 Task: For heading Use Comfortaa with light red berry 1 colour & Underline.  font size for heading20,  'Change the font style of data to'Courier New and font size to 12,  Change the alignment of both headline & data to Align right In the sheet  auditingSalesMetrics
Action: Mouse moved to (50, 183)
Screenshot: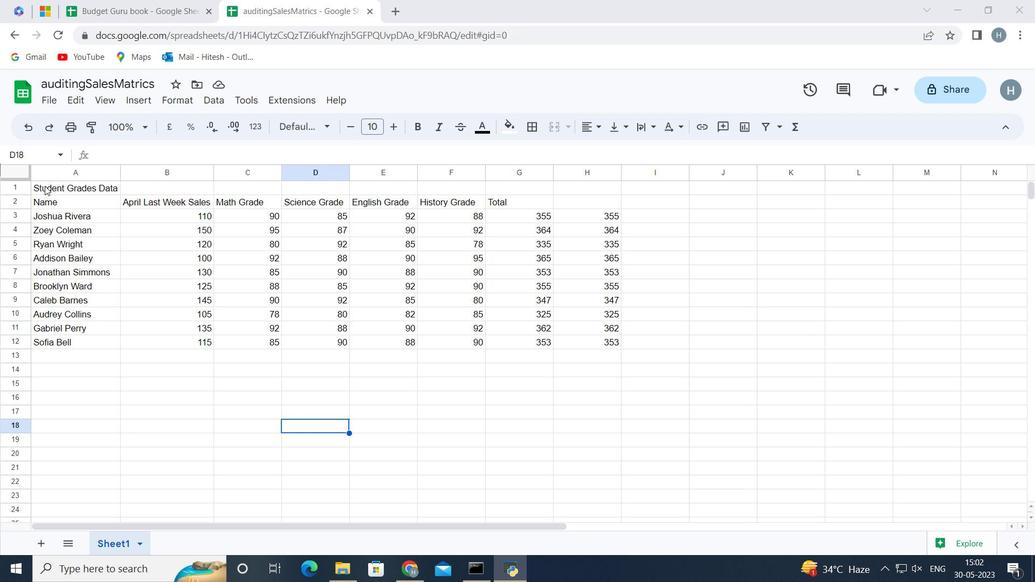 
Action: Mouse pressed left at (50, 183)
Screenshot: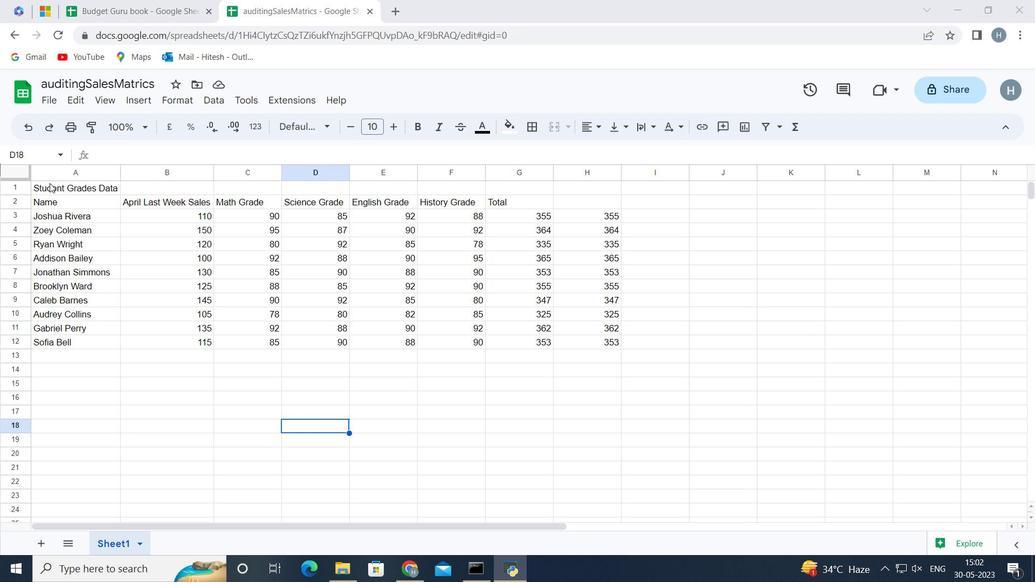 
Action: Mouse moved to (333, 122)
Screenshot: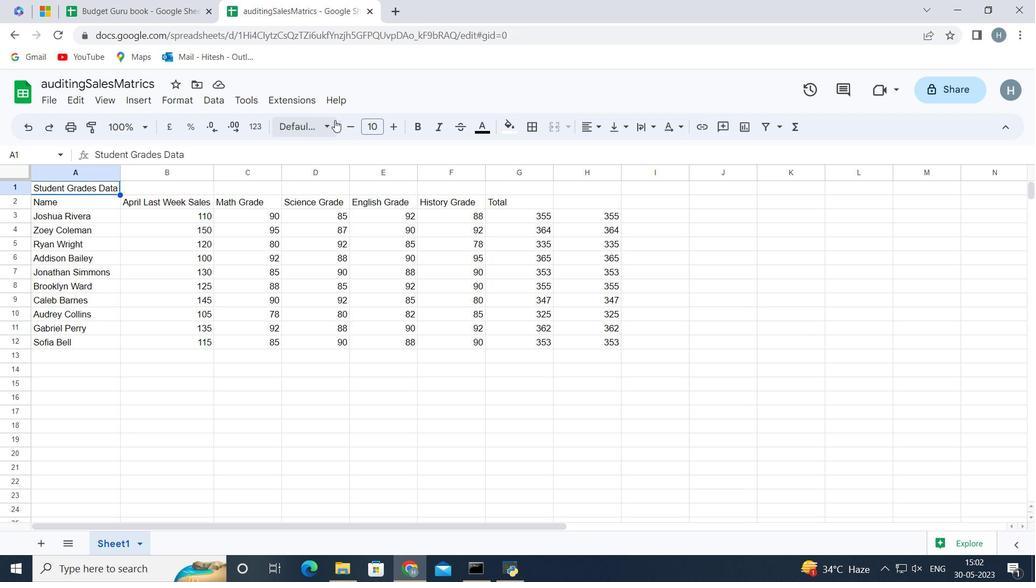 
Action: Mouse pressed left at (333, 122)
Screenshot: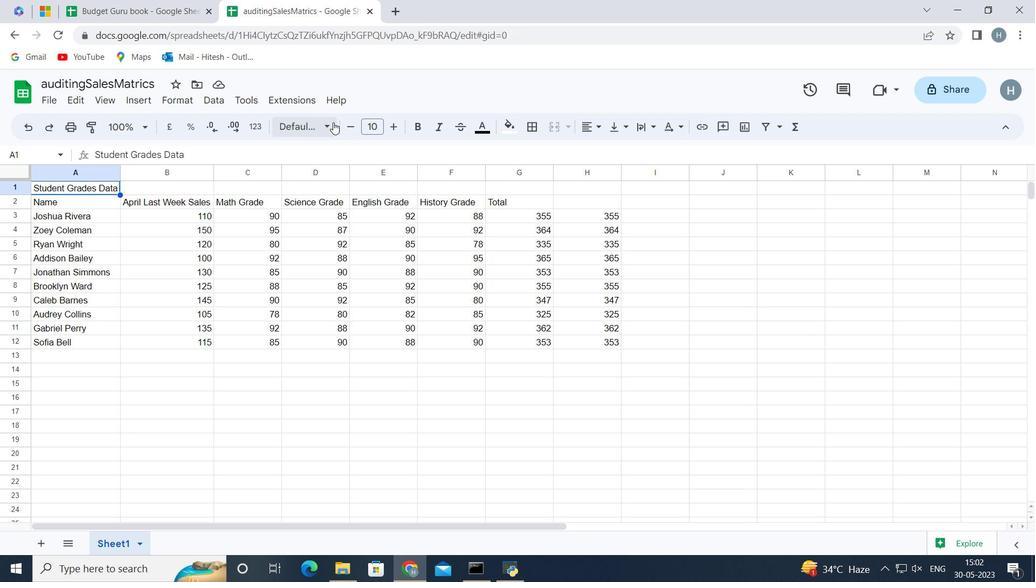 
Action: Mouse moved to (351, 260)
Screenshot: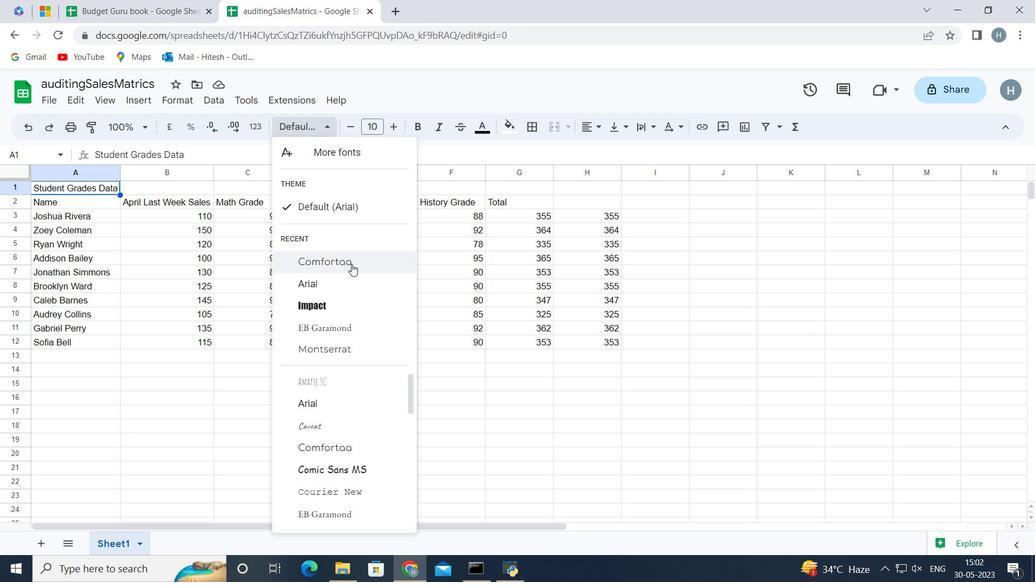 
Action: Mouse pressed left at (351, 260)
Screenshot: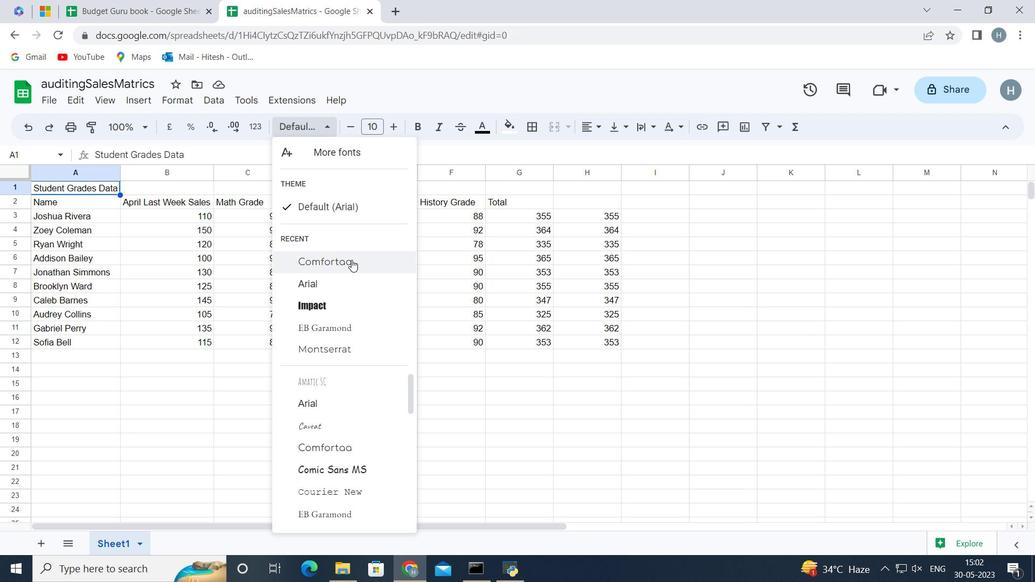 
Action: Mouse moved to (512, 130)
Screenshot: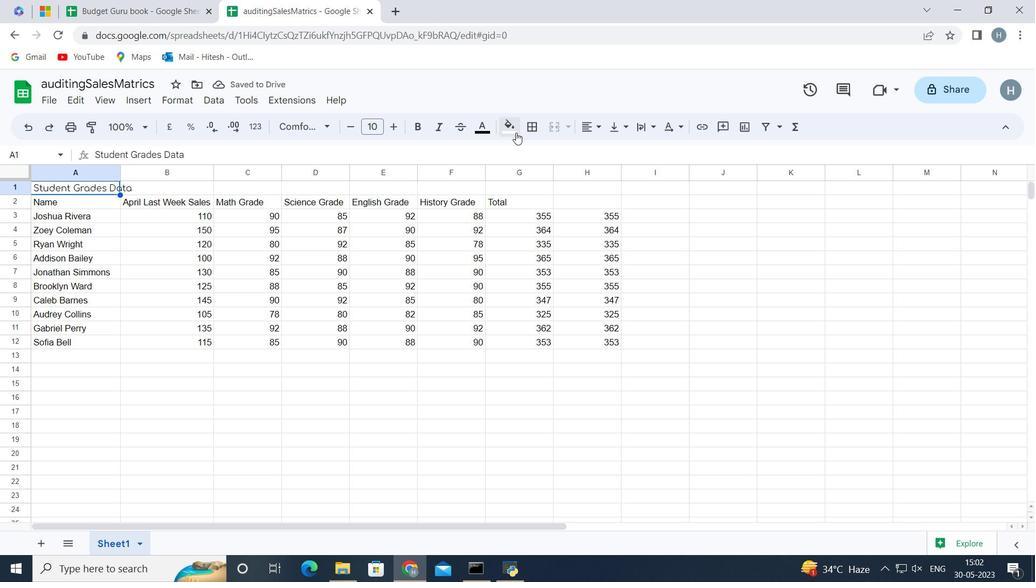 
Action: Mouse pressed left at (512, 130)
Screenshot: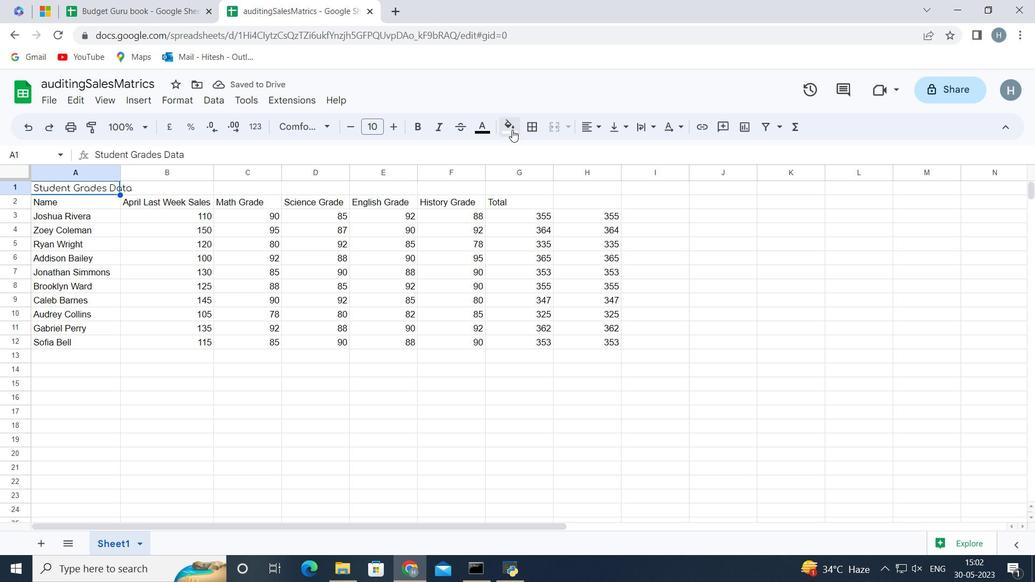 
Action: Mouse moved to (517, 232)
Screenshot: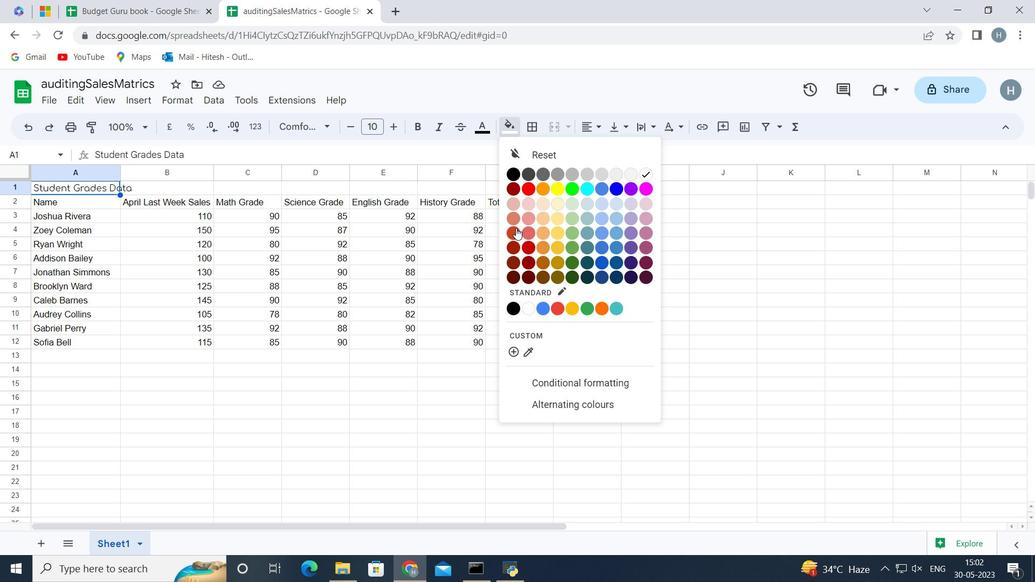
Action: Mouse pressed left at (517, 232)
Screenshot: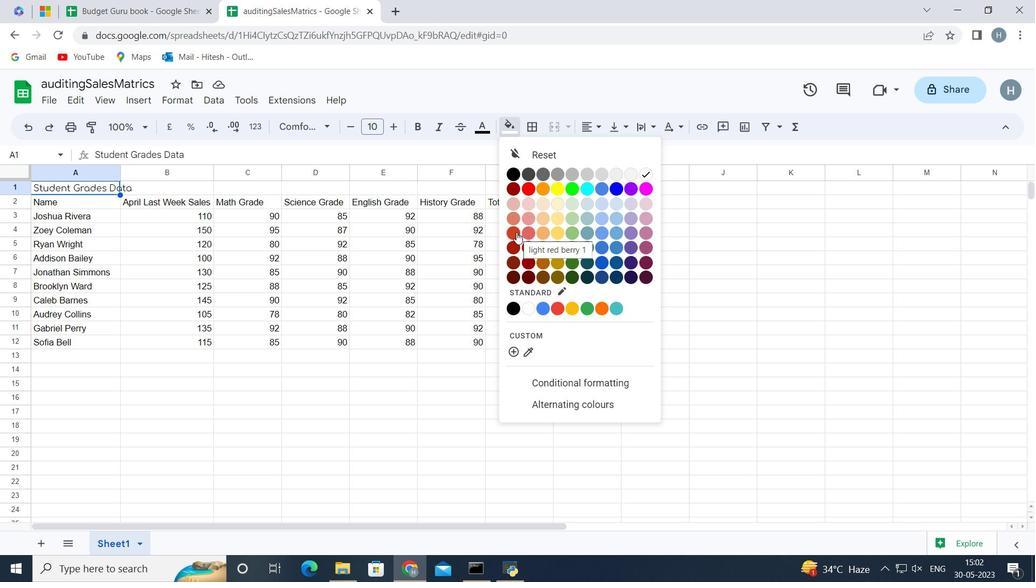 
Action: Mouse moved to (125, 404)
Screenshot: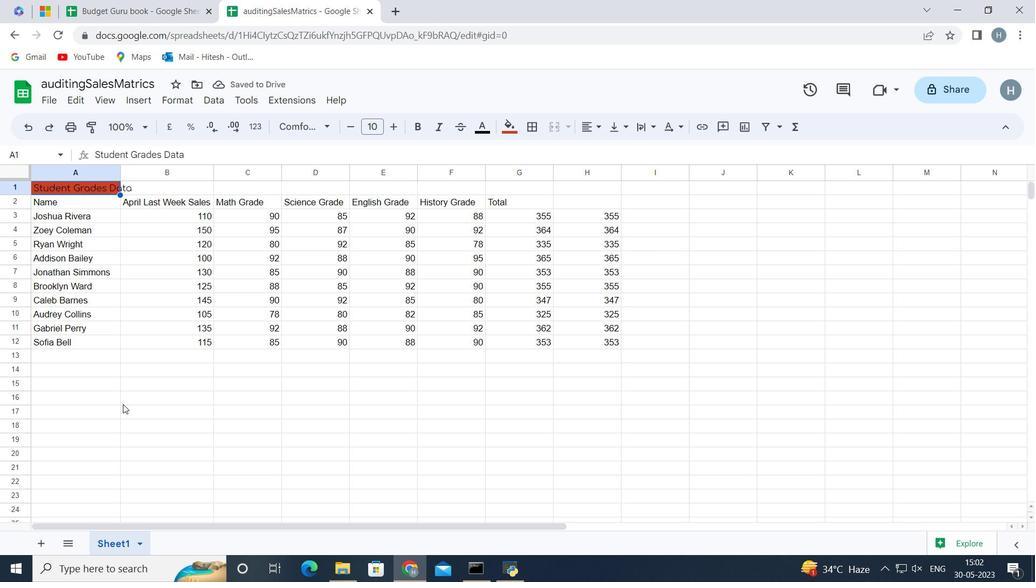 
Action: Mouse pressed left at (125, 404)
Screenshot: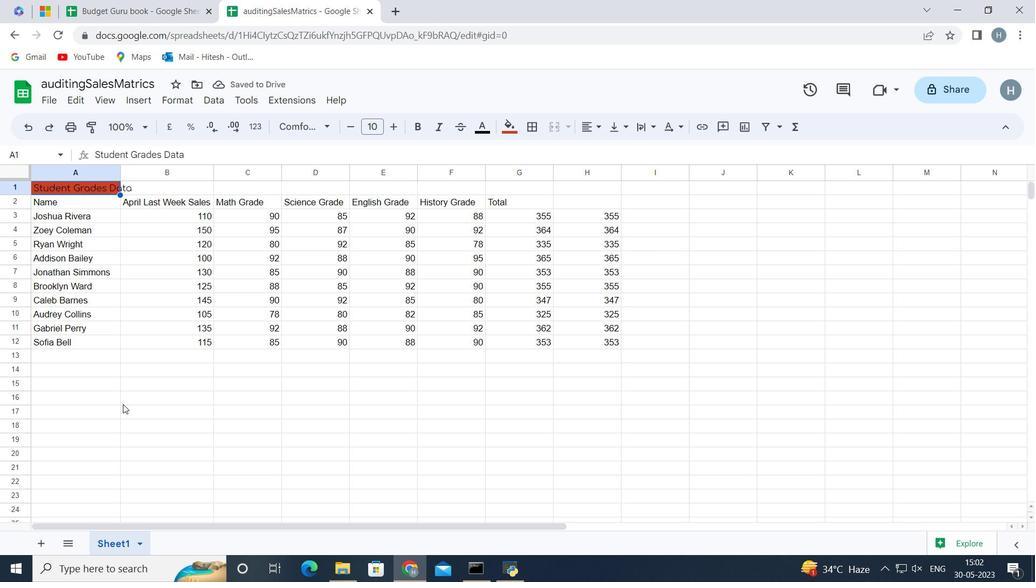 
Action: Mouse moved to (75, 188)
Screenshot: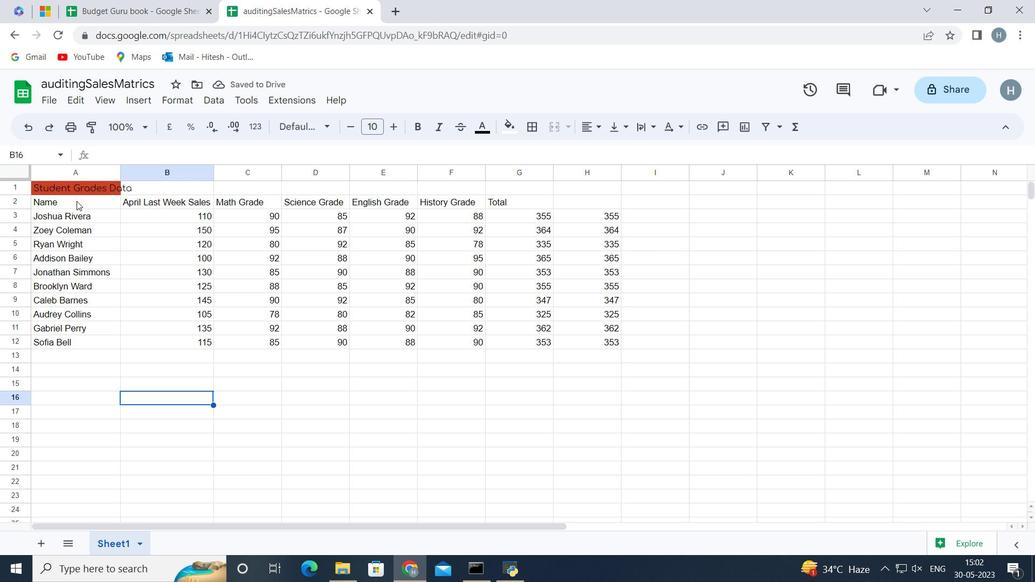 
Action: Mouse pressed left at (75, 188)
Screenshot: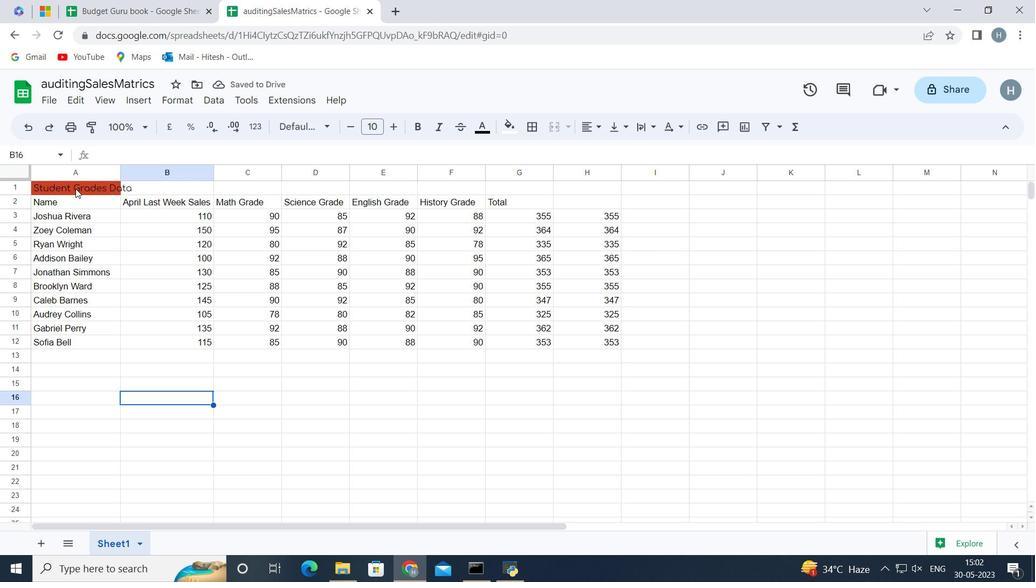 
Action: Key pressed <Key.shift><Key.right><Key.right><Key.right><Key.right><Key.right><Key.right><Key.right>
Screenshot: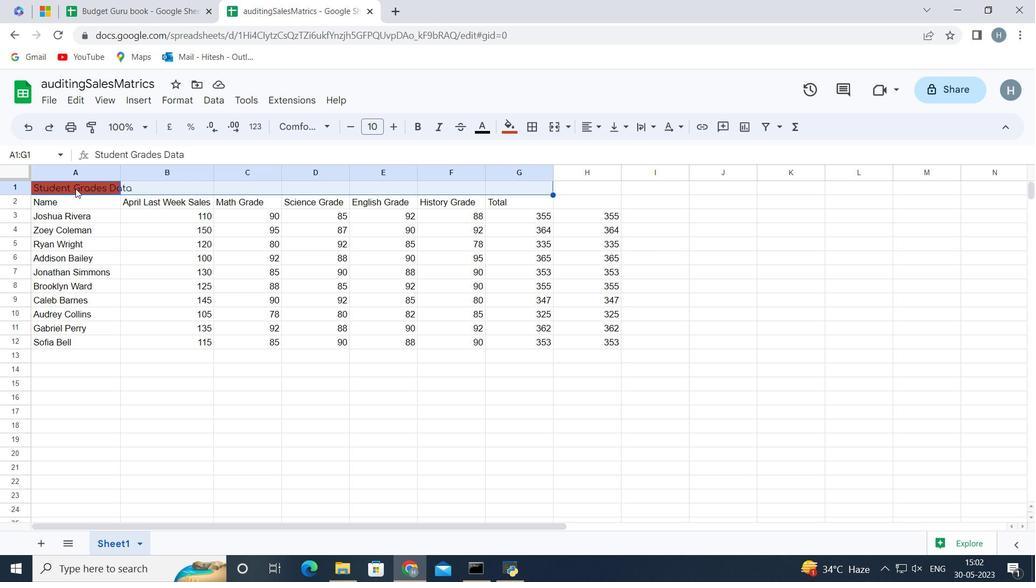 
Action: Mouse moved to (444, 213)
Screenshot: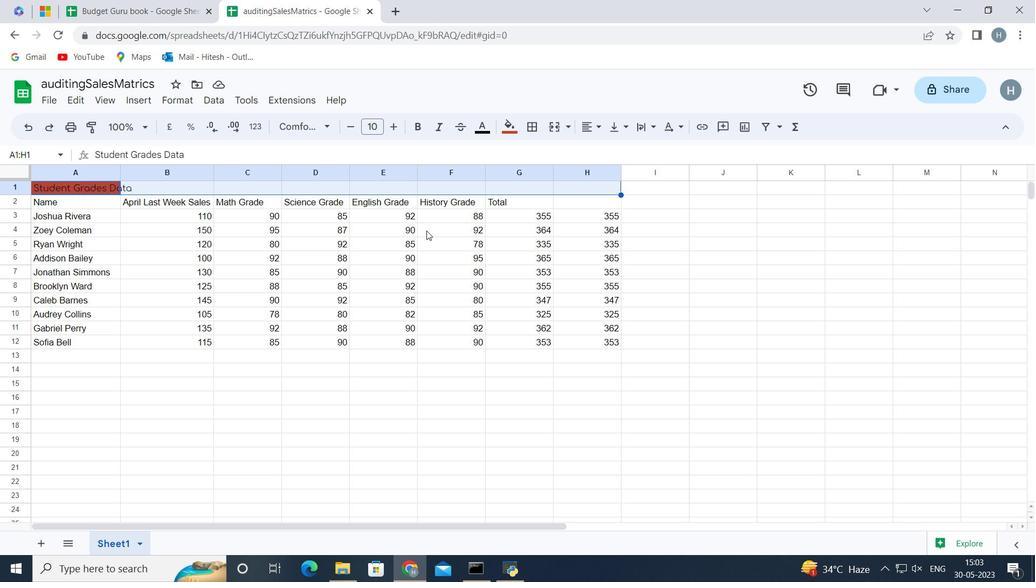 
Action: Key pressed <Key.shift><Key.left>
Screenshot: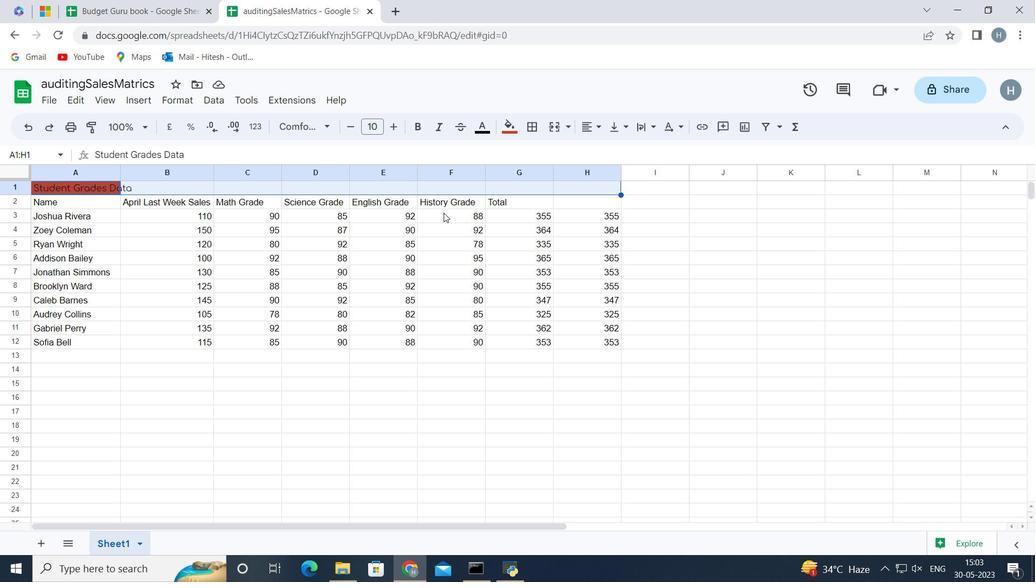 
Action: Mouse moved to (555, 125)
Screenshot: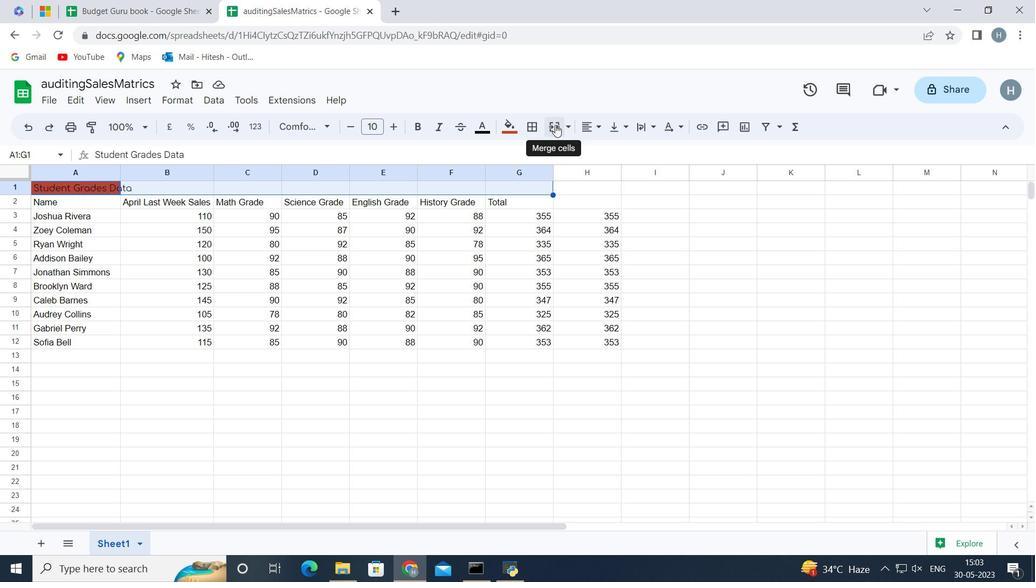 
Action: Mouse pressed left at (555, 125)
Screenshot: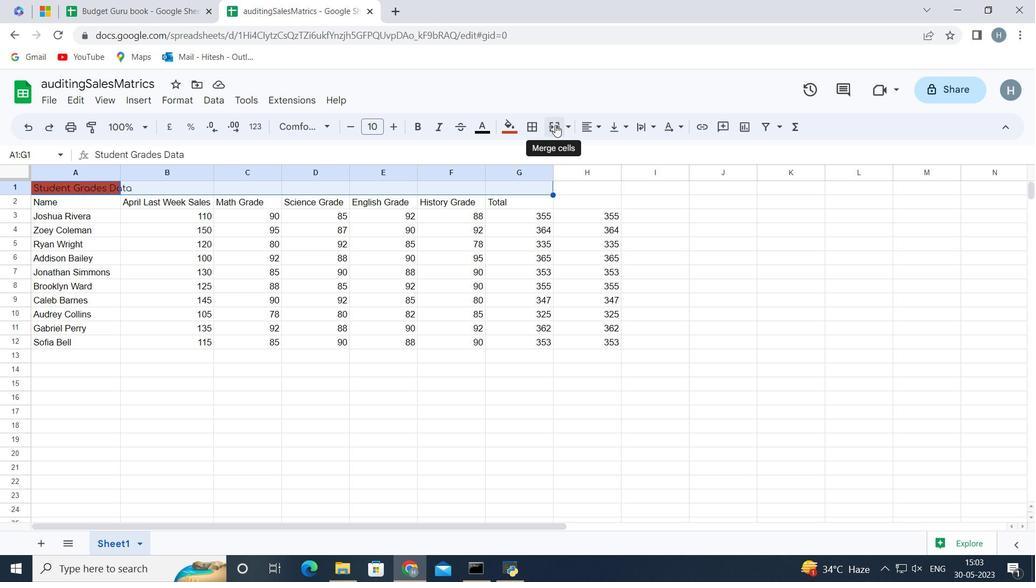 
Action: Mouse moved to (570, 417)
Screenshot: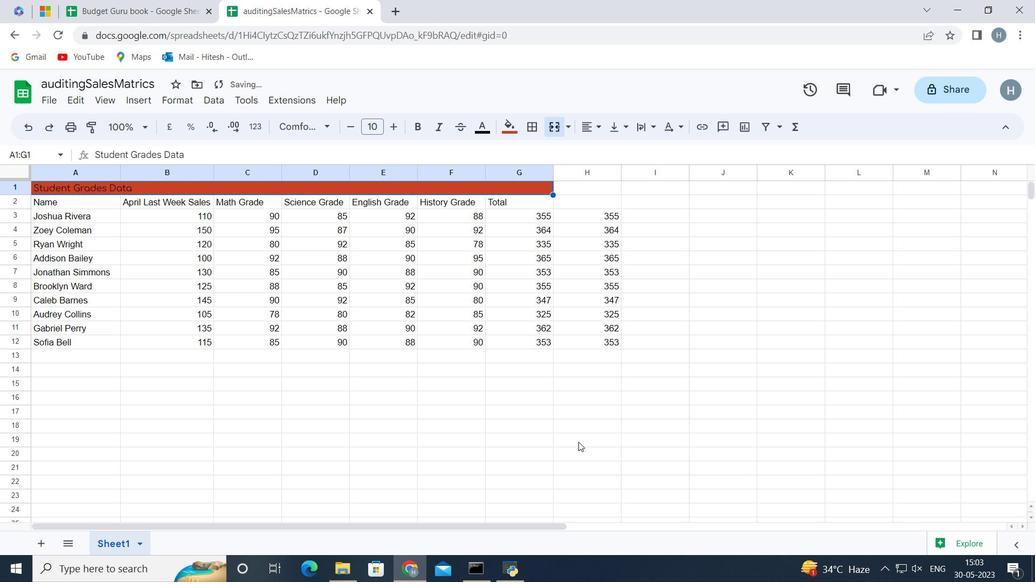 
Action: Mouse pressed left at (570, 417)
Screenshot: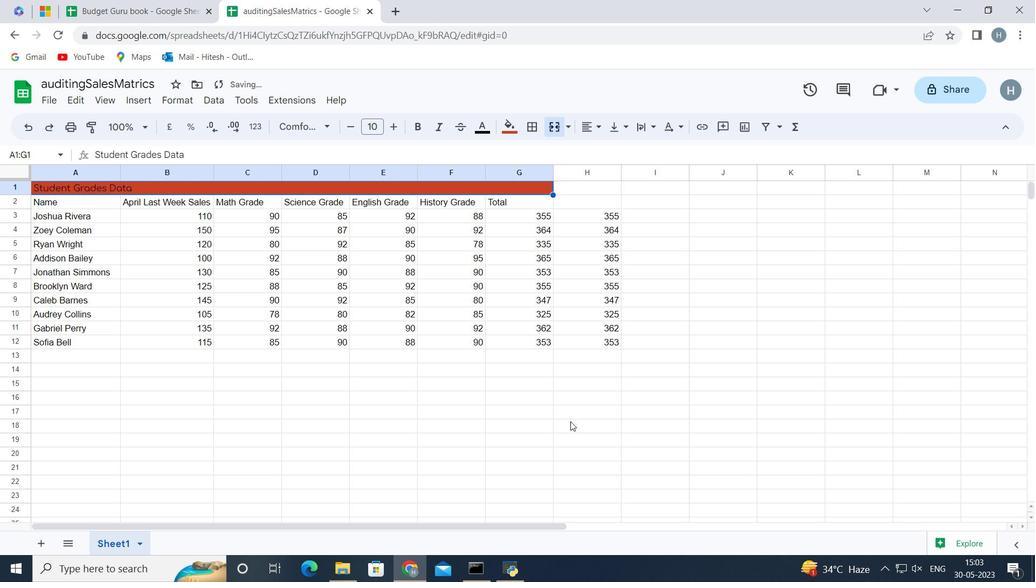 
Action: Mouse moved to (598, 217)
Screenshot: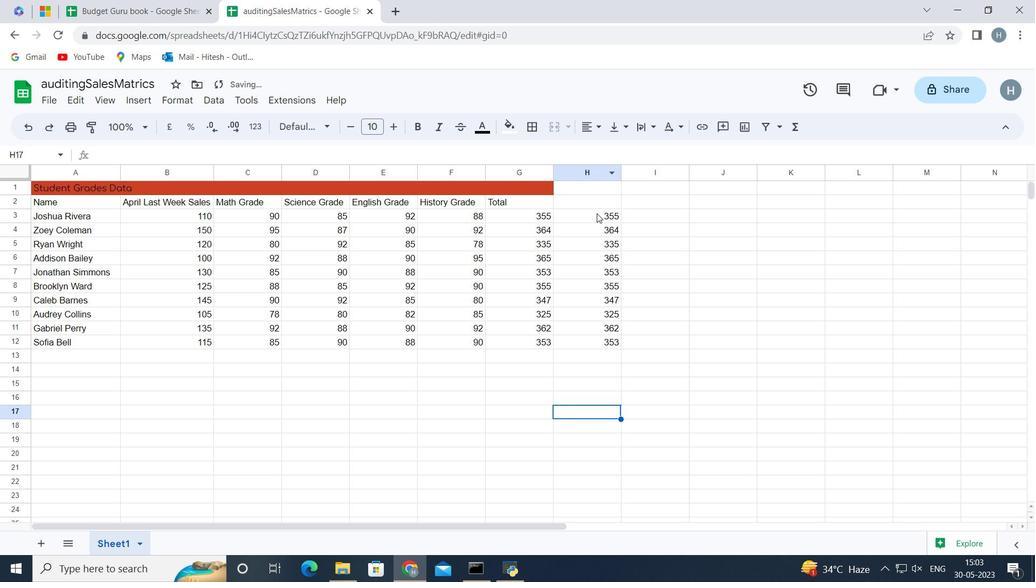 
Action: Mouse pressed left at (598, 217)
Screenshot: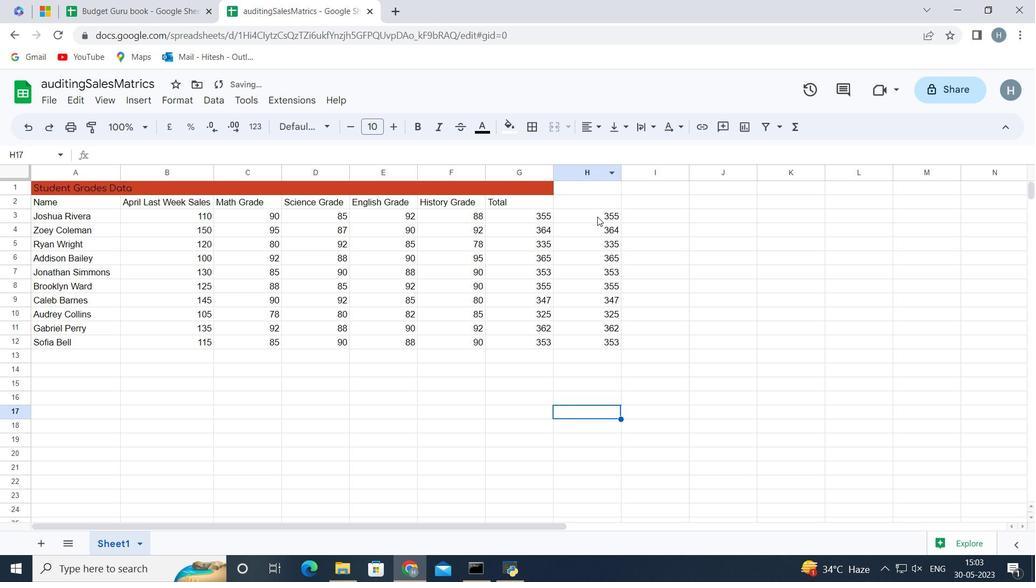 
Action: Key pressed <Key.shift><Key.down><Key.down><Key.down><Key.down><Key.down><Key.down><Key.down><Key.down><Key.down><Key.down><Key.up><Key.shift><Key.down><Key.shift><Key.down><Key.down><Key.down><Key.down><Key.down><Key.down><Key.down><Key.down><Key.down><Key.delete>
Screenshot: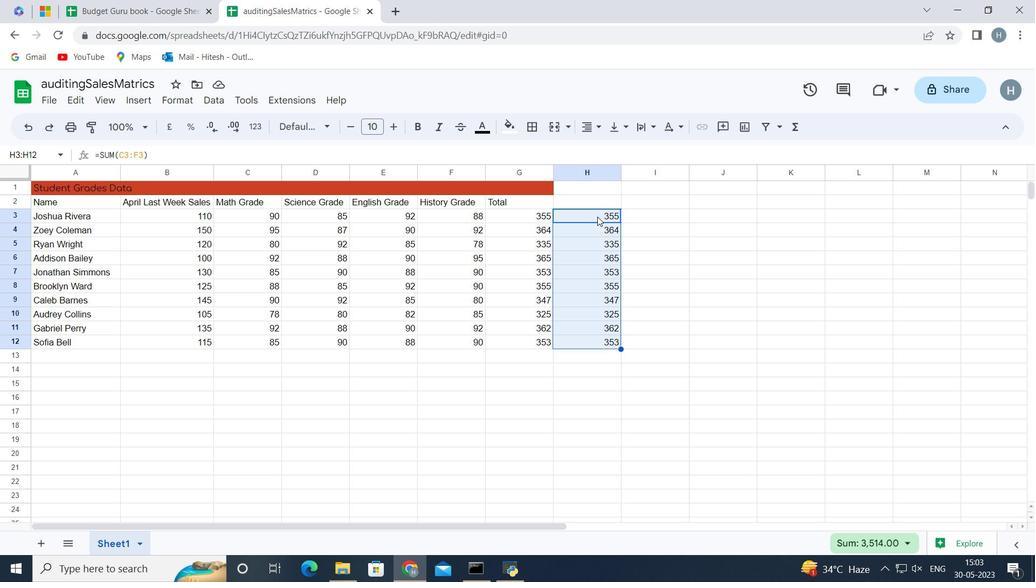 
Action: Mouse moved to (570, 375)
Screenshot: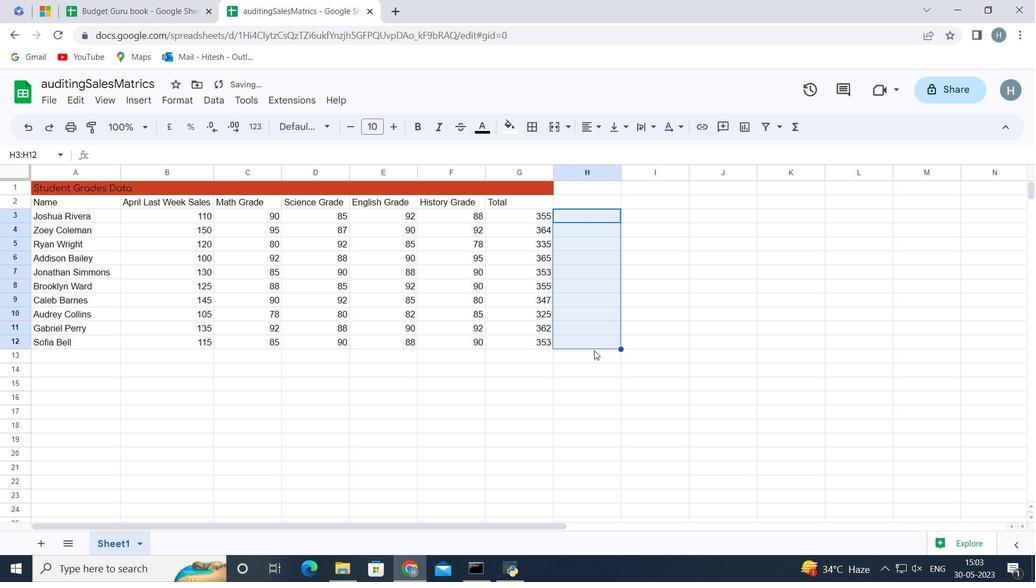 
Action: Mouse pressed left at (570, 375)
Screenshot: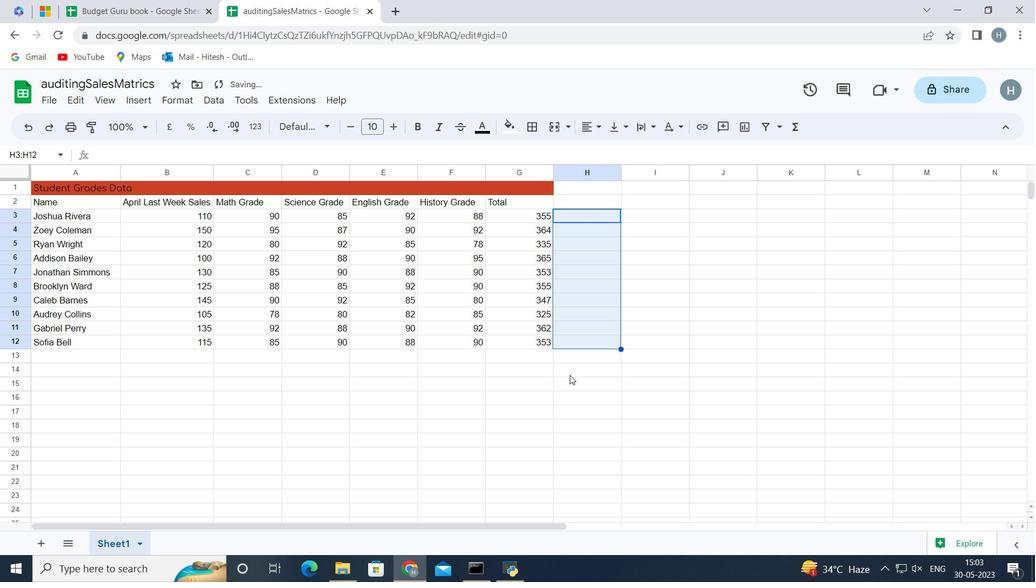 
Action: Mouse moved to (507, 350)
Screenshot: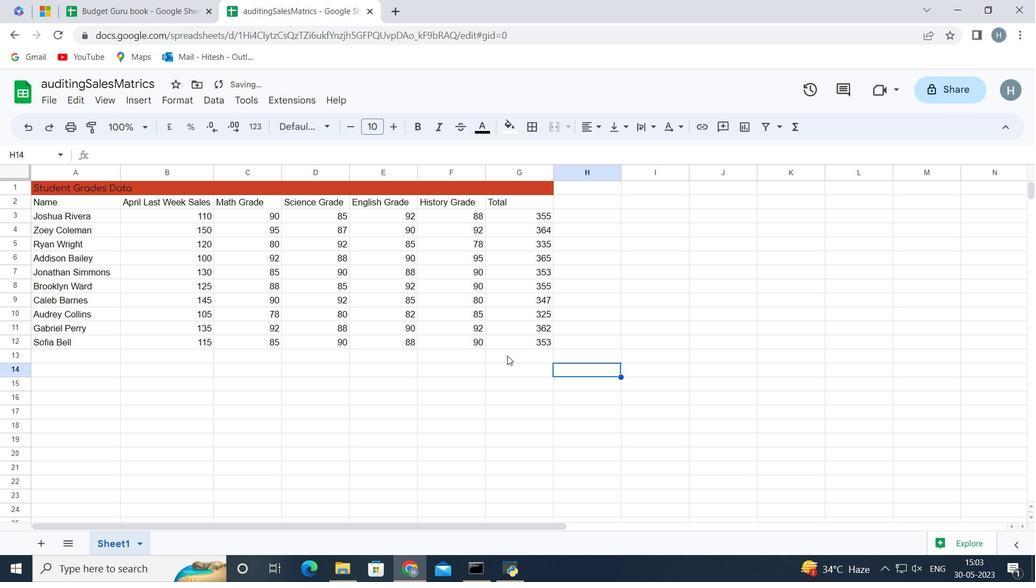 
Action: Mouse pressed left at (507, 350)
Screenshot: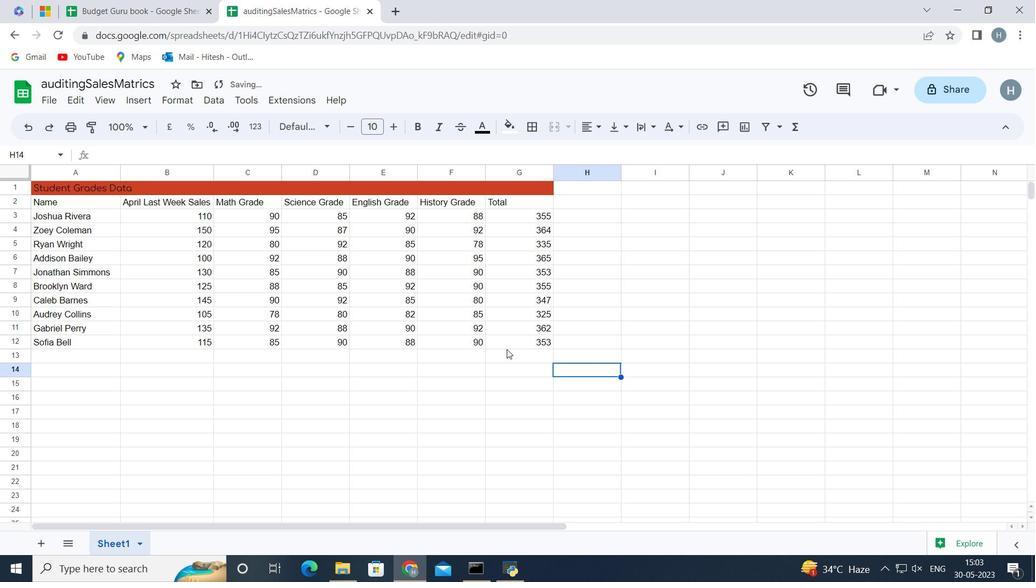 
Action: Mouse moved to (509, 355)
Screenshot: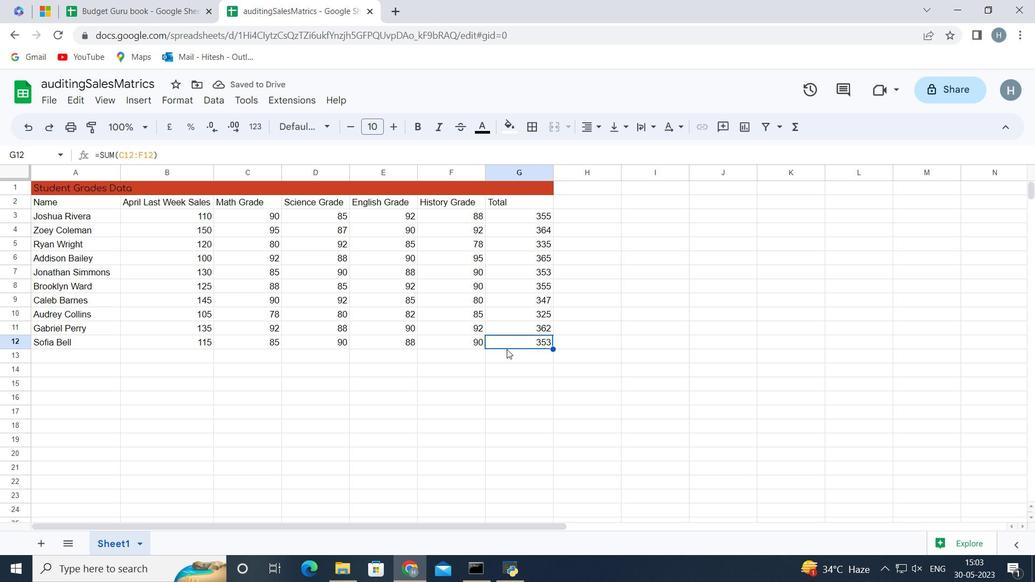 
Action: Mouse pressed left at (509, 355)
Screenshot: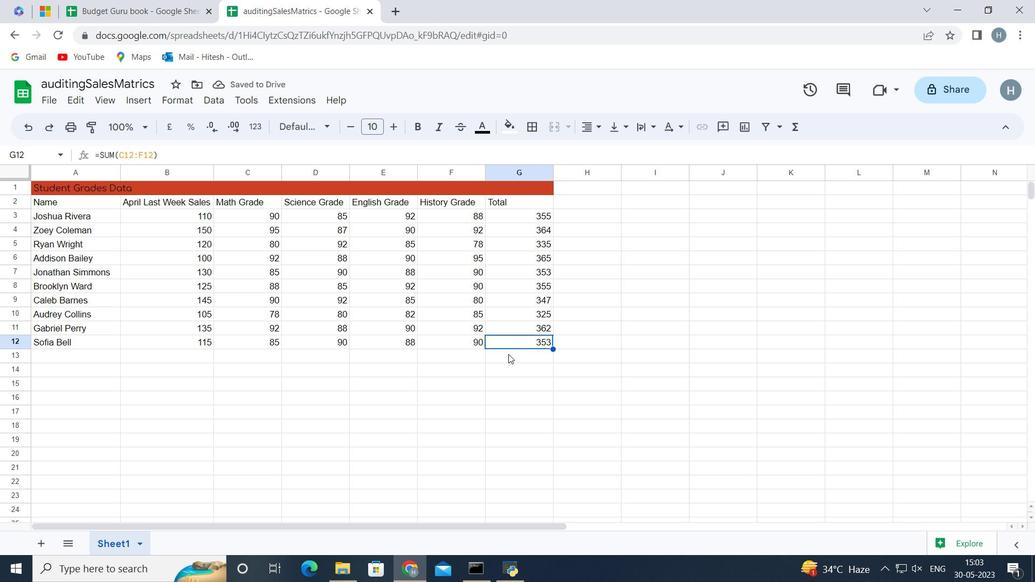 
Action: Mouse moved to (608, 318)
Screenshot: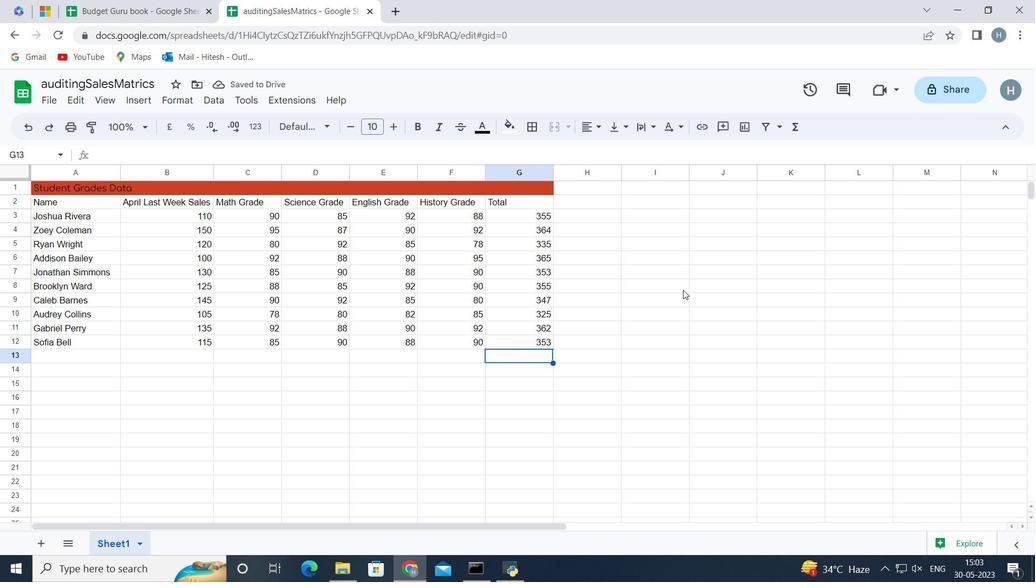 
Action: Key pressed =sum
Screenshot: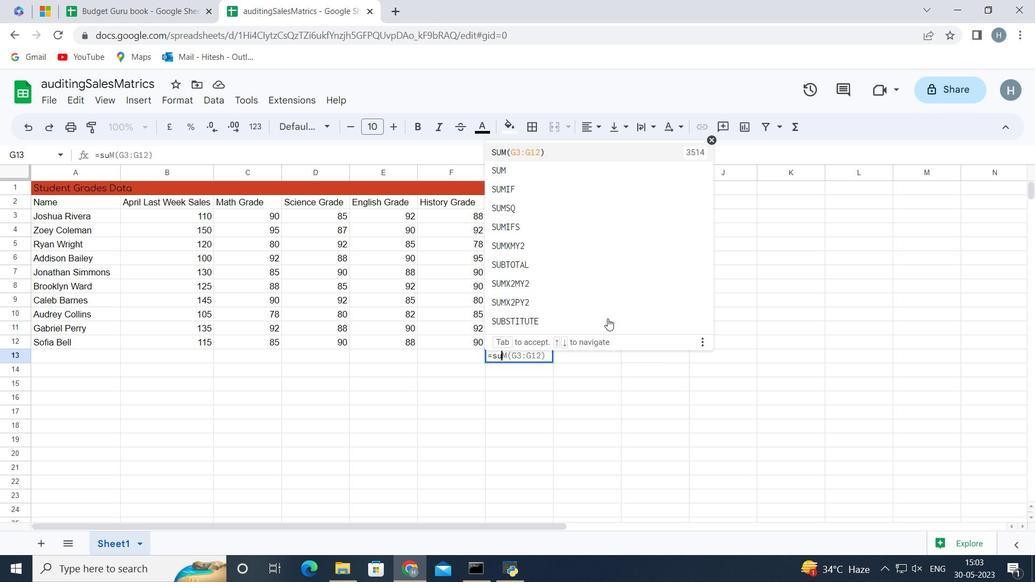 
Action: Mouse moved to (502, 372)
Screenshot: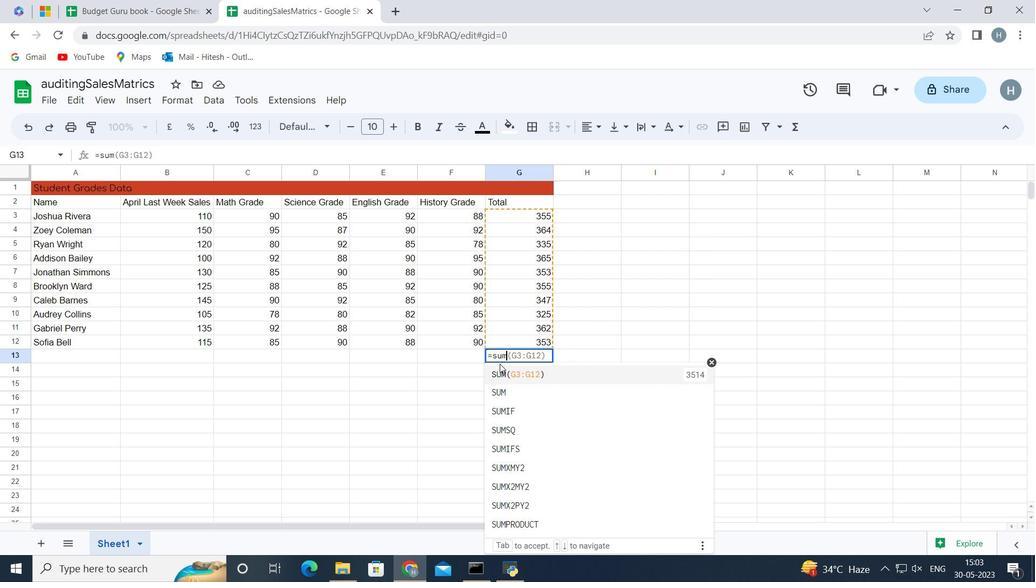 
Action: Mouse pressed left at (502, 372)
Screenshot: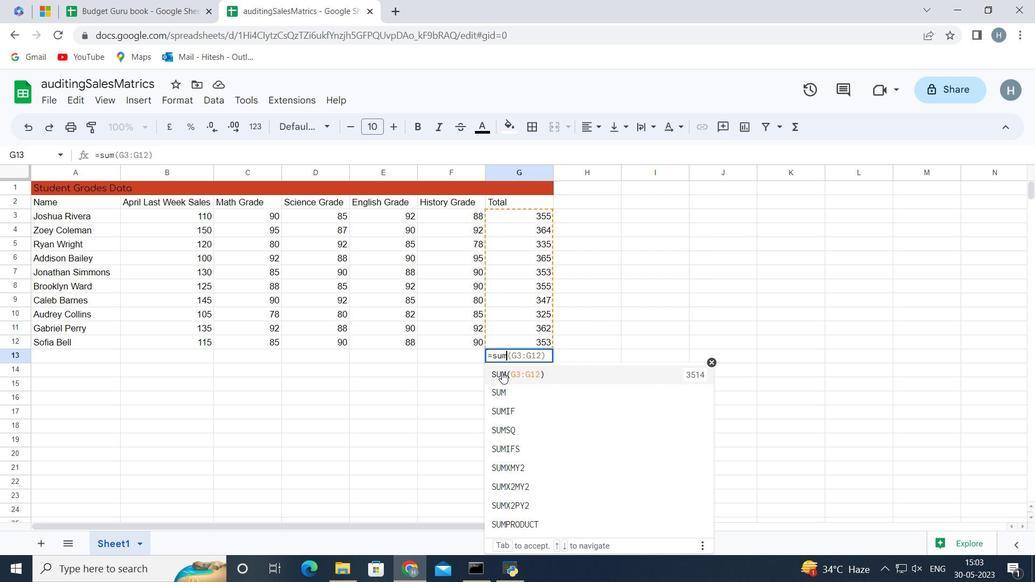 
Action: Mouse moved to (659, 353)
Screenshot: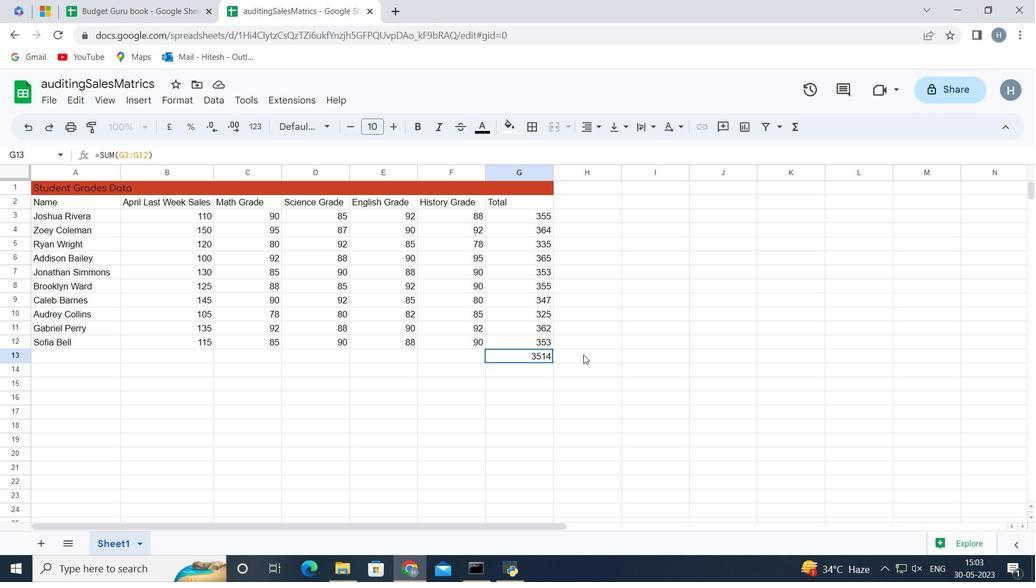 
Action: Mouse pressed left at (659, 353)
Screenshot: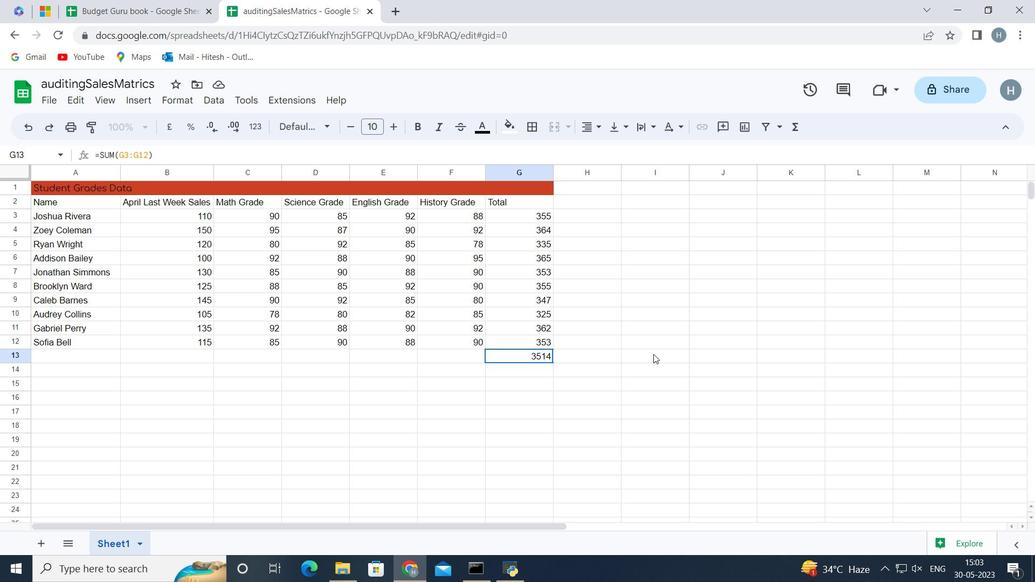 
Action: Mouse moved to (269, 183)
Screenshot: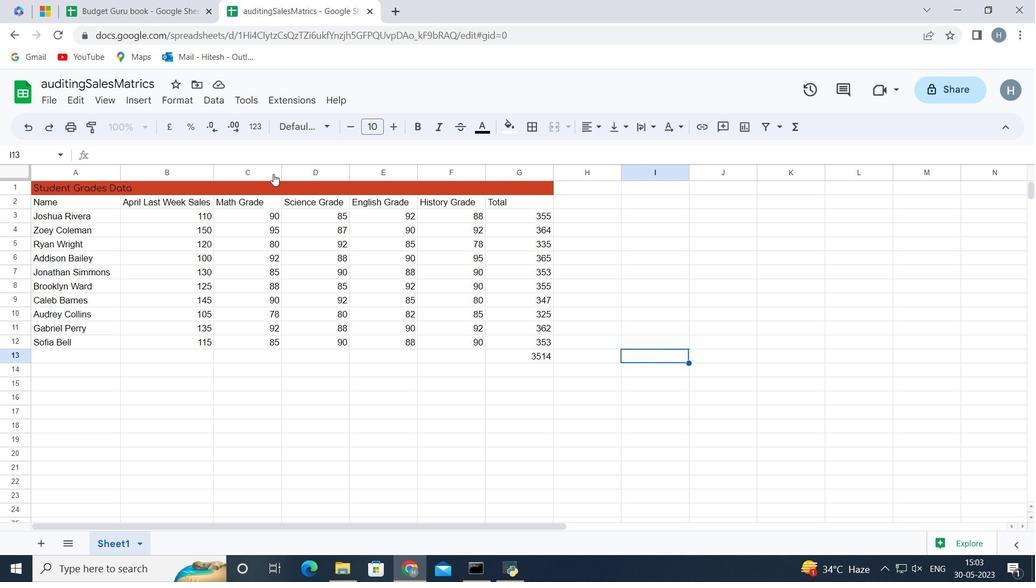 
Action: Mouse pressed left at (269, 183)
Screenshot: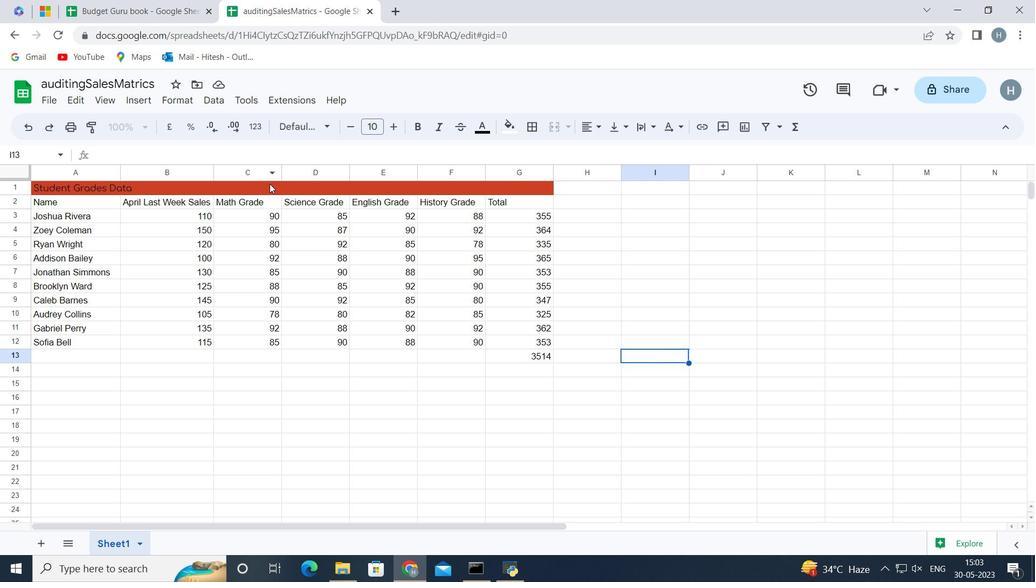 
Action: Mouse moved to (148, 99)
Screenshot: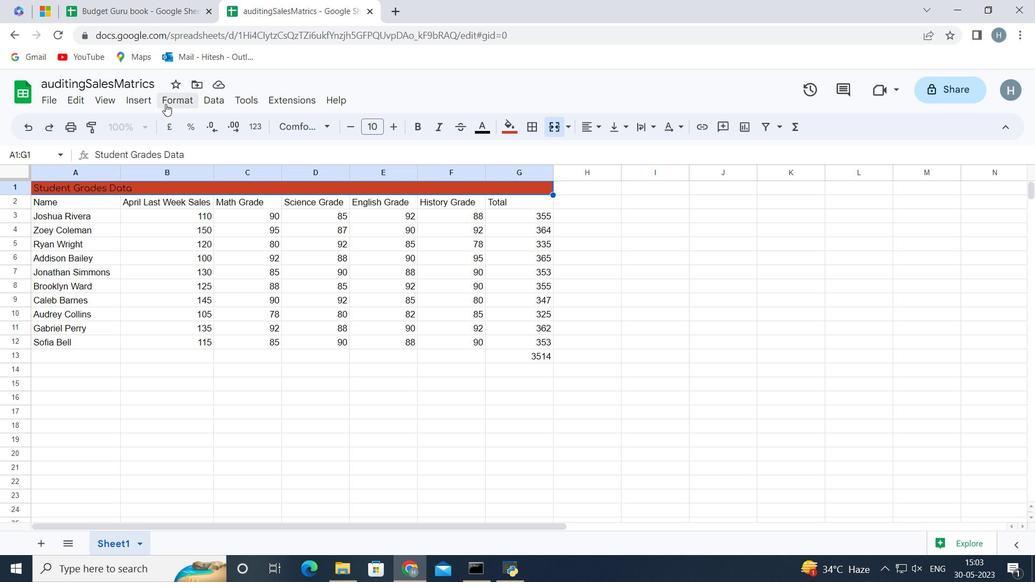
Action: Mouse pressed left at (148, 99)
Screenshot: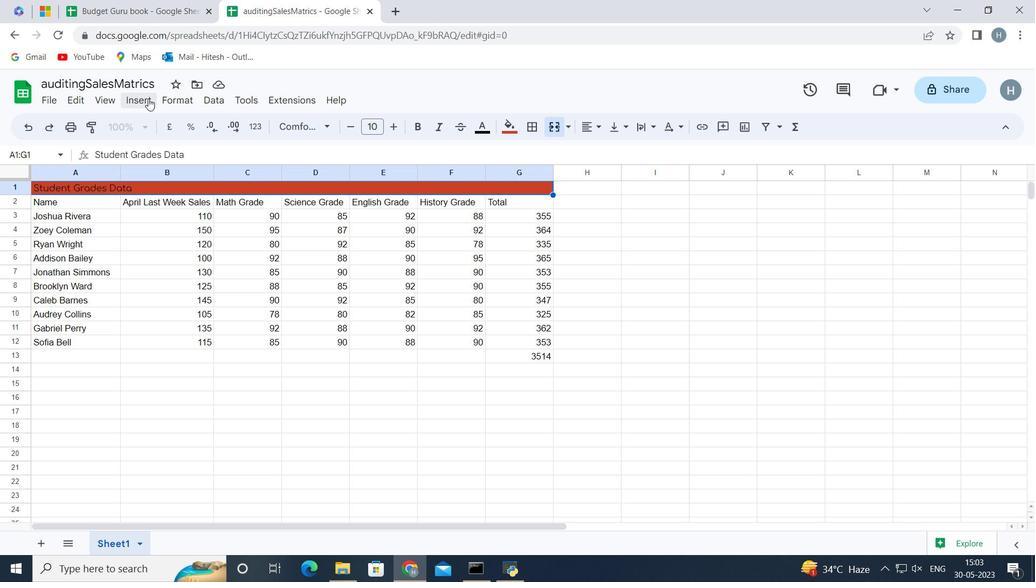 
Action: Mouse moved to (428, 225)
Screenshot: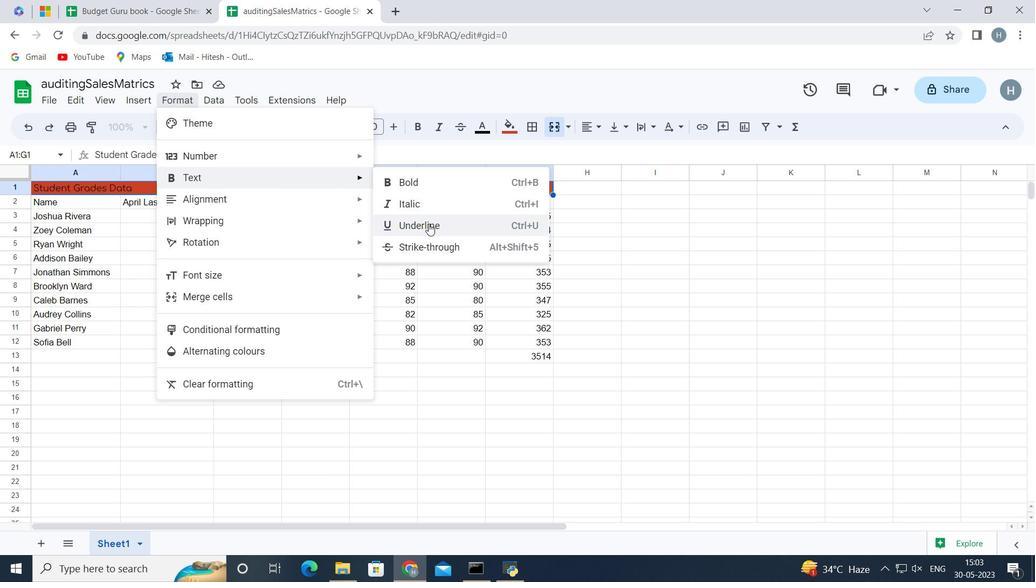 
Action: Mouse pressed left at (428, 225)
Screenshot: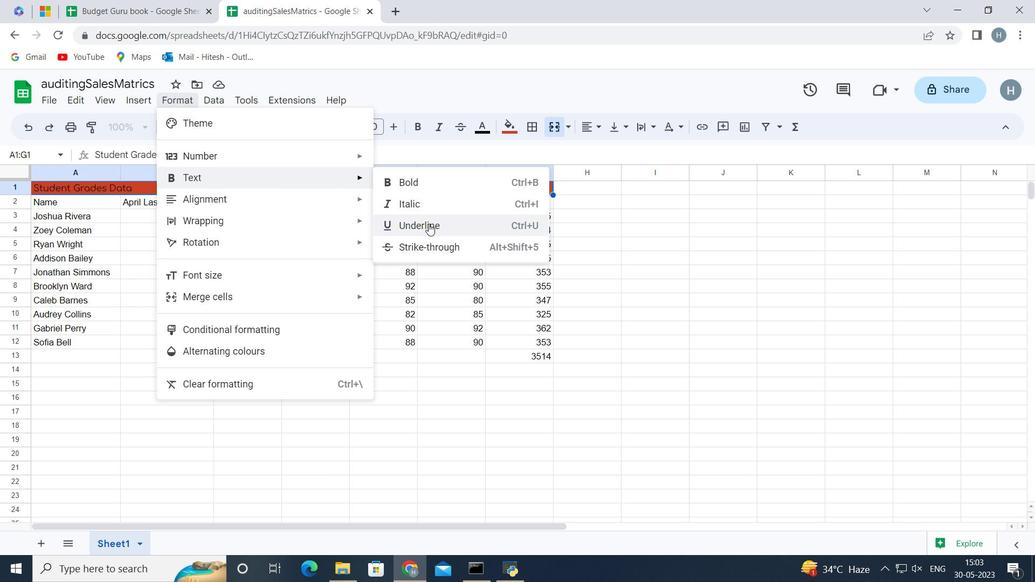 
Action: Mouse moved to (390, 124)
Screenshot: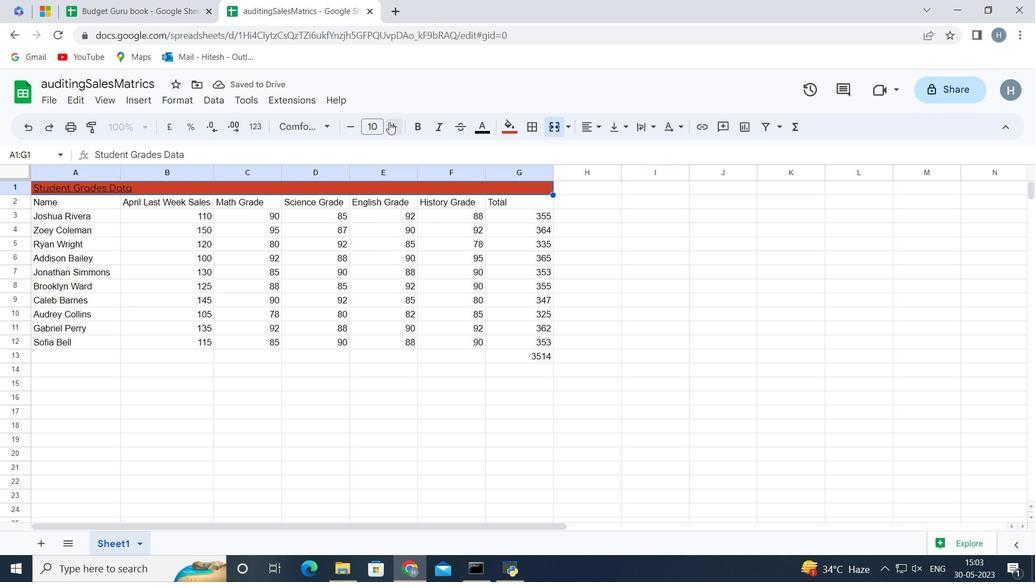 
Action: Mouse pressed left at (390, 124)
Screenshot: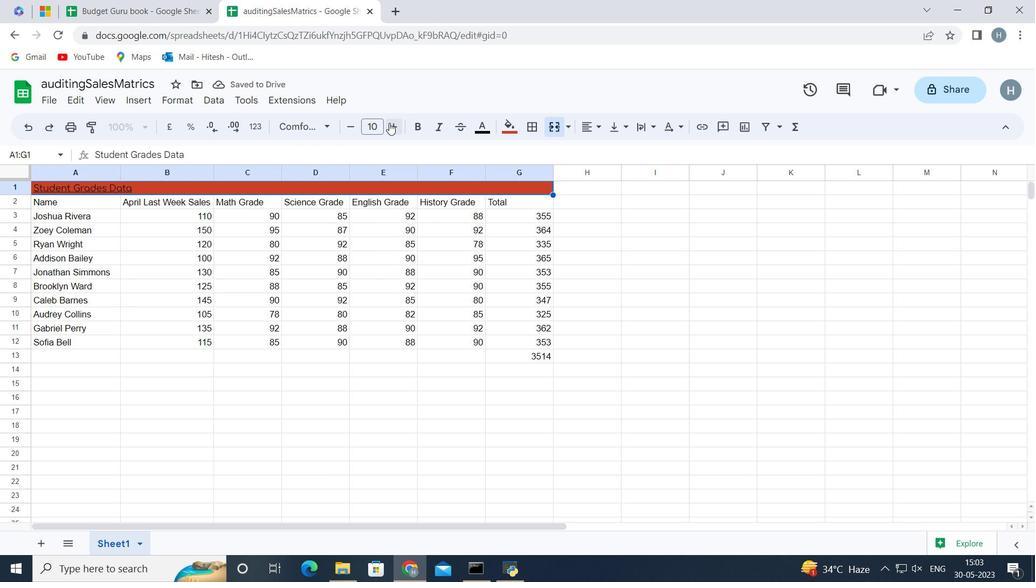 
Action: Mouse pressed left at (390, 124)
Screenshot: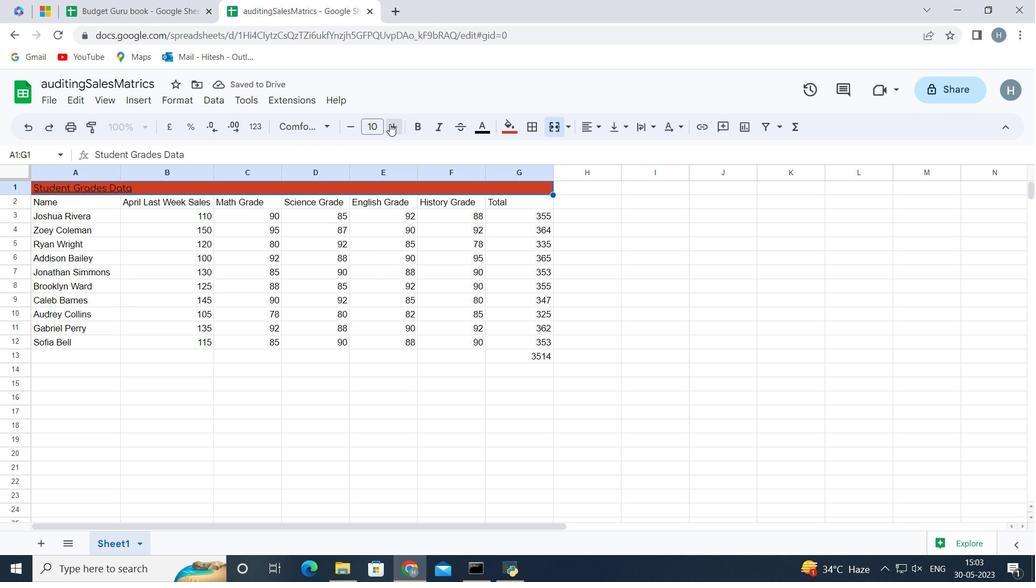 
Action: Mouse pressed left at (390, 124)
Screenshot: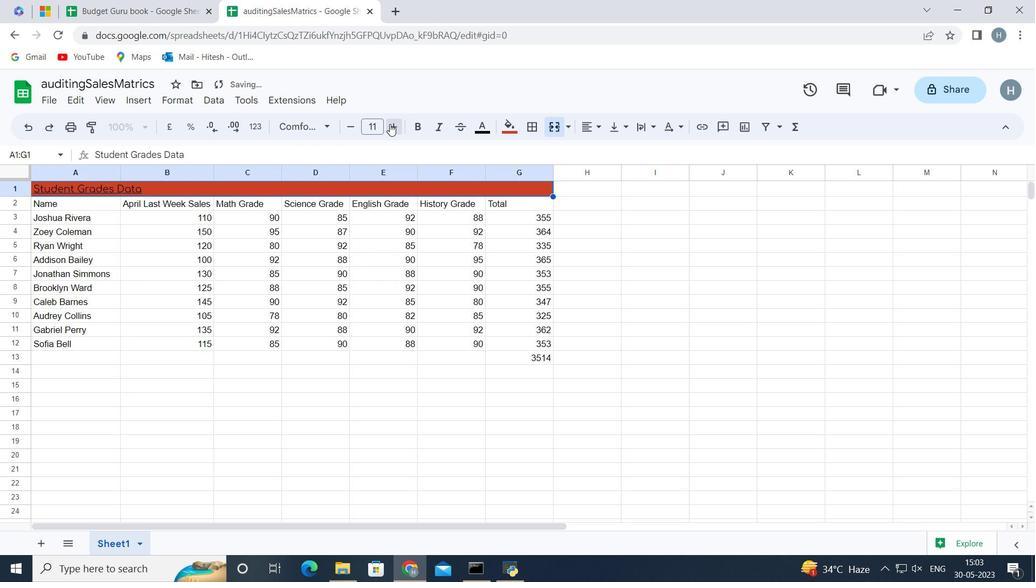 
Action: Mouse pressed left at (390, 124)
Screenshot: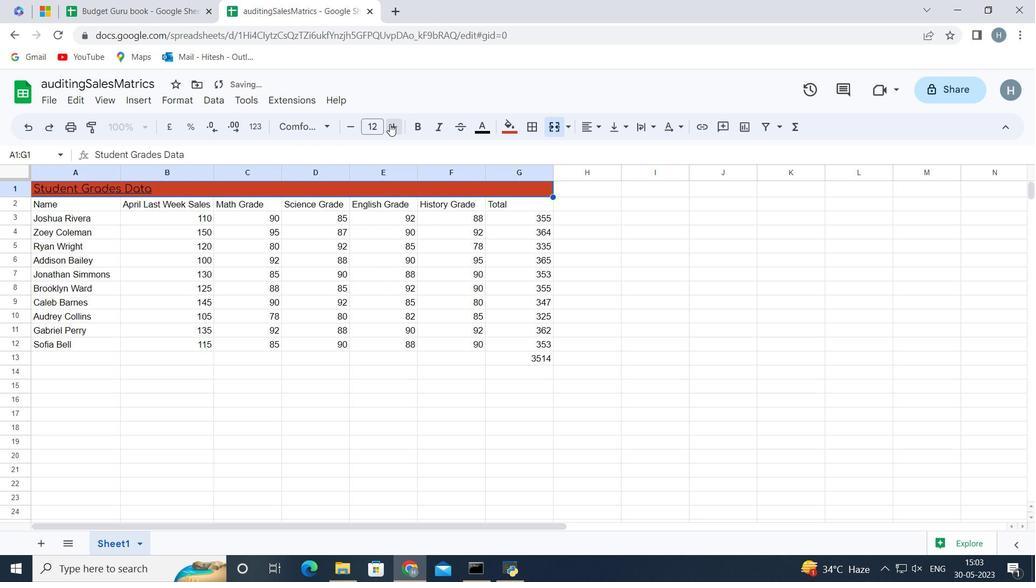 
Action: Mouse pressed left at (390, 124)
Screenshot: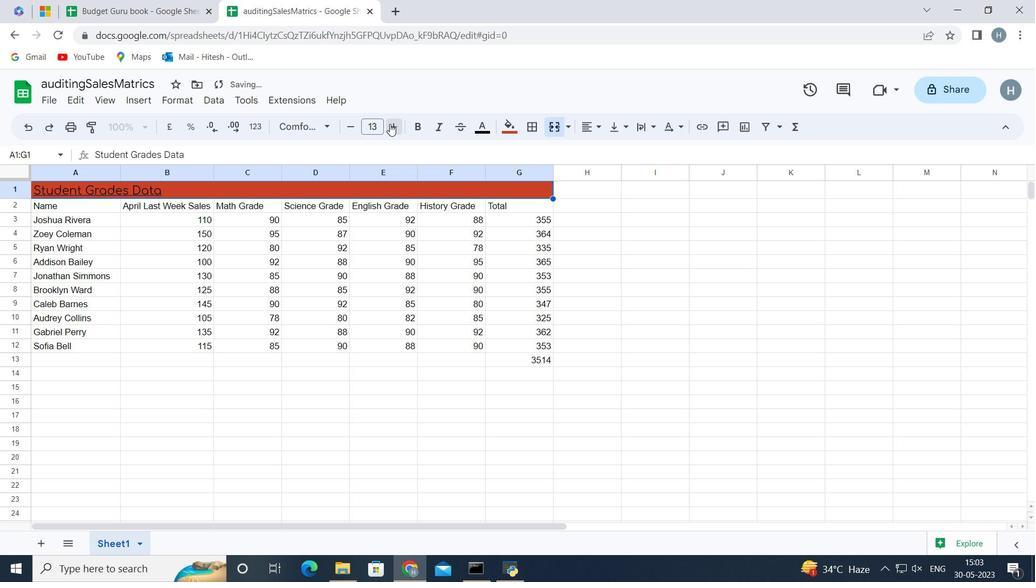 
Action: Mouse moved to (391, 124)
Screenshot: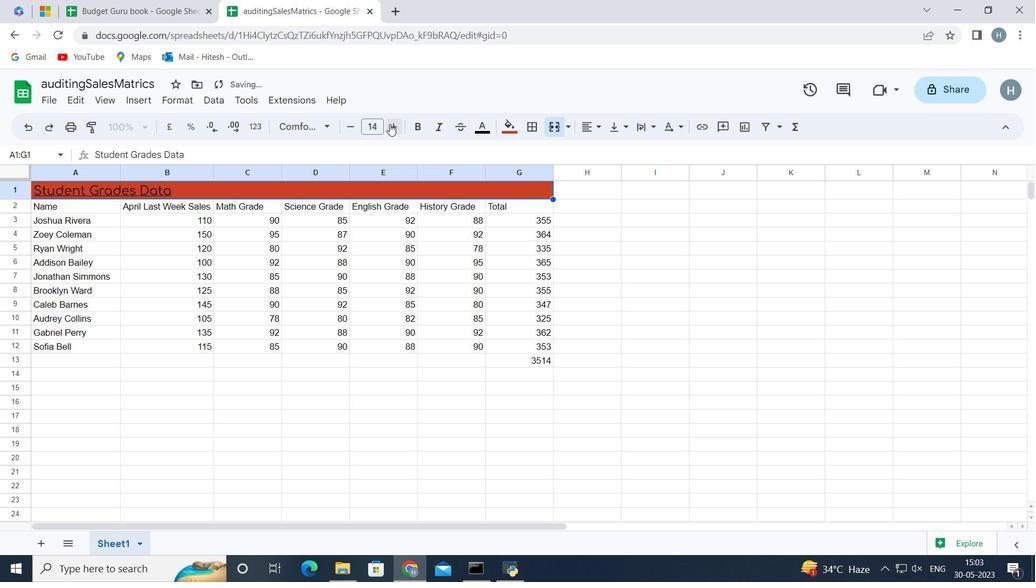 
Action: Mouse pressed left at (391, 124)
Screenshot: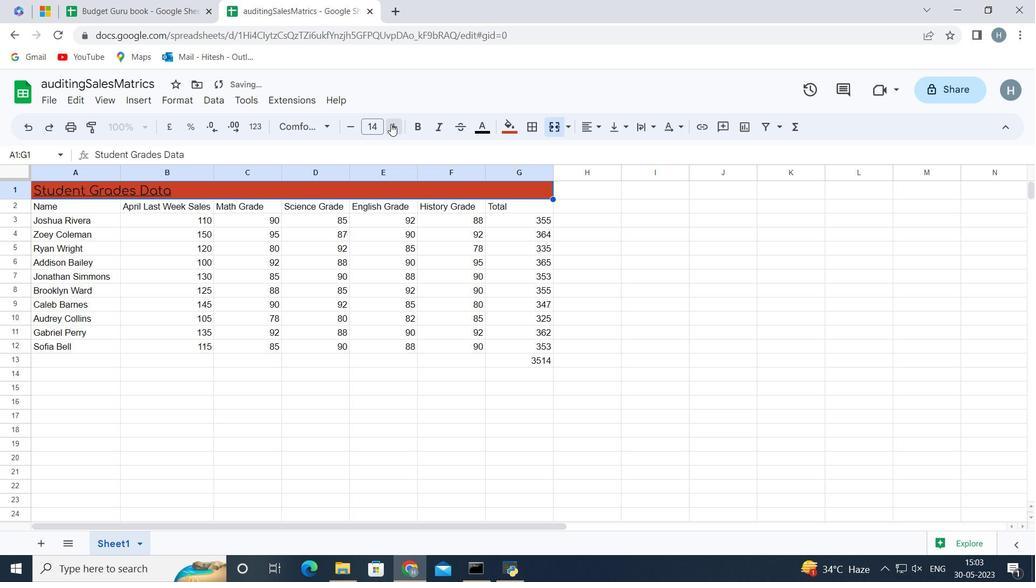 
Action: Mouse pressed left at (391, 124)
Screenshot: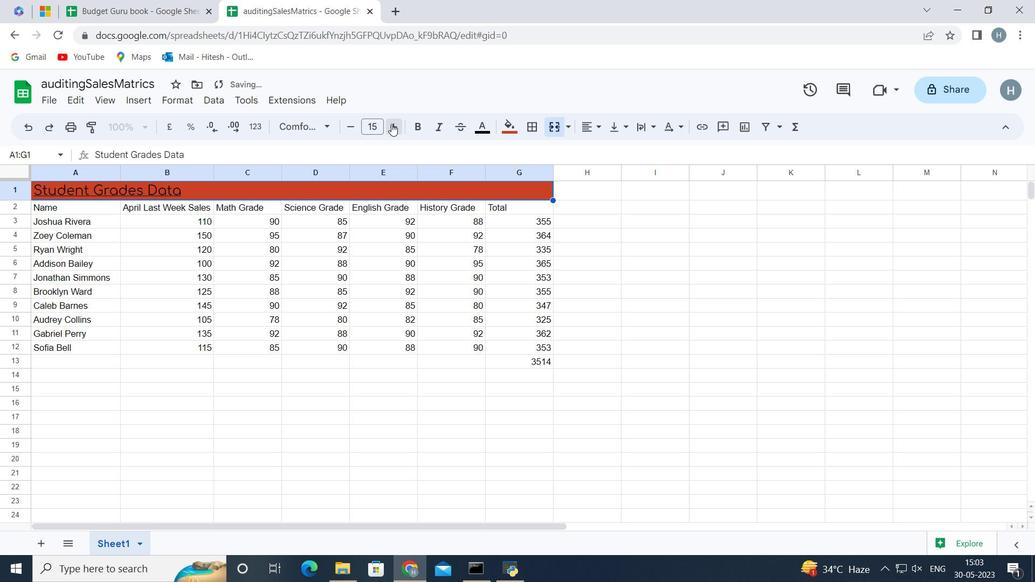 
Action: Mouse moved to (392, 124)
Screenshot: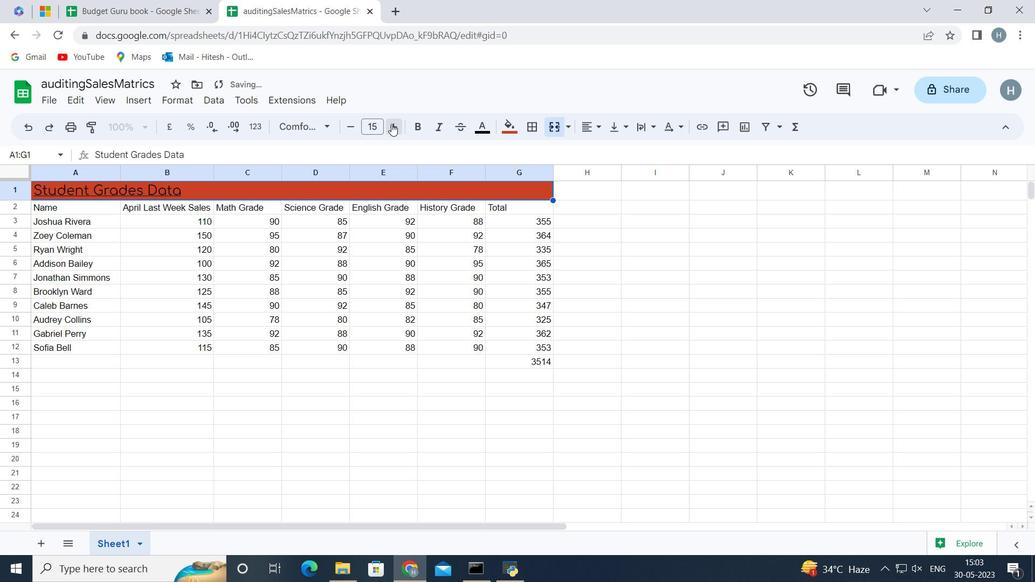 
Action: Mouse pressed left at (392, 124)
Screenshot: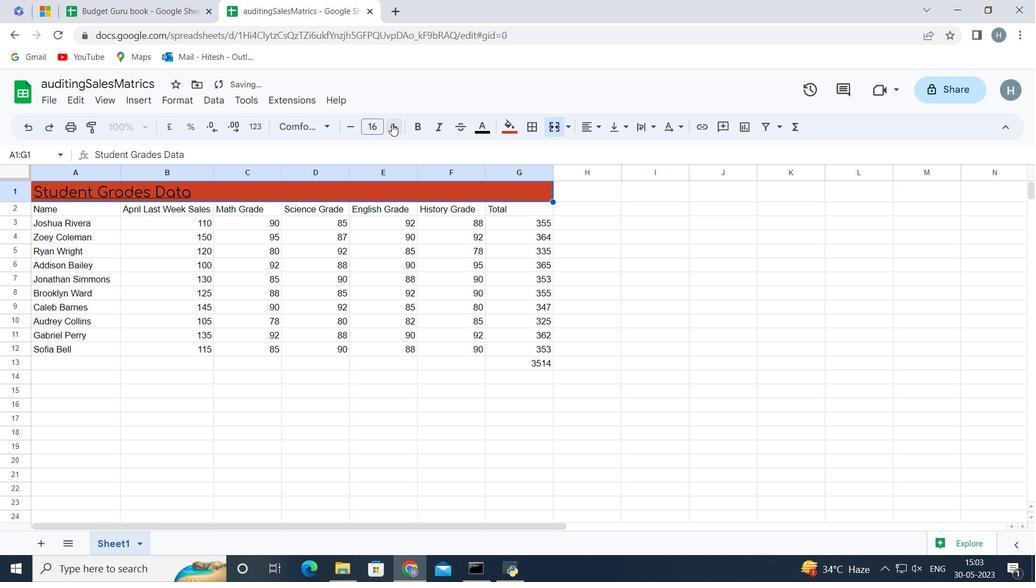 
Action: Mouse moved to (392, 124)
Screenshot: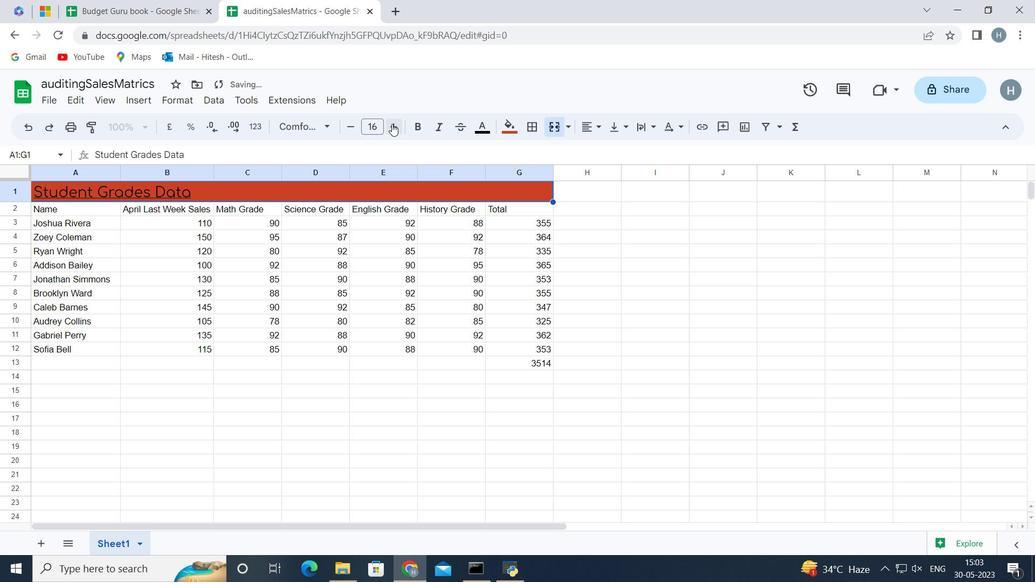
Action: Mouse pressed left at (392, 124)
Screenshot: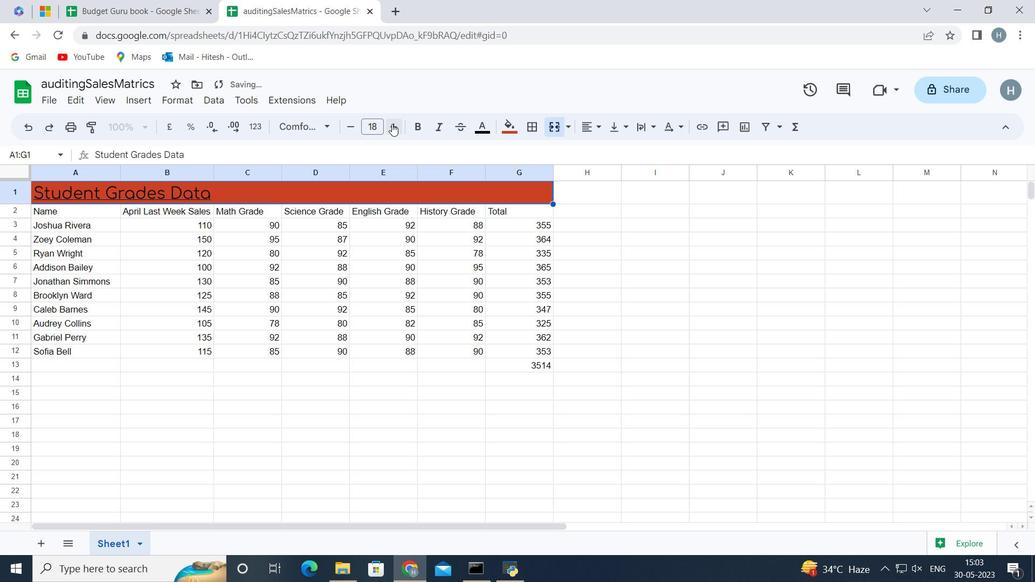
Action: Mouse pressed left at (392, 124)
Screenshot: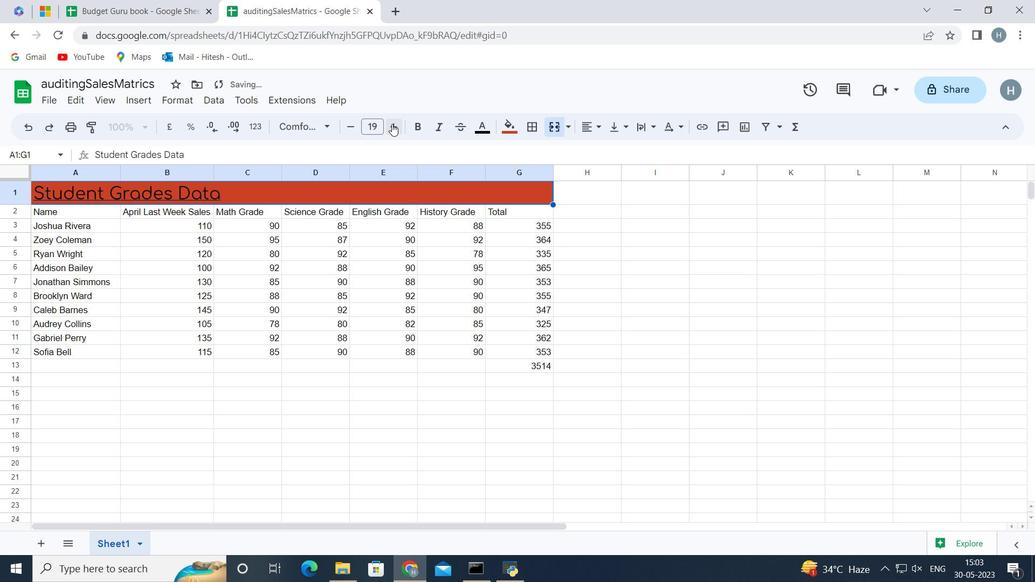 
Action: Mouse moved to (198, 400)
Screenshot: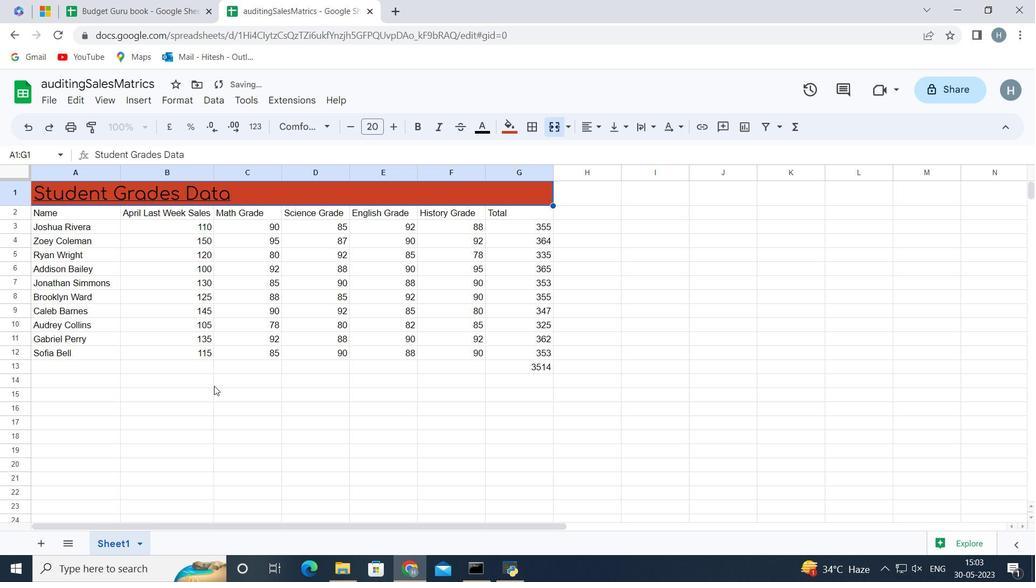 
Action: Mouse pressed left at (198, 400)
Screenshot: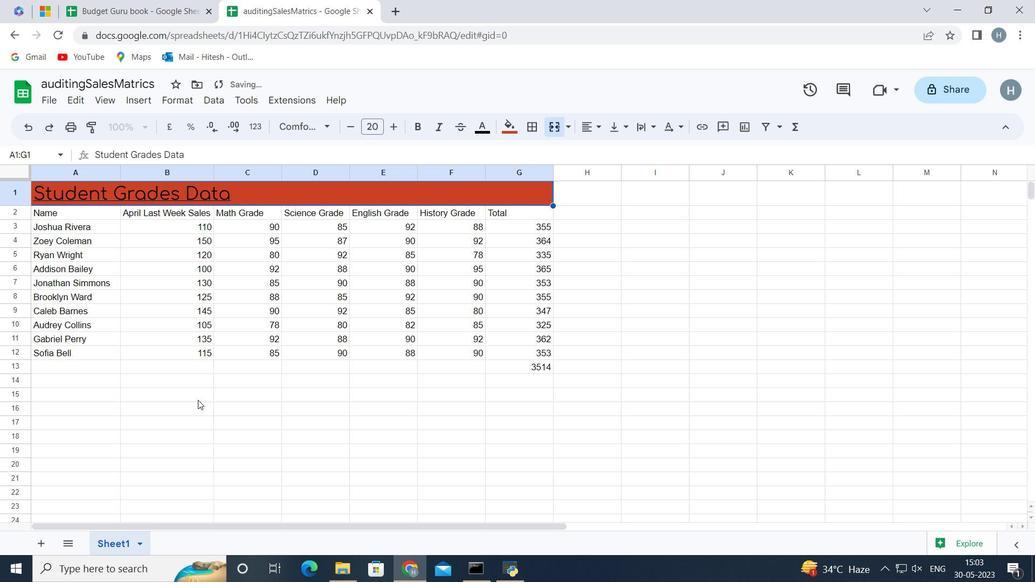 
Action: Mouse moved to (81, 210)
Screenshot: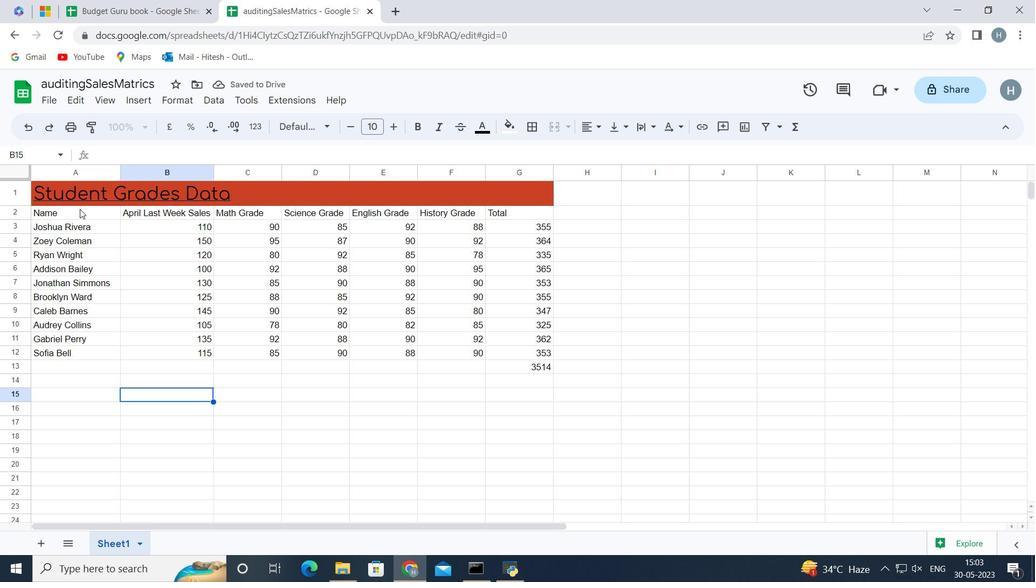 
Action: Mouse pressed left at (81, 210)
Screenshot: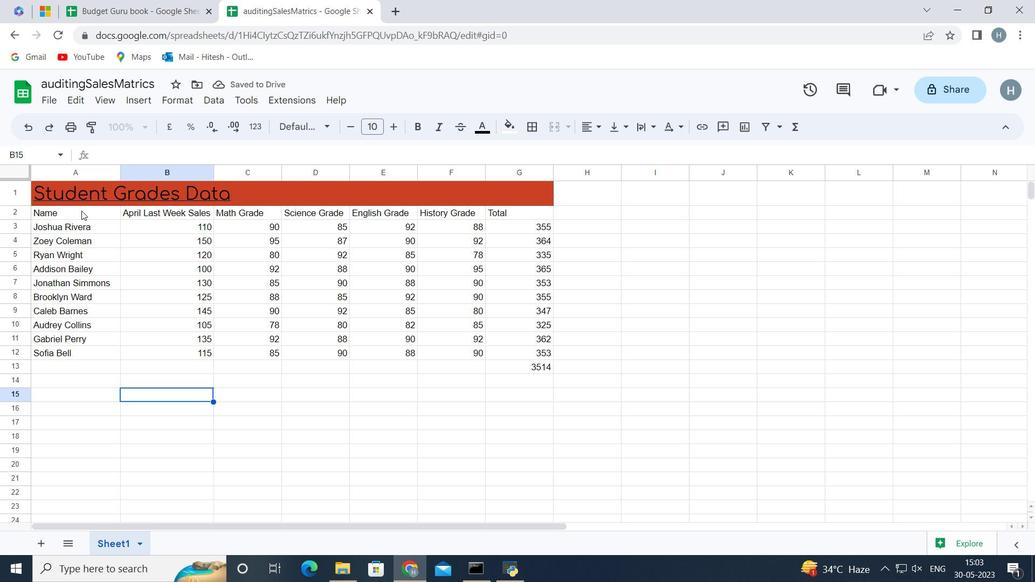 
Action: Key pressed <Key.shift><Key.right><Key.right><Key.right><Key.right><Key.right><Key.right><Key.down><Key.down><Key.down><Key.down><Key.down><Key.down><Key.down><Key.down><Key.down><Key.down><Key.down>
Screenshot: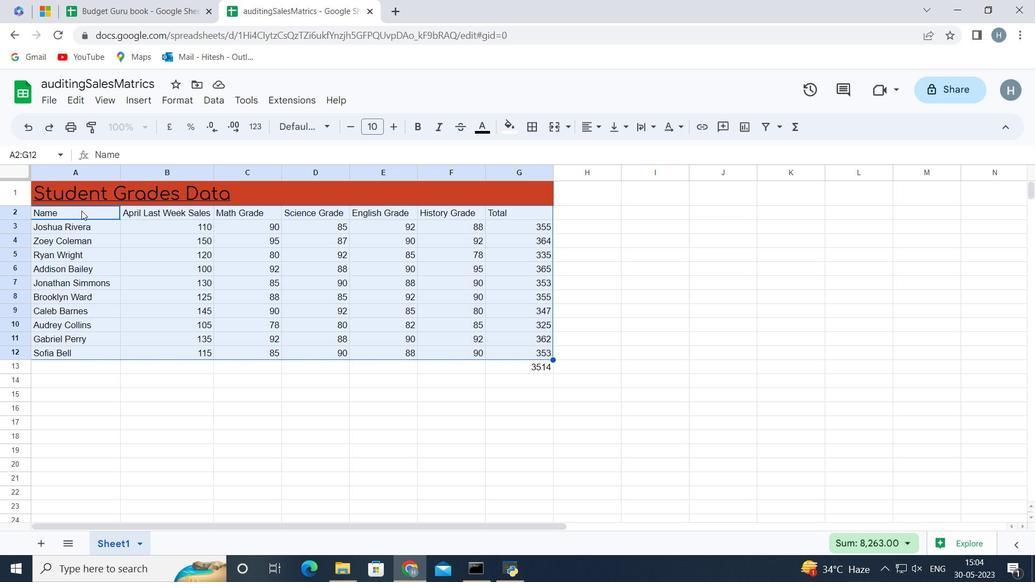 
Action: Mouse moved to (310, 125)
Screenshot: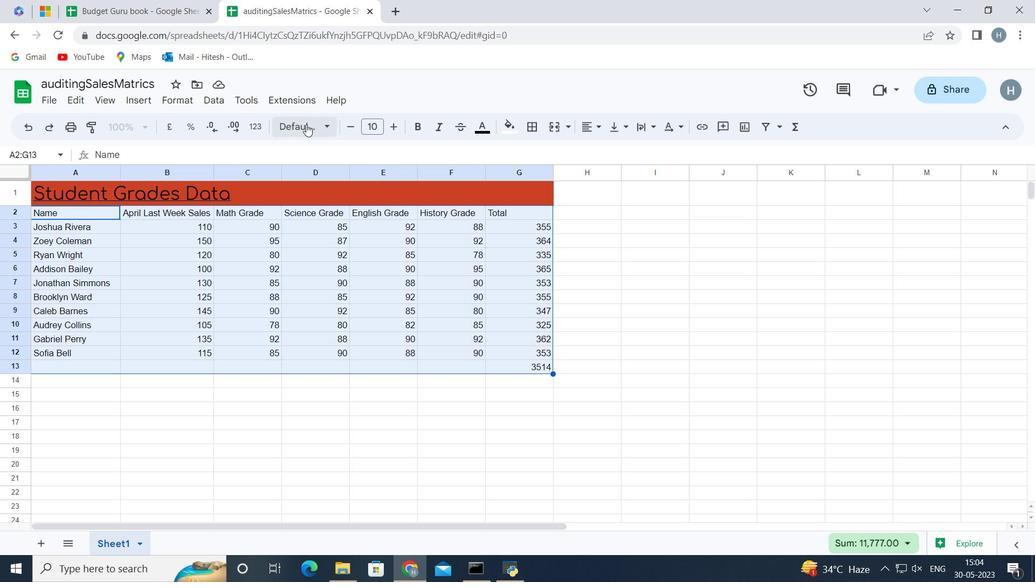 
Action: Mouse pressed left at (310, 125)
Screenshot: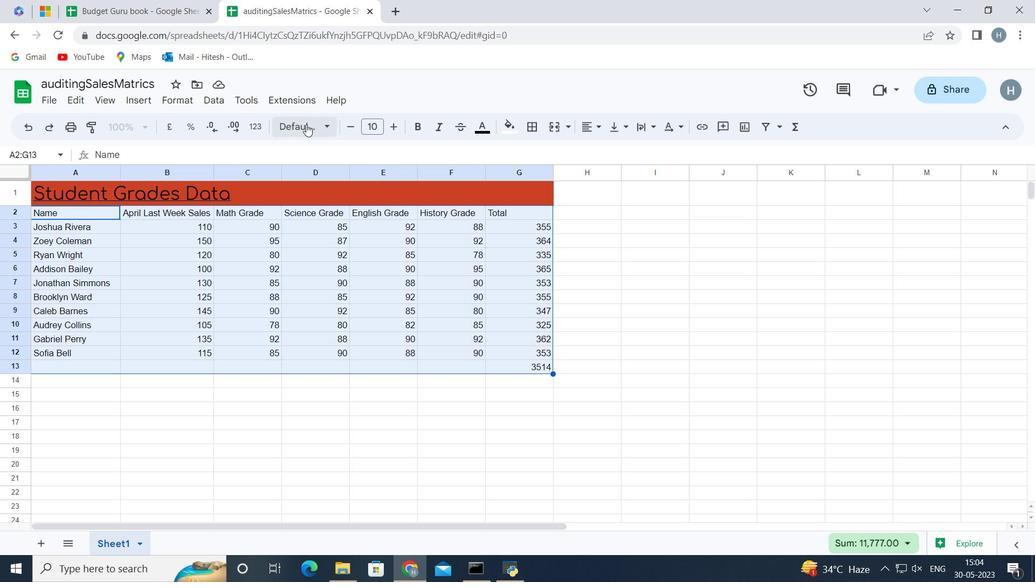 
Action: Mouse moved to (348, 406)
Screenshot: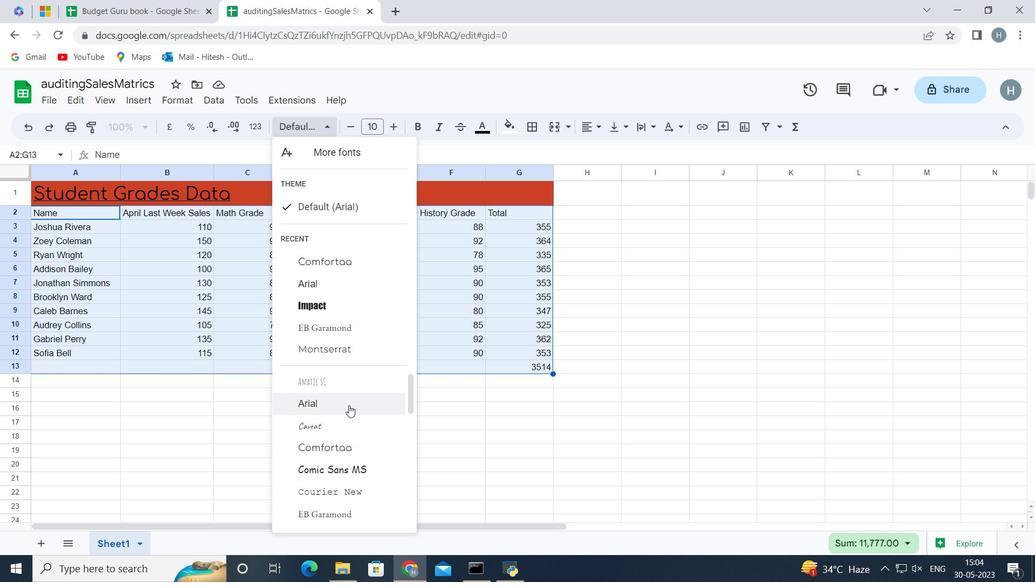 
Action: Mouse scrolled (348, 406) with delta (0, 0)
Screenshot: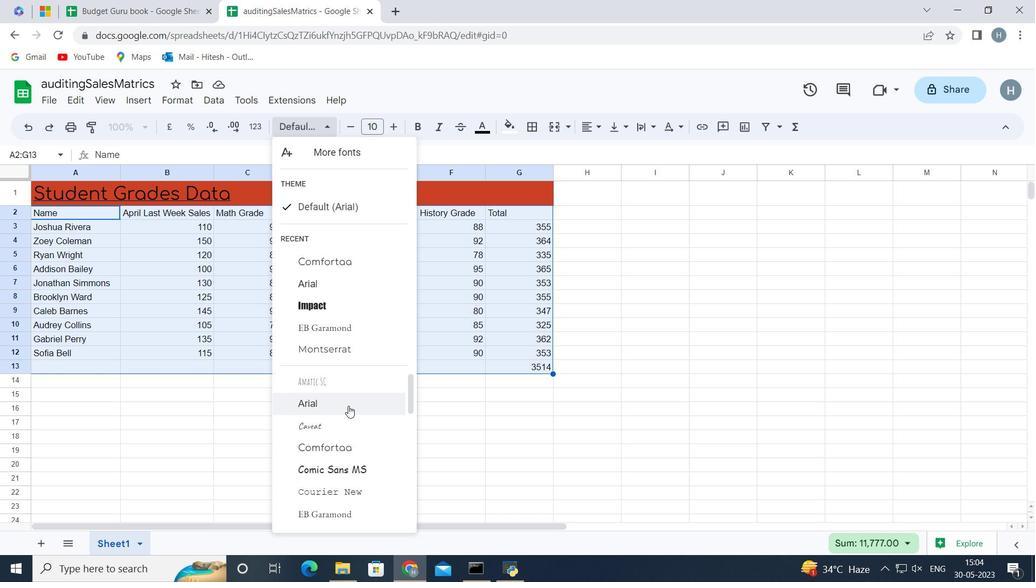
Action: Mouse moved to (355, 420)
Screenshot: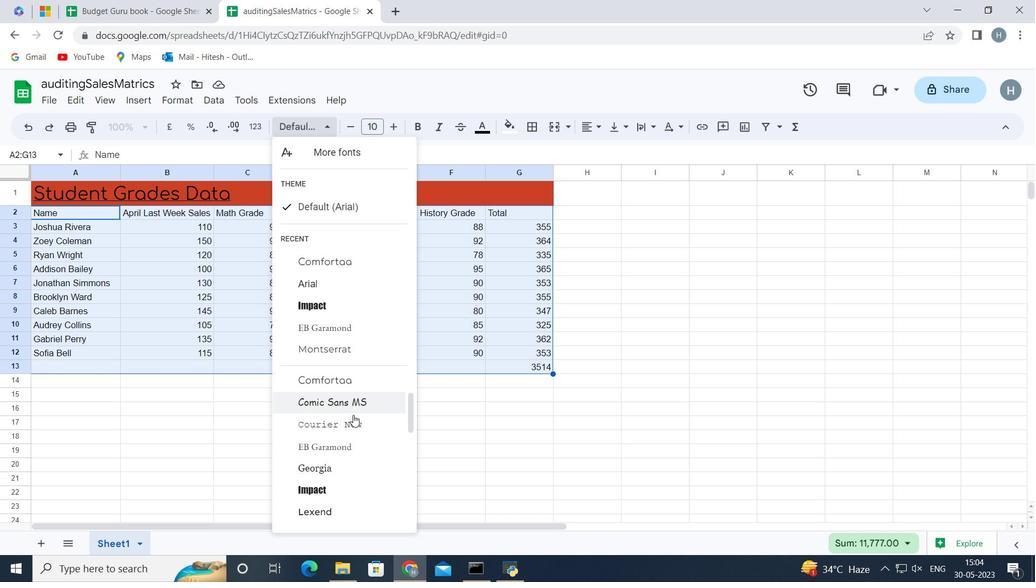 
Action: Mouse pressed left at (355, 420)
Screenshot: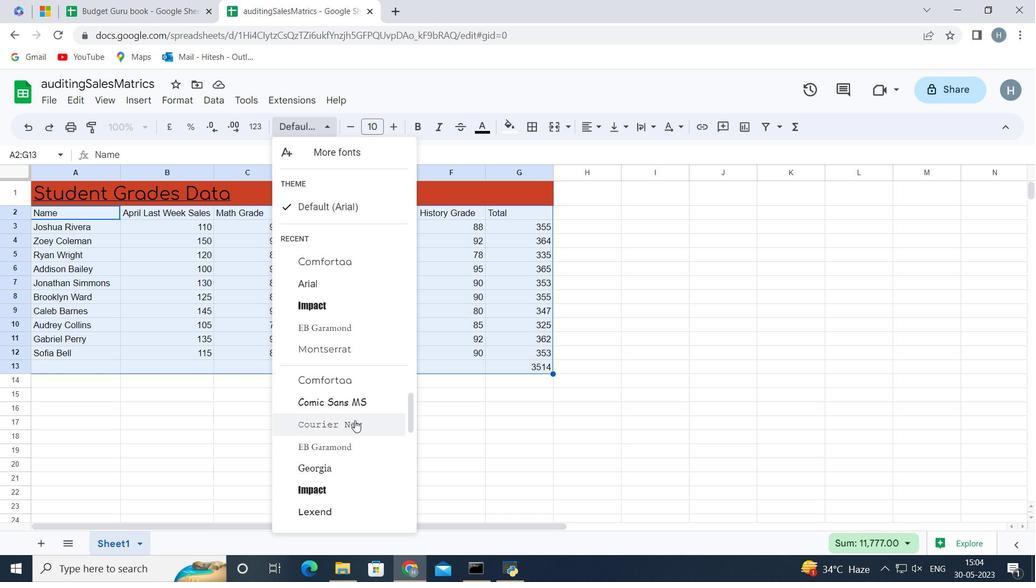 
Action: Mouse moved to (389, 130)
Screenshot: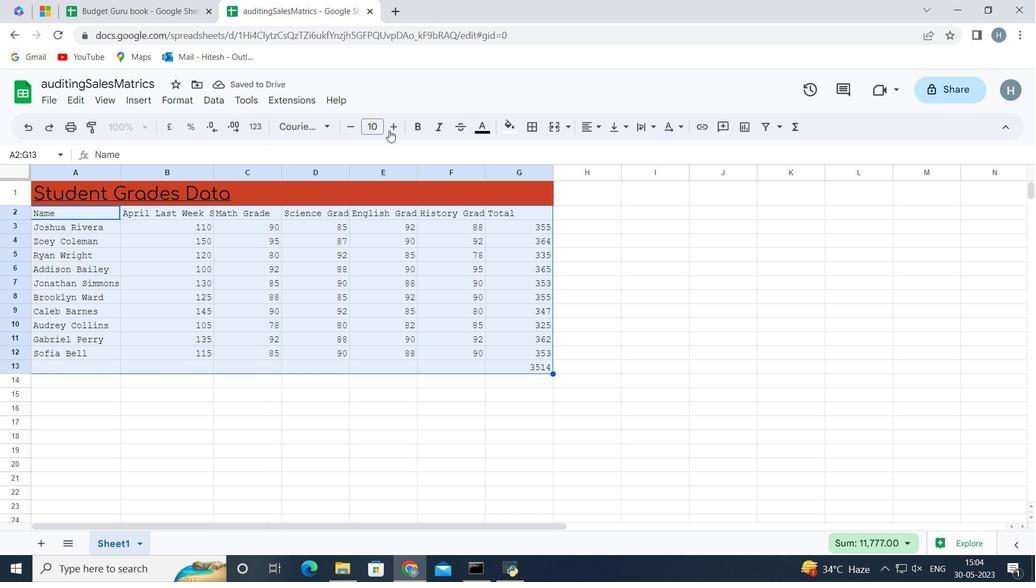 
Action: Mouse pressed left at (389, 130)
Screenshot: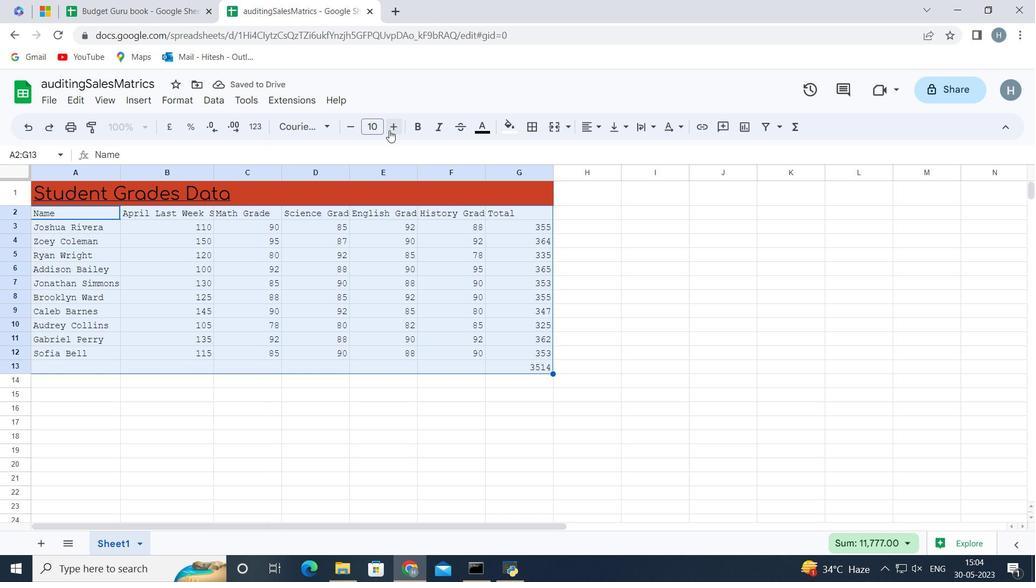 
Action: Mouse pressed left at (389, 130)
Screenshot: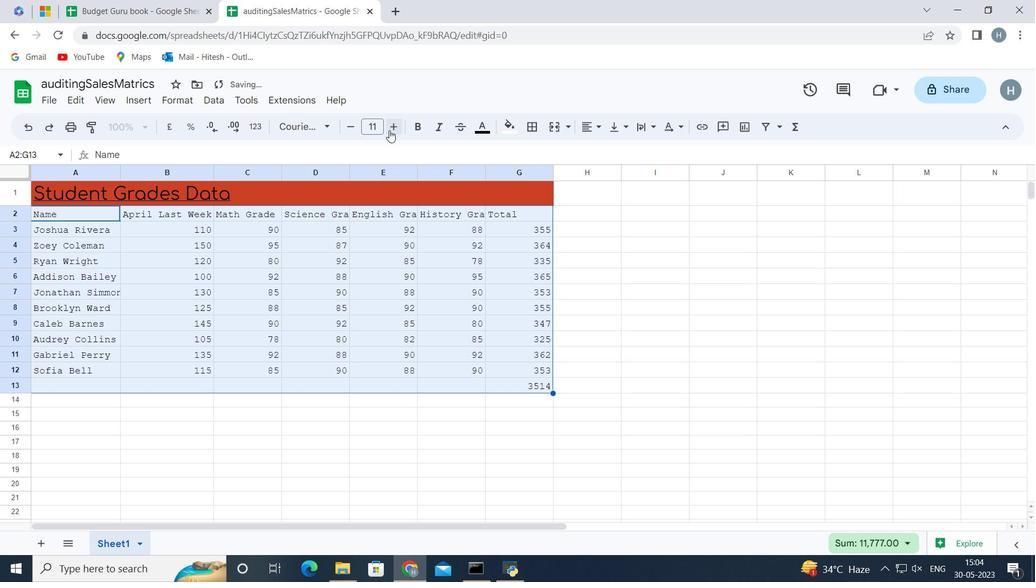 
Action: Mouse moved to (349, 474)
Screenshot: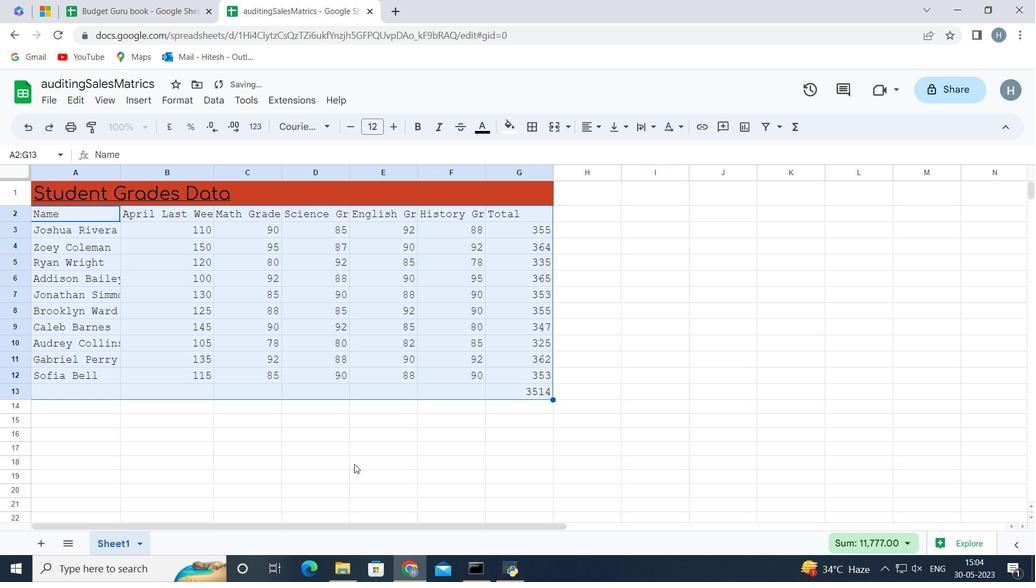 
Action: Mouse pressed left at (349, 474)
Screenshot: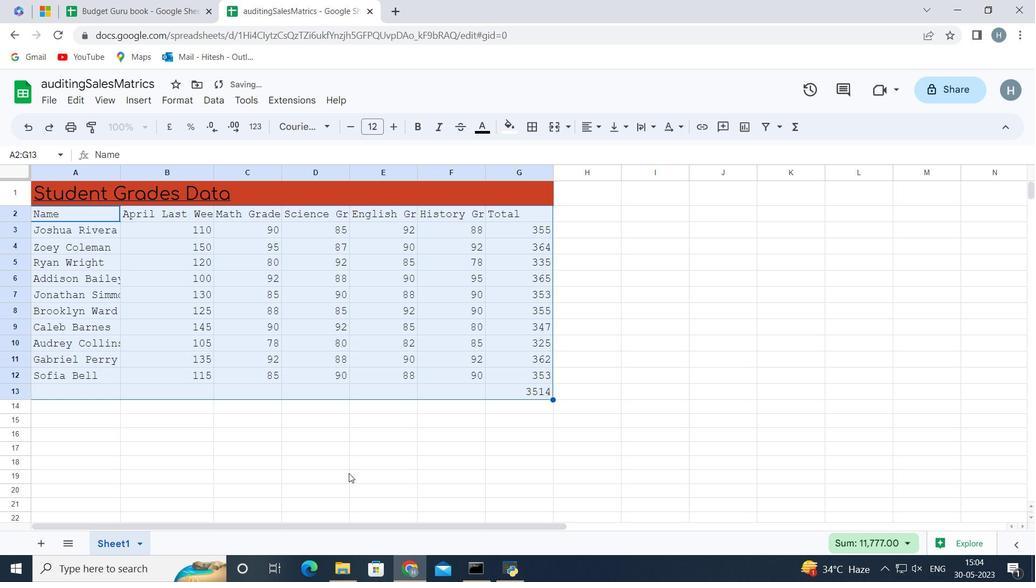 
Action: Mouse moved to (188, 459)
Screenshot: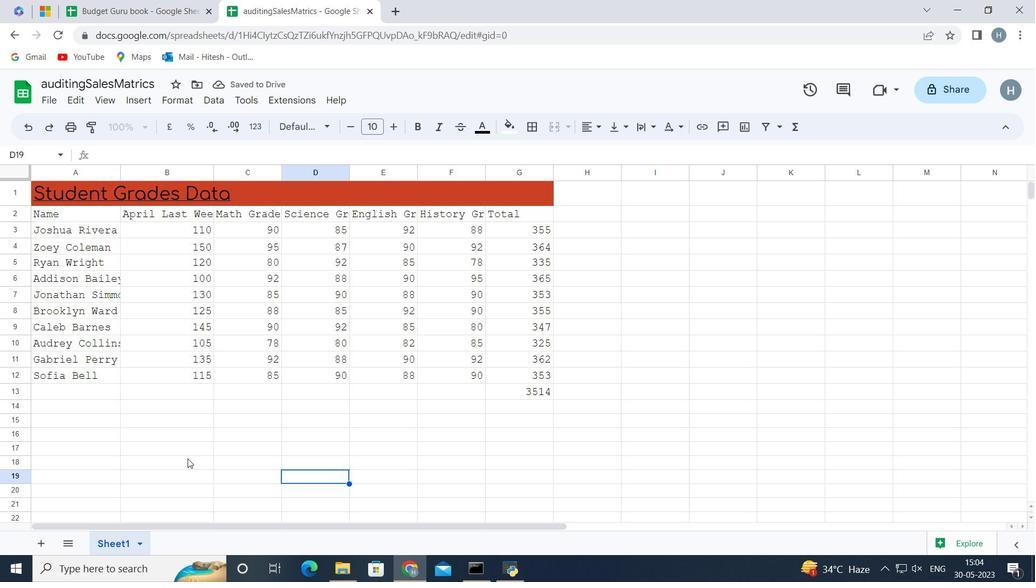 
Action: Mouse pressed left at (188, 459)
Screenshot: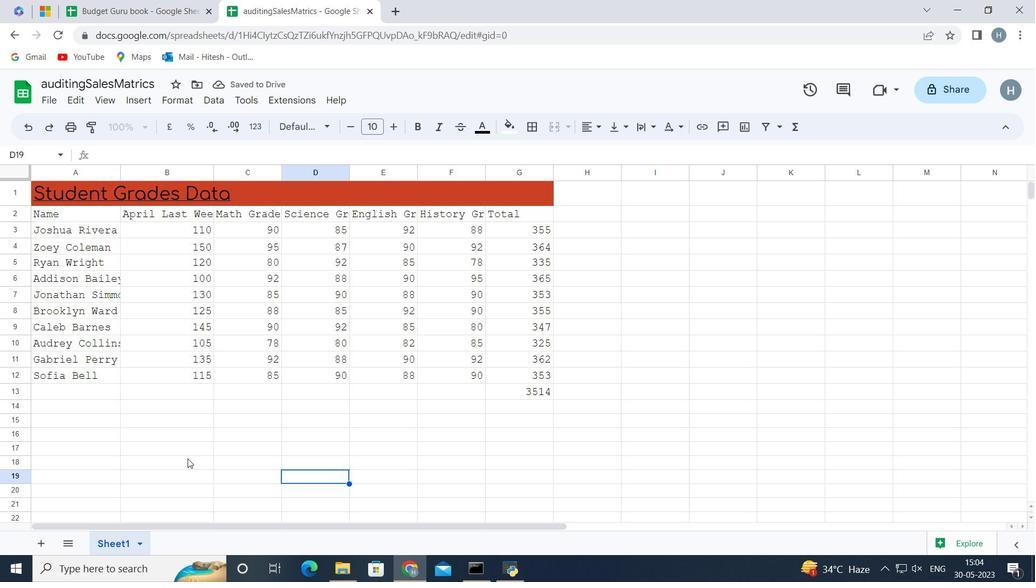 
Action: Mouse moved to (61, 190)
Screenshot: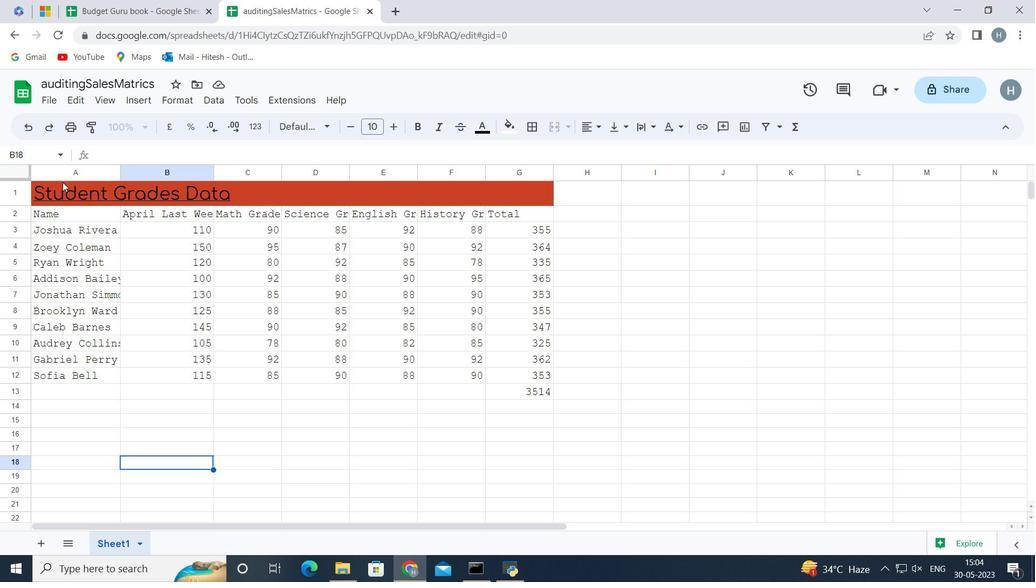 
Action: Mouse pressed left at (61, 190)
Screenshot: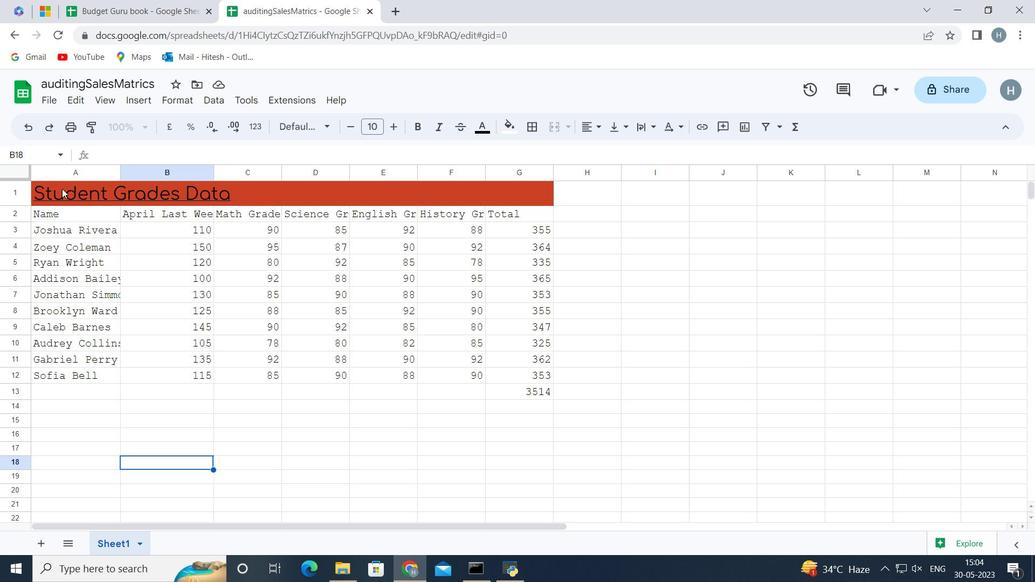 
Action: Key pressed <Key.shift><Key.down><Key.down><Key.down><Key.down><Key.down><Key.down><Key.down><Key.down><Key.down><Key.down><Key.down><Key.down>
Screenshot: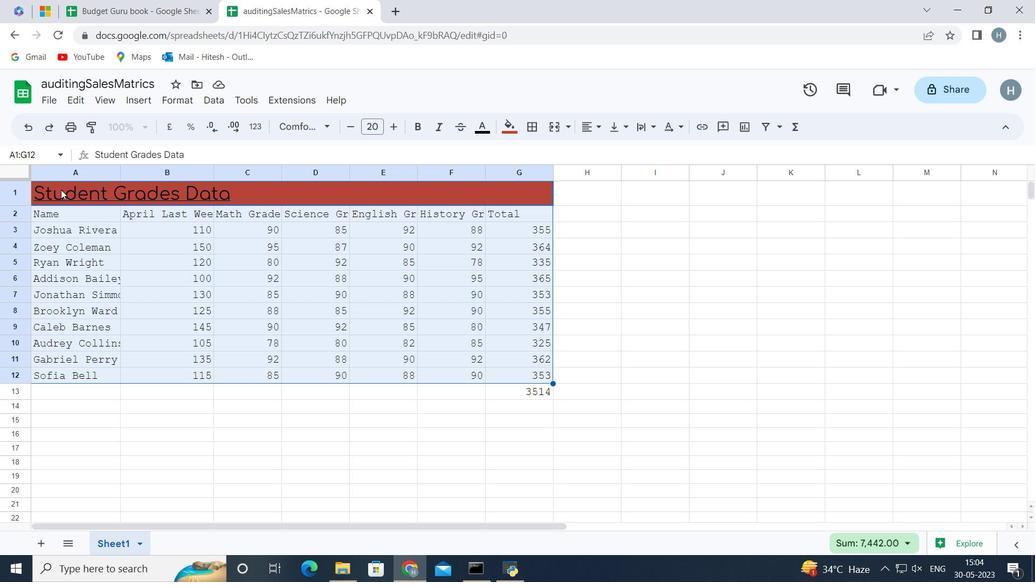 
Action: Mouse moved to (592, 128)
Screenshot: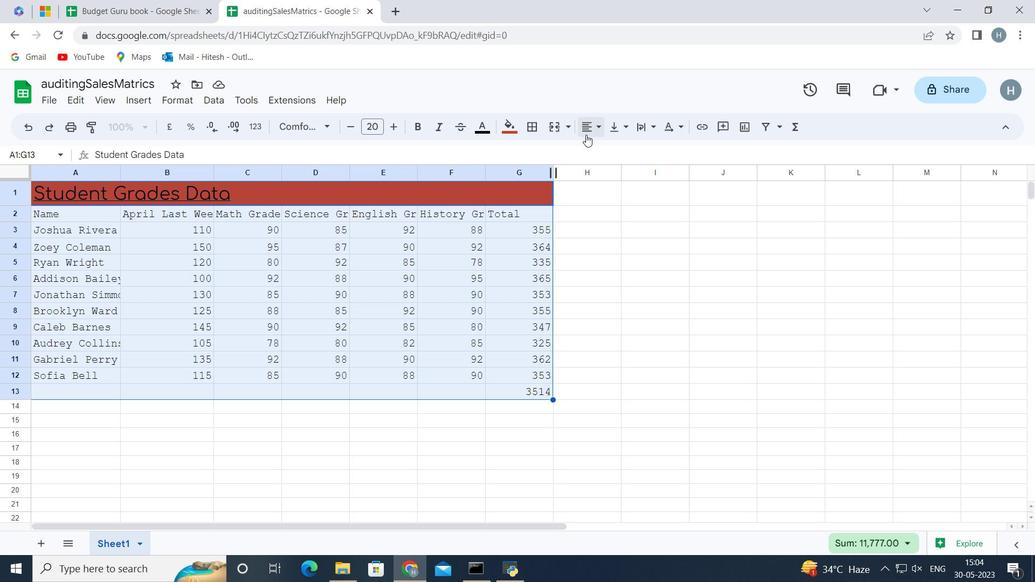 
Action: Mouse pressed left at (592, 128)
Screenshot: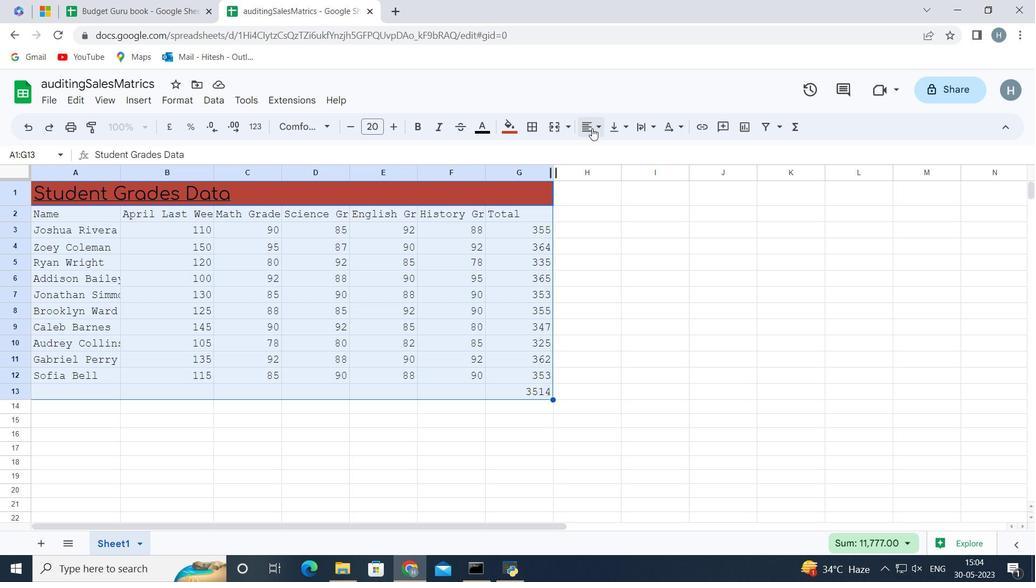 
Action: Mouse moved to (630, 154)
Screenshot: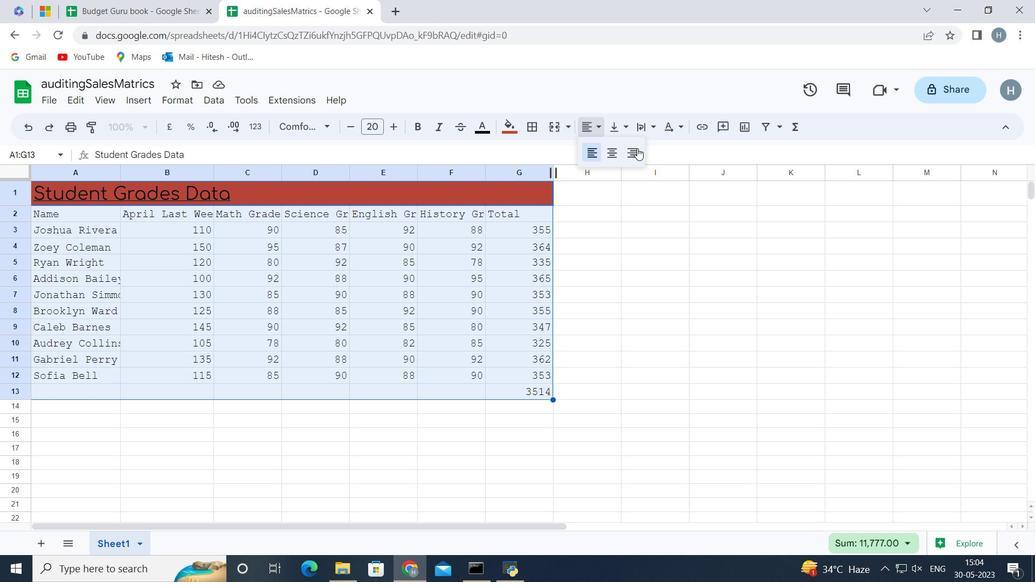 
Action: Mouse pressed left at (630, 154)
Screenshot: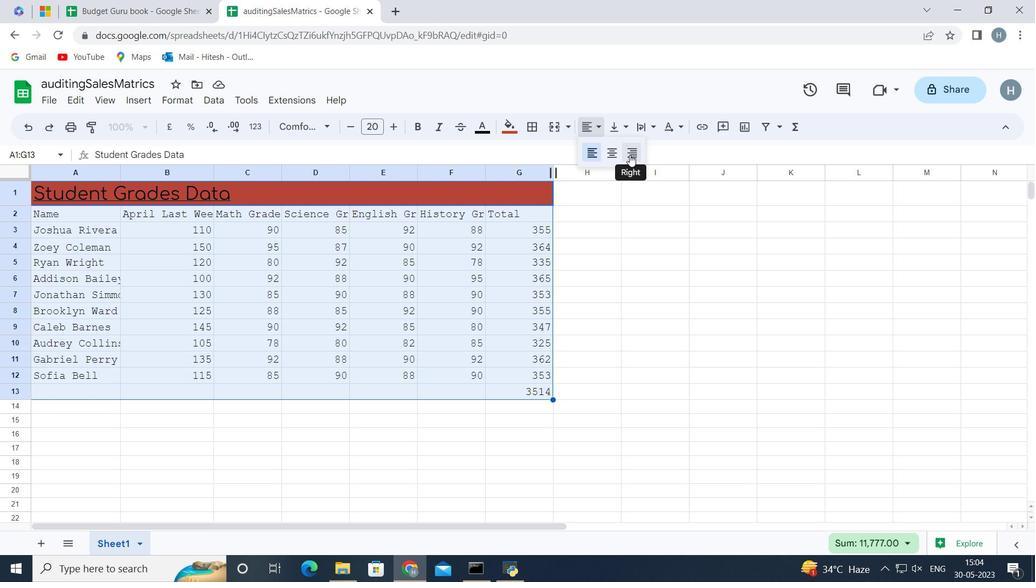 
Action: Mouse moved to (237, 438)
Screenshot: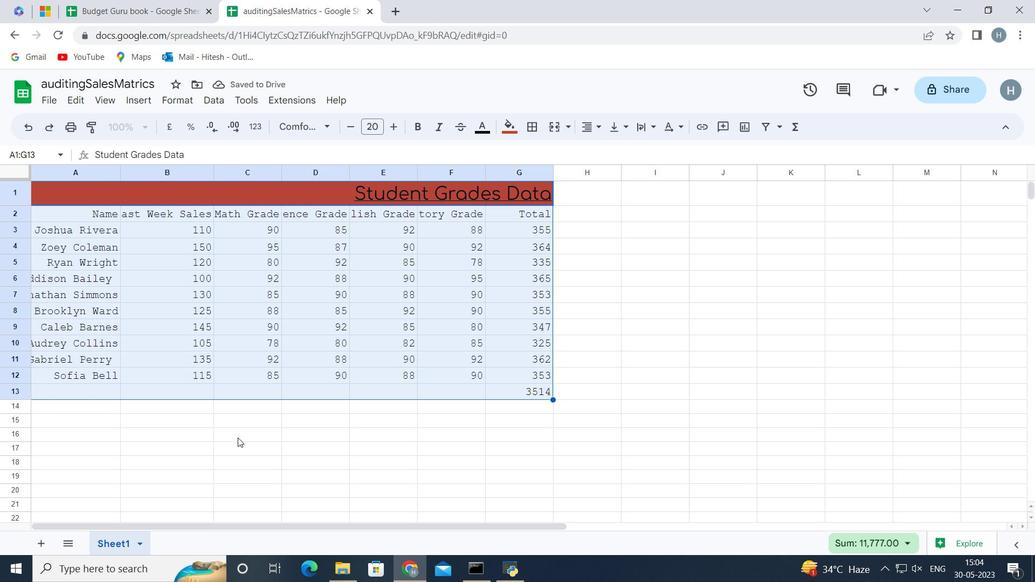 
Action: Mouse pressed left at (237, 438)
Screenshot: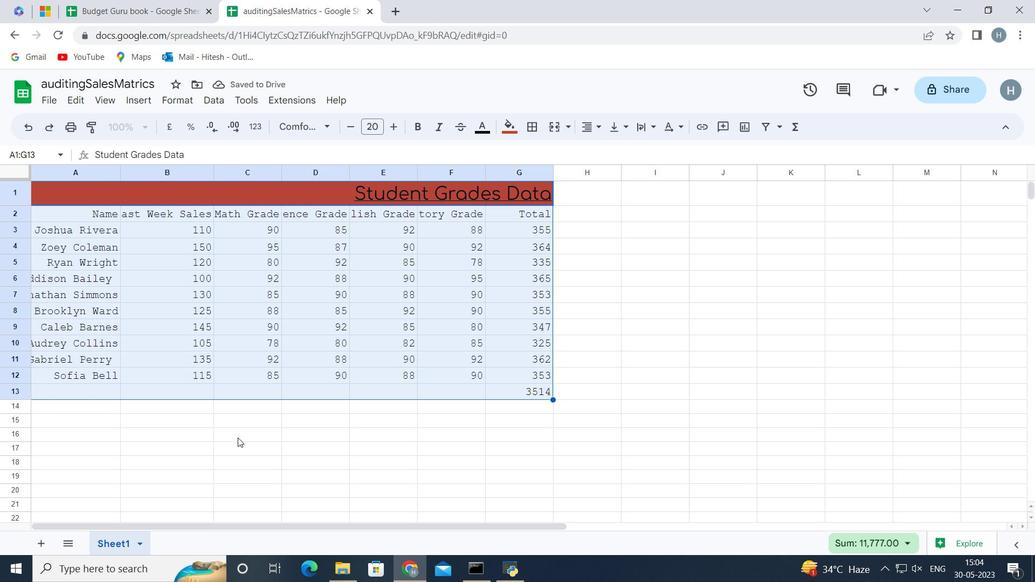 
Action: Mouse moved to (93, 169)
Screenshot: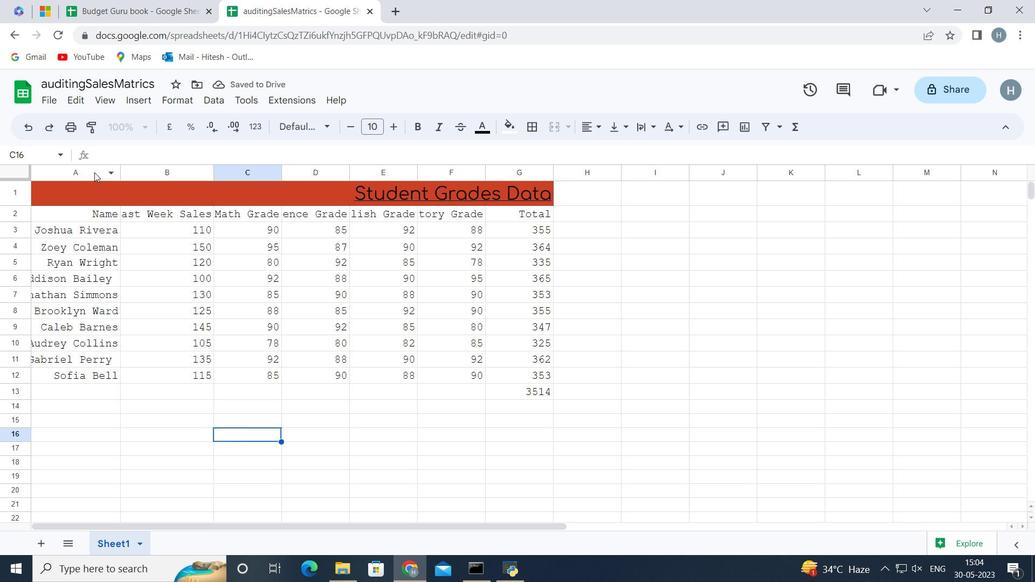 
Action: Mouse pressed left at (93, 169)
Screenshot: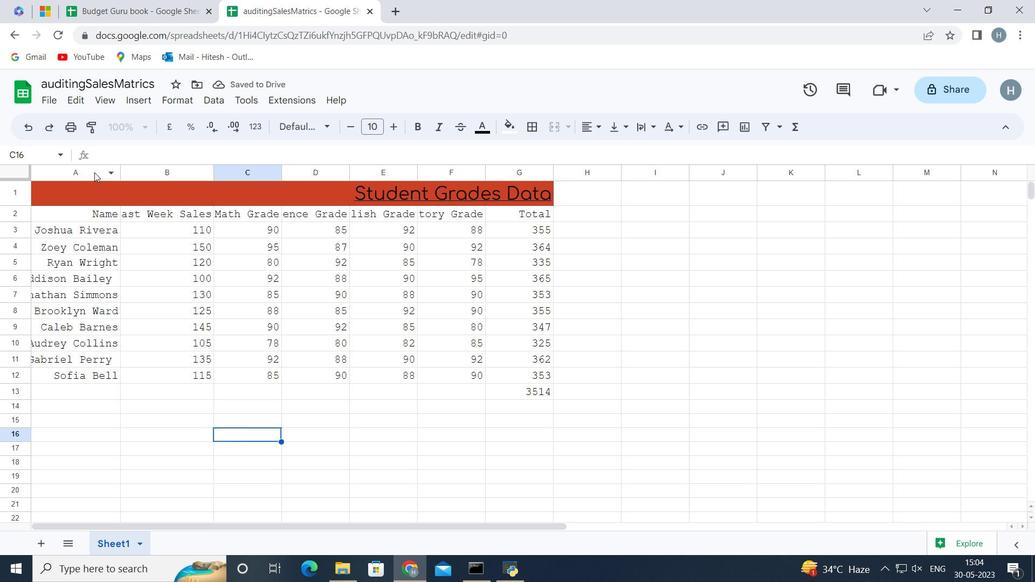 
Action: Mouse moved to (120, 173)
Screenshot: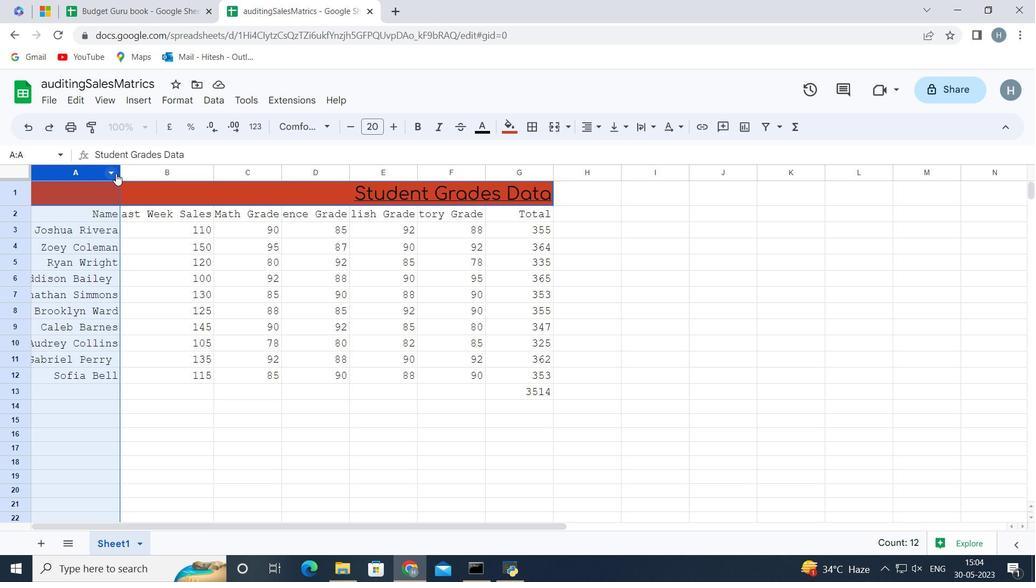 
Action: Mouse pressed left at (120, 173)
Screenshot: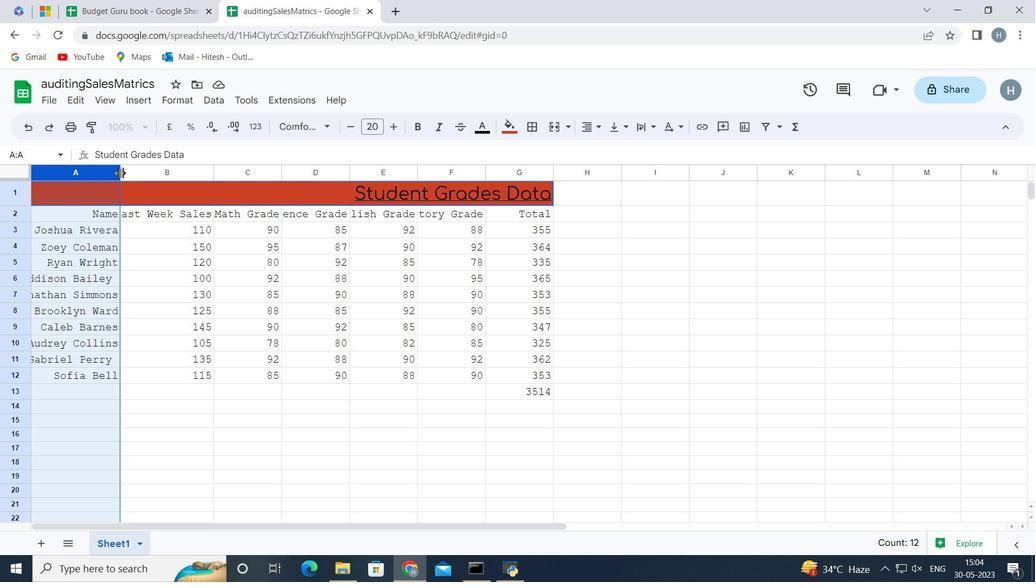 
Action: Mouse pressed left at (120, 173)
Screenshot: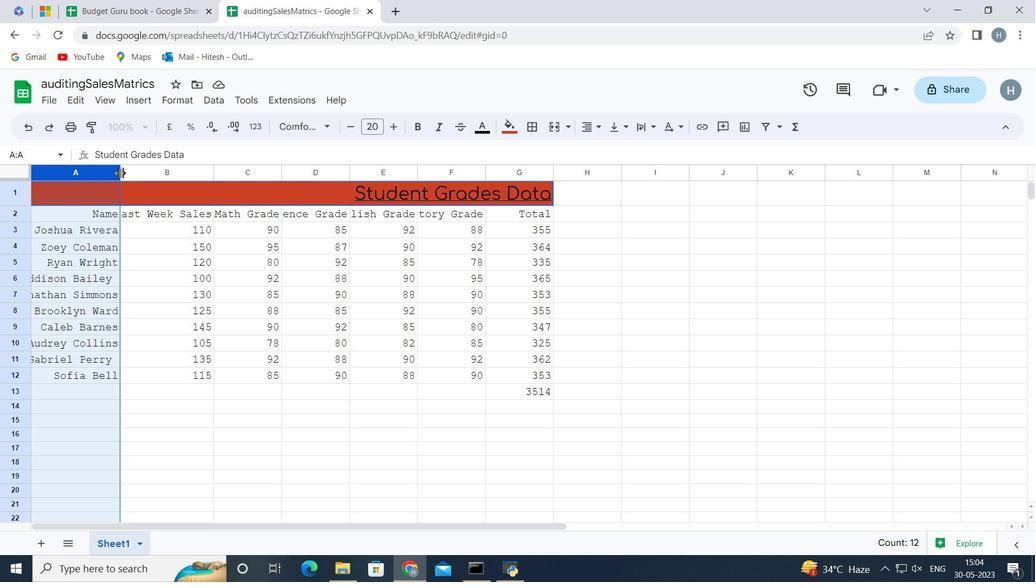 
Action: Mouse moved to (278, 171)
Screenshot: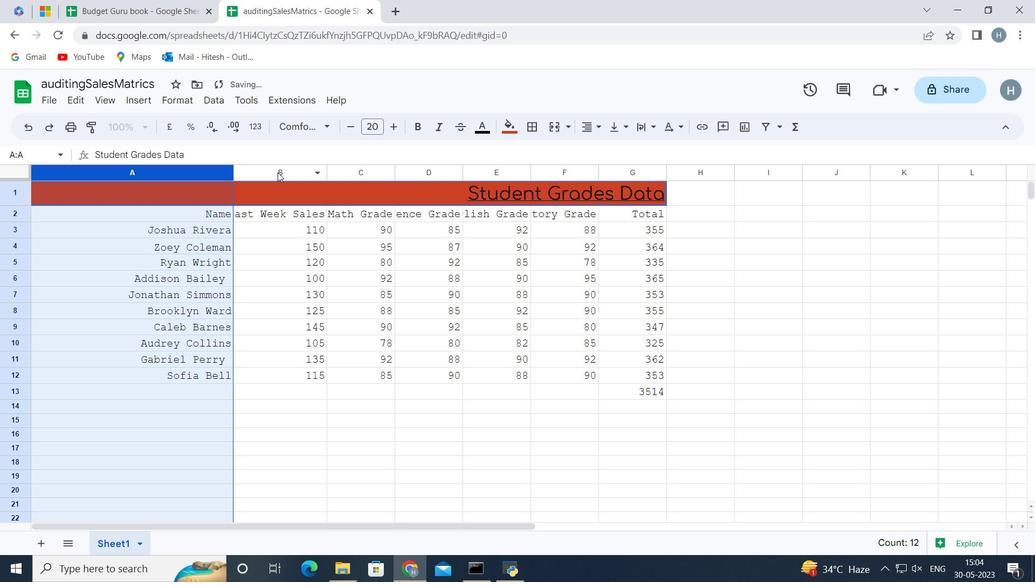 
Action: Mouse pressed left at (278, 171)
Screenshot: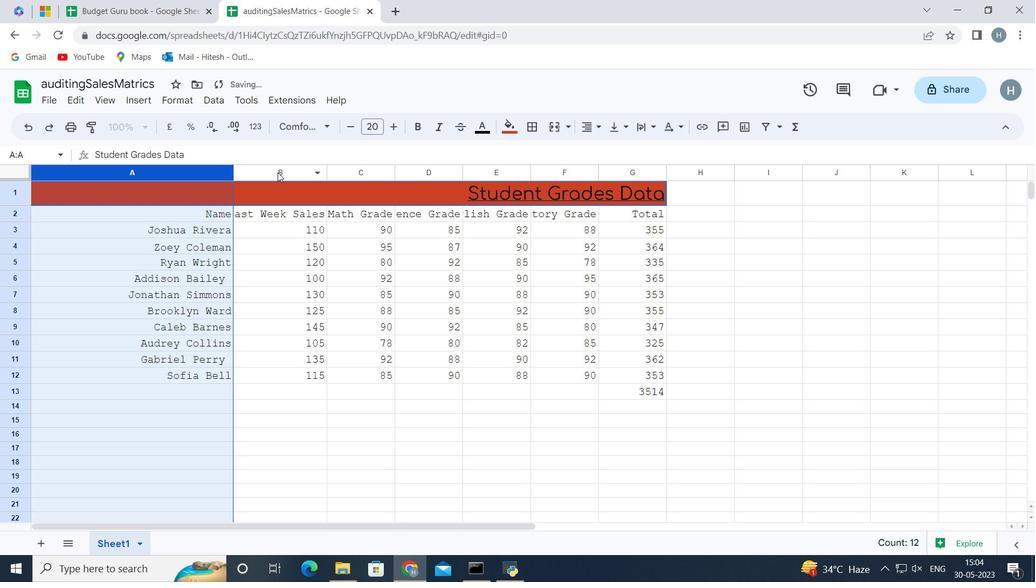 
Action: Mouse moved to (328, 173)
Screenshot: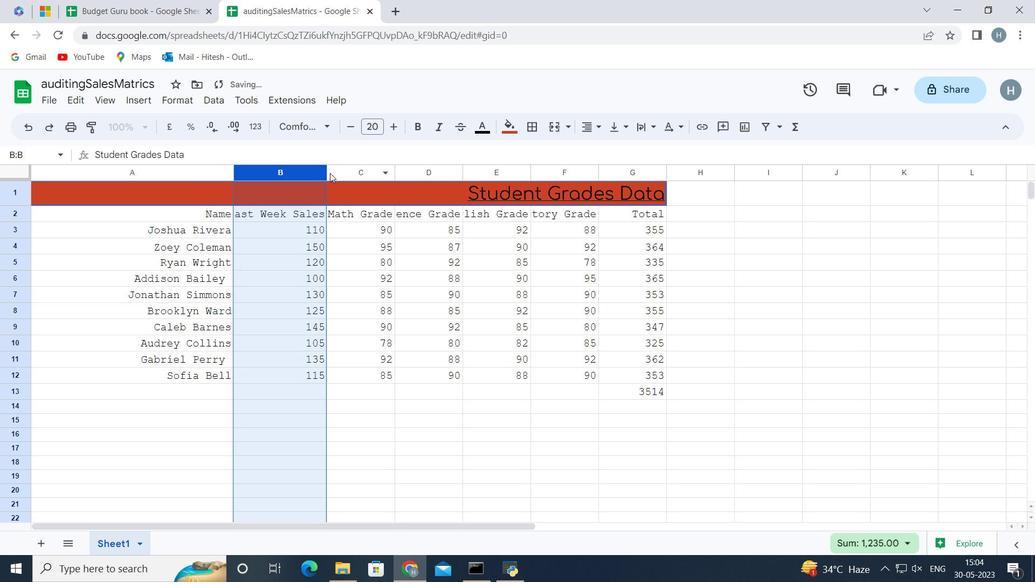 
Action: Mouse pressed left at (328, 173)
Screenshot: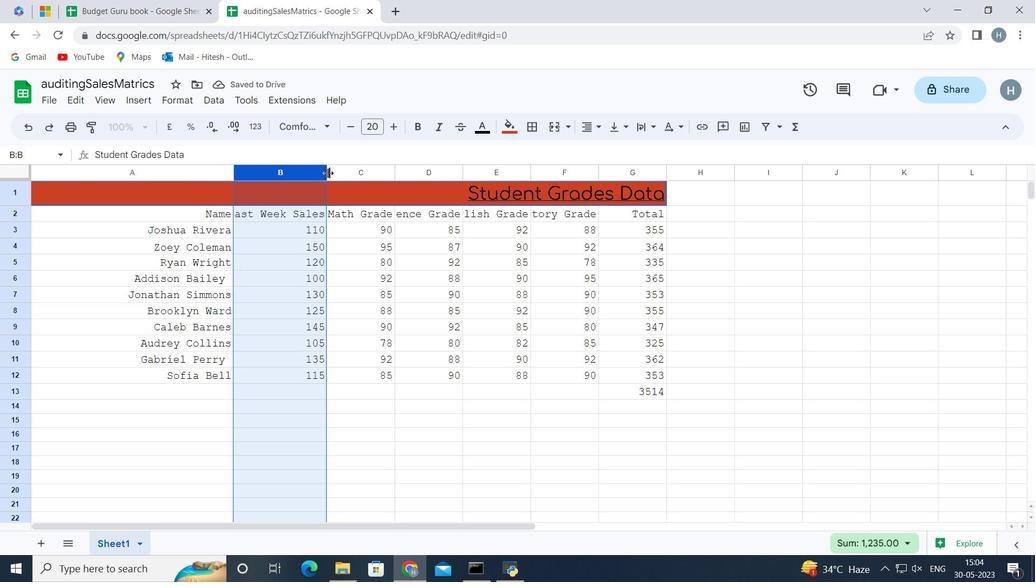 
Action: Mouse pressed left at (328, 173)
Screenshot: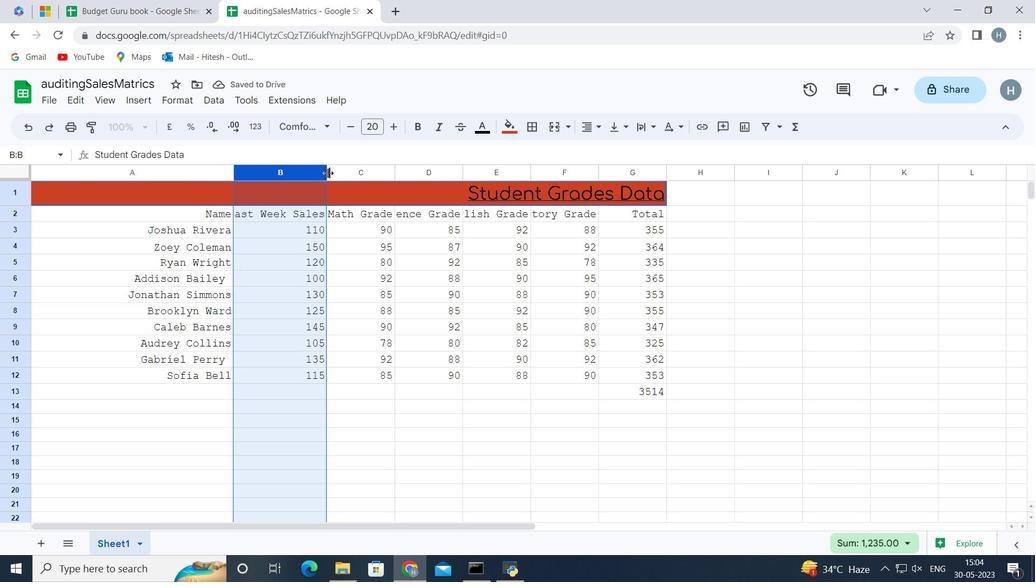 
Action: Mouse moved to (403, 179)
Screenshot: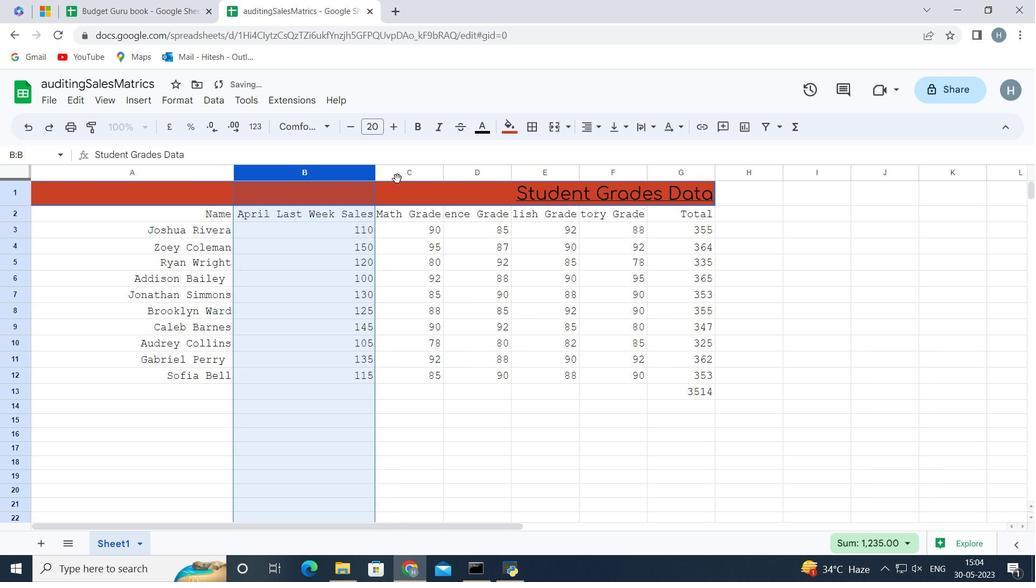 
Action: Mouse pressed left at (403, 179)
Screenshot: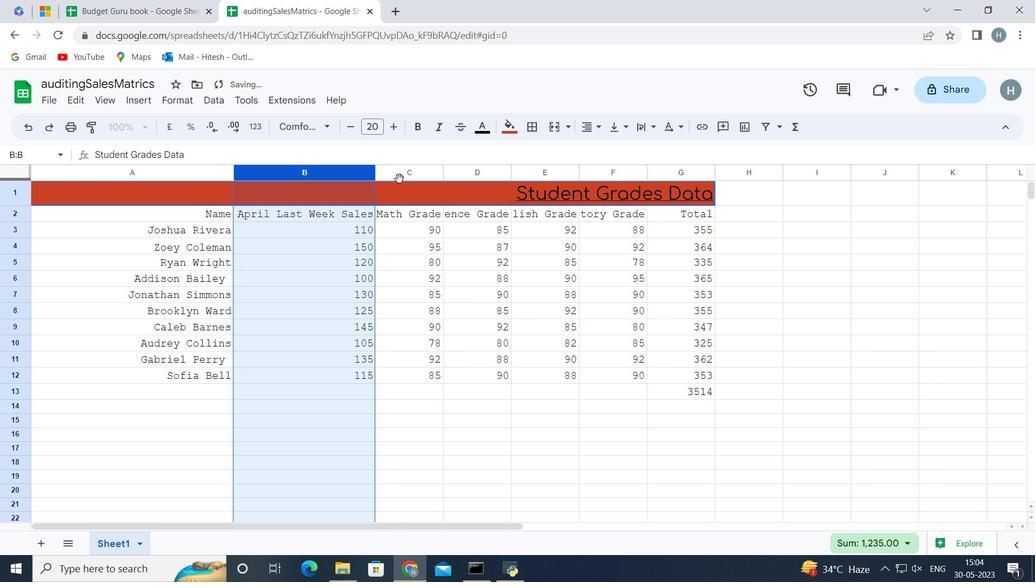 
Action: Mouse moved to (433, 176)
Screenshot: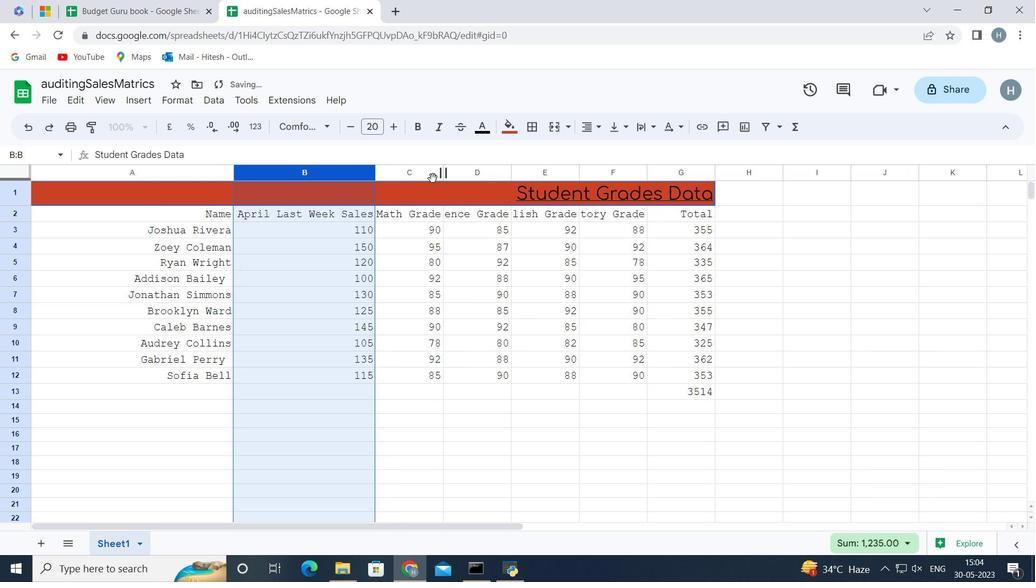 
Action: Mouse pressed left at (433, 176)
Screenshot: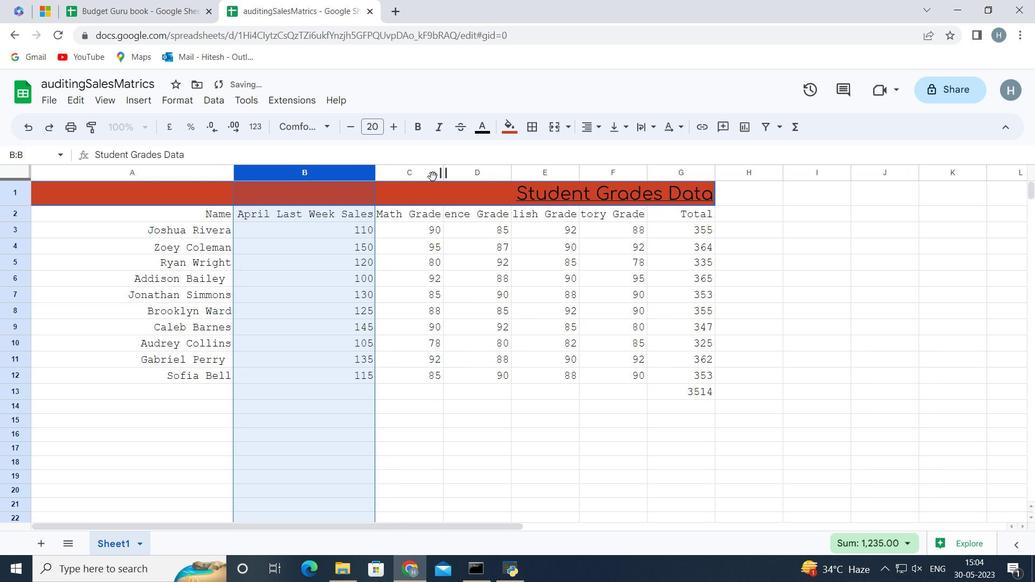 
Action: Mouse moved to (822, 295)
Screenshot: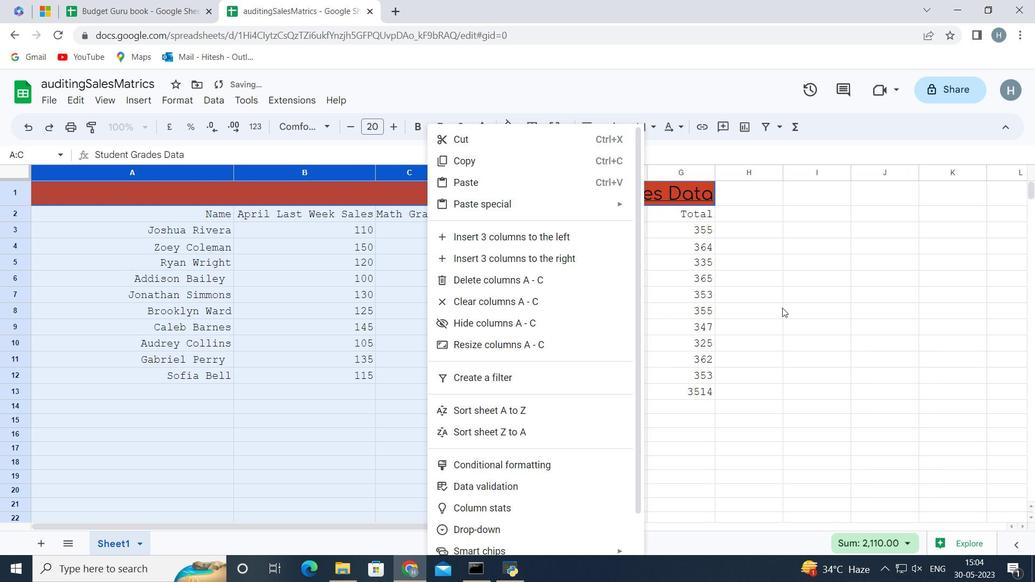 
Action: Mouse pressed left at (822, 295)
Screenshot: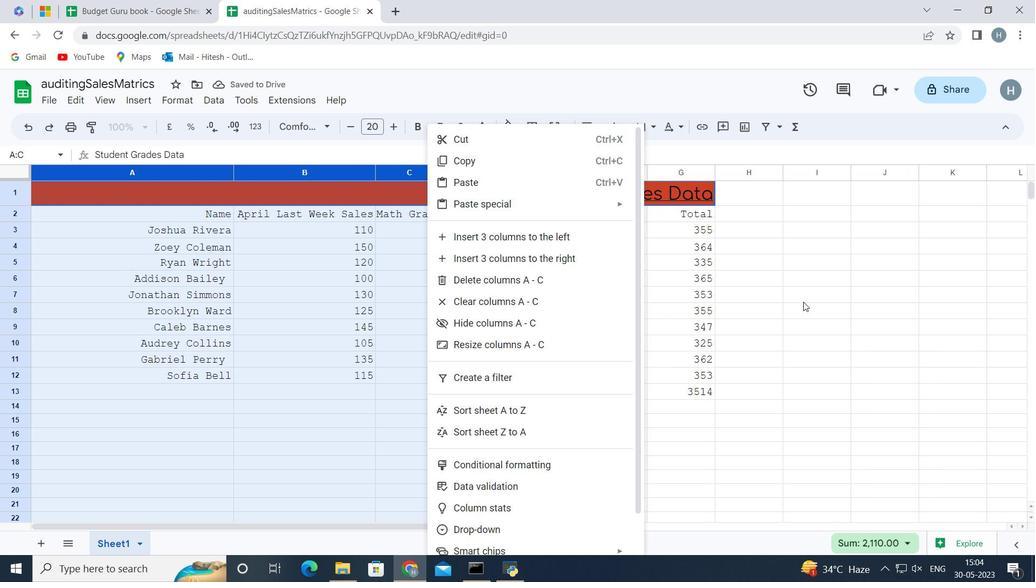
Action: Mouse moved to (401, 171)
Screenshot: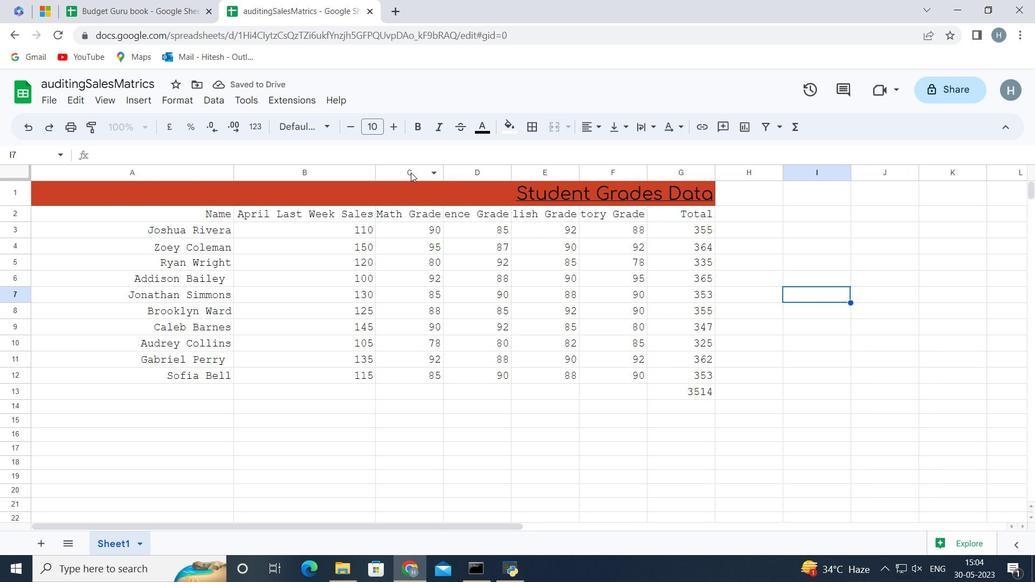 
Action: Mouse pressed left at (401, 171)
Screenshot: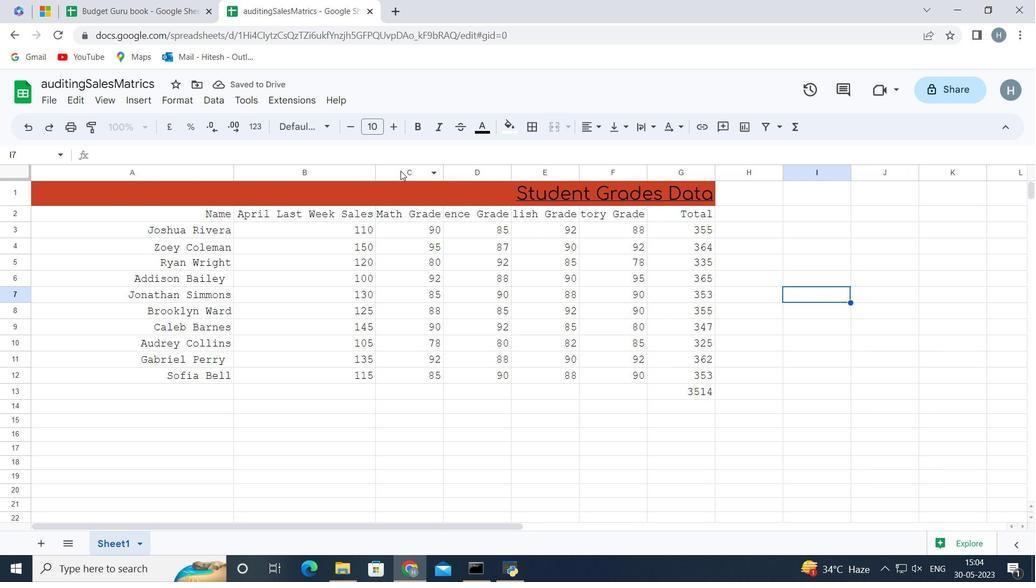 
Action: Mouse moved to (442, 173)
Screenshot: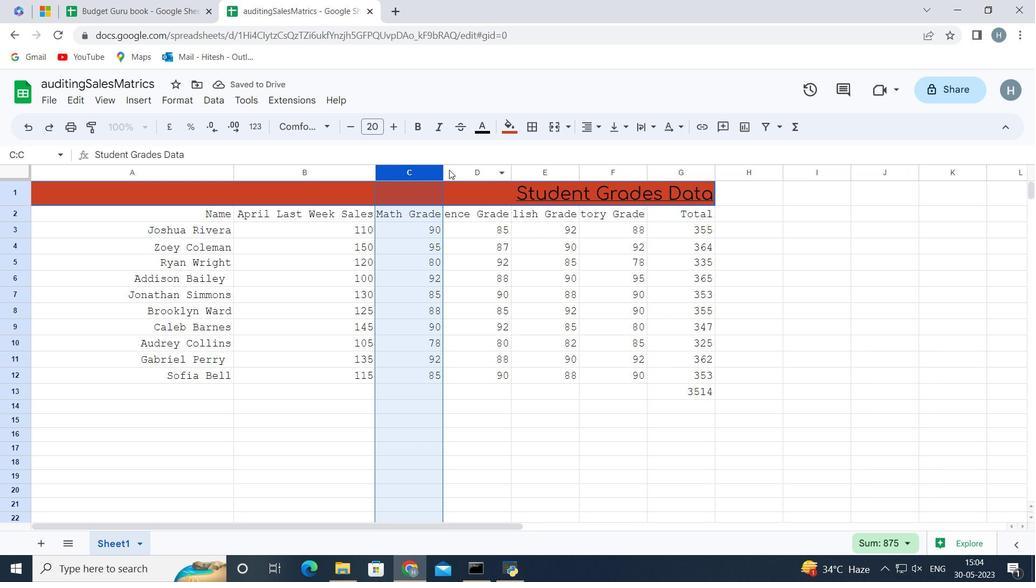 
Action: Mouse pressed left at (442, 173)
Screenshot: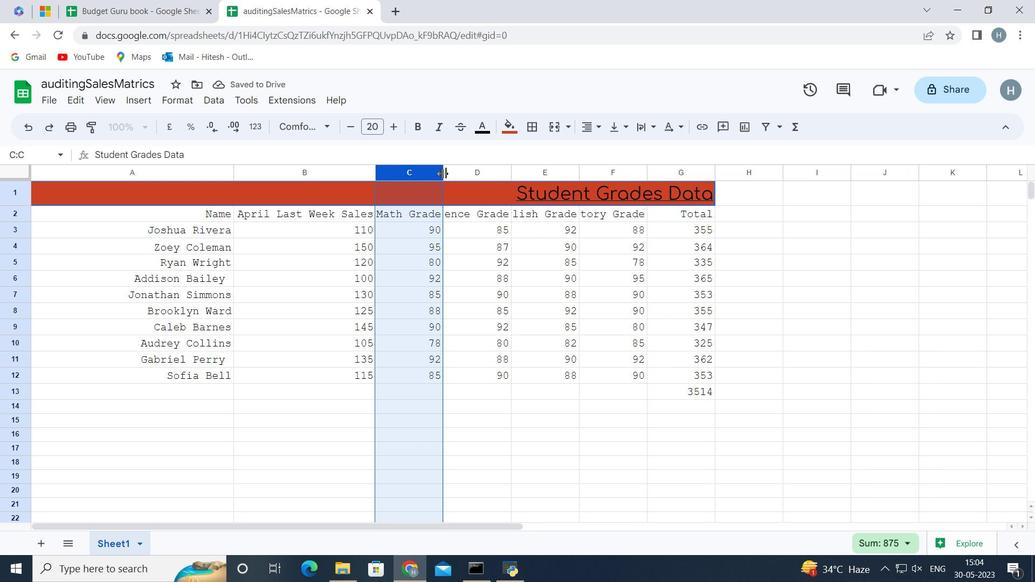 
Action: Mouse pressed left at (442, 173)
Screenshot: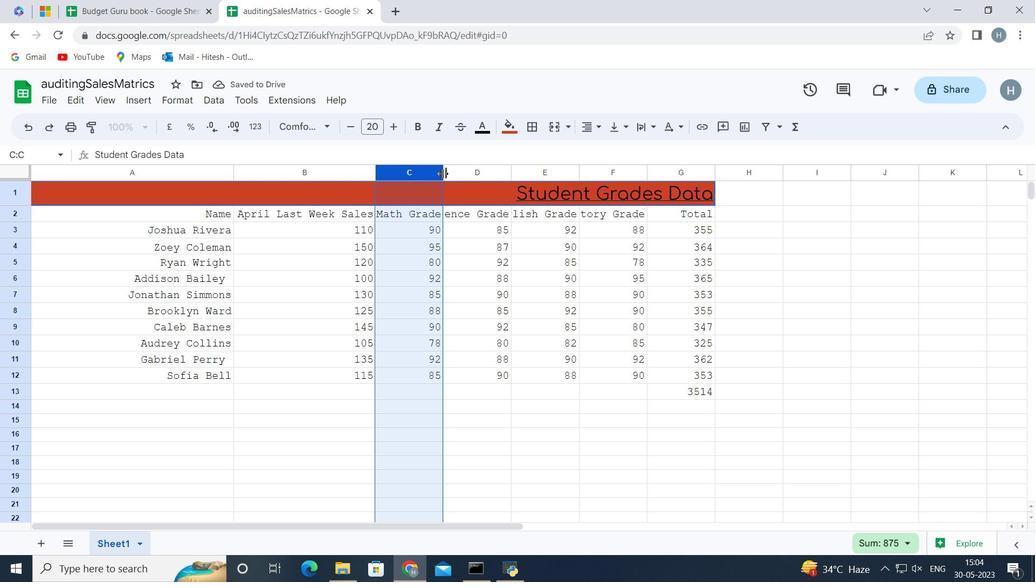 
Action: Mouse moved to (475, 173)
Screenshot: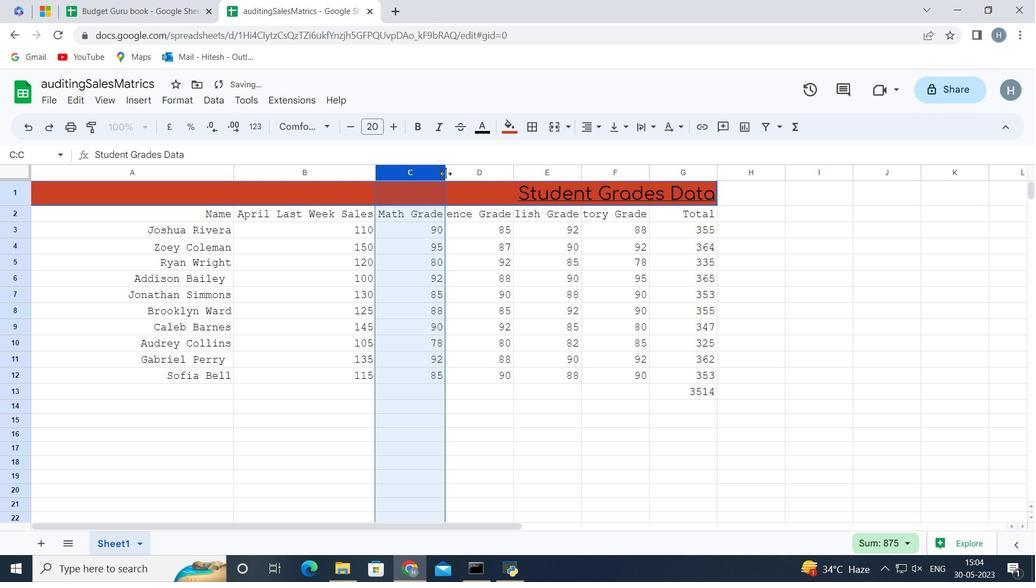 
Action: Mouse pressed left at (475, 173)
Screenshot: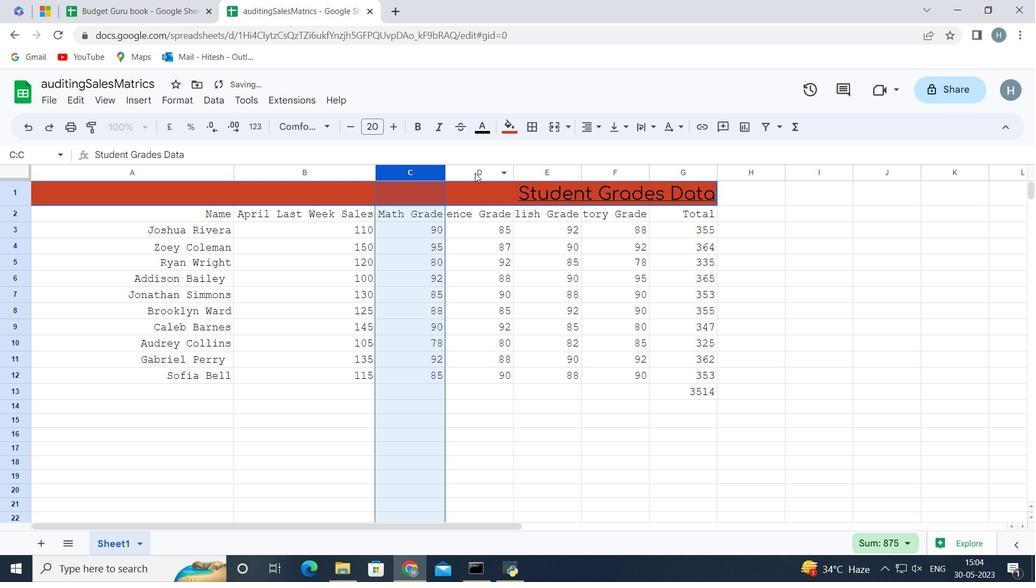 
Action: Mouse moved to (512, 172)
Screenshot: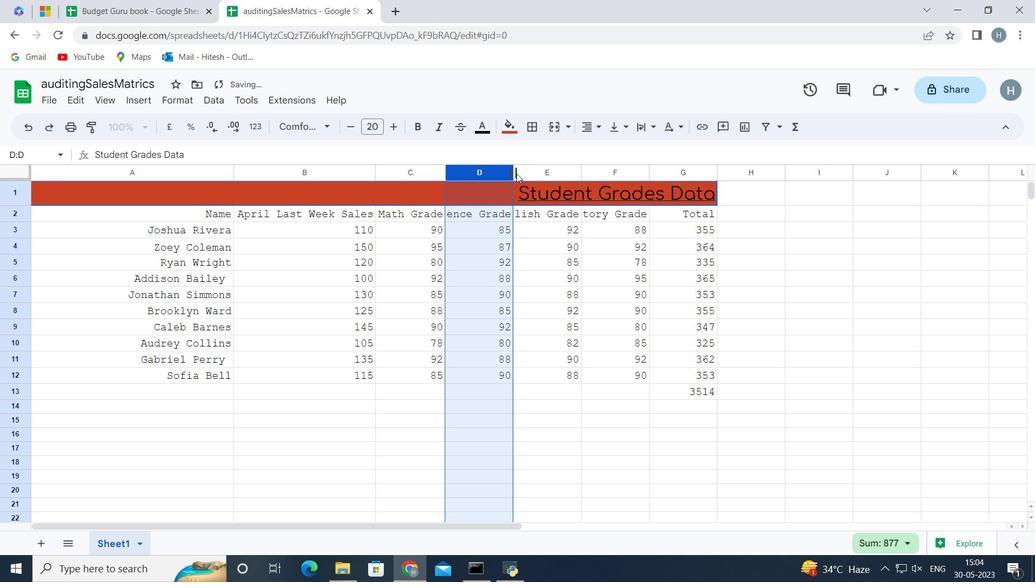 
Action: Mouse pressed left at (512, 172)
Screenshot: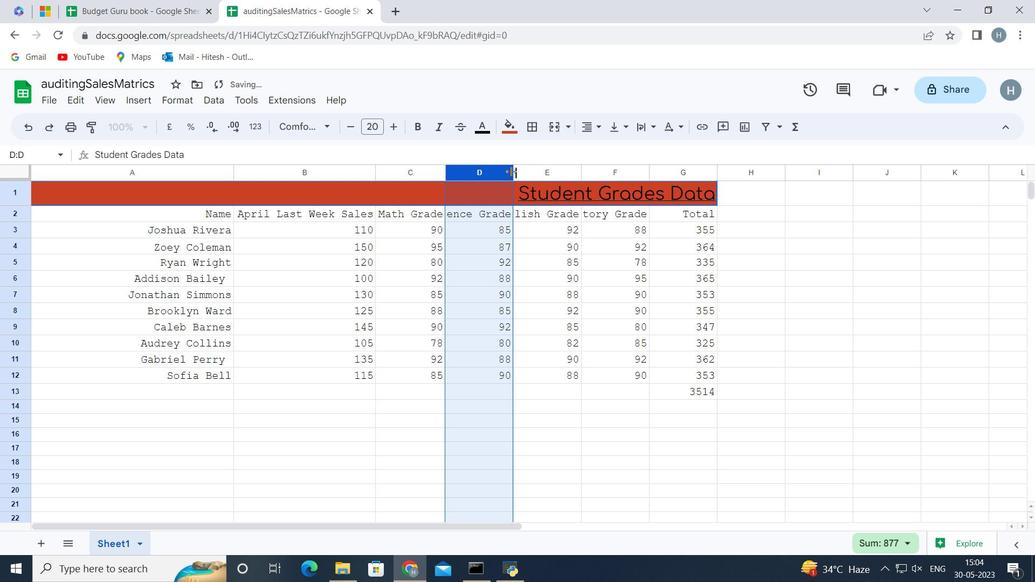 
Action: Mouse pressed left at (512, 172)
Screenshot: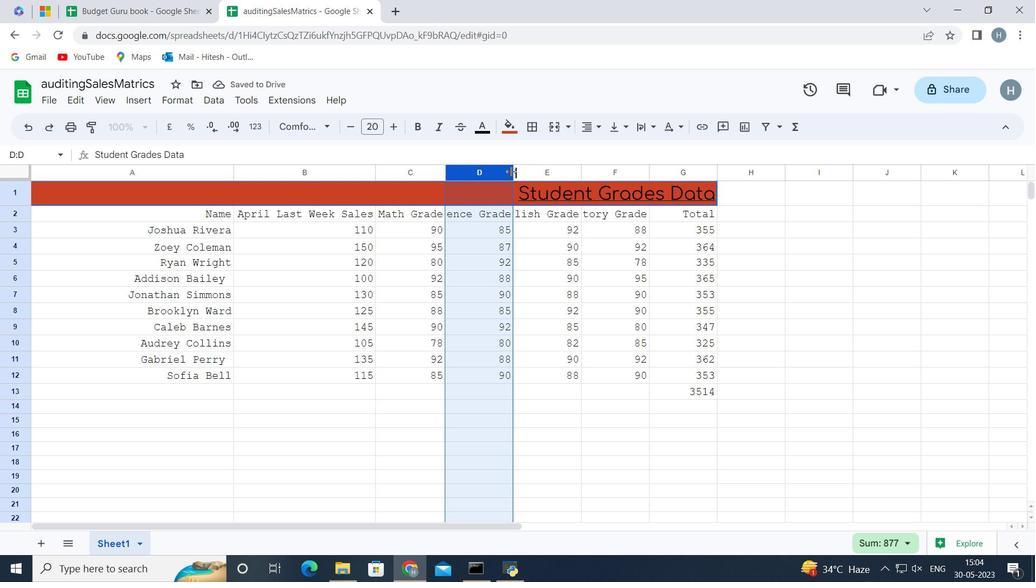 
Action: Mouse moved to (550, 176)
Screenshot: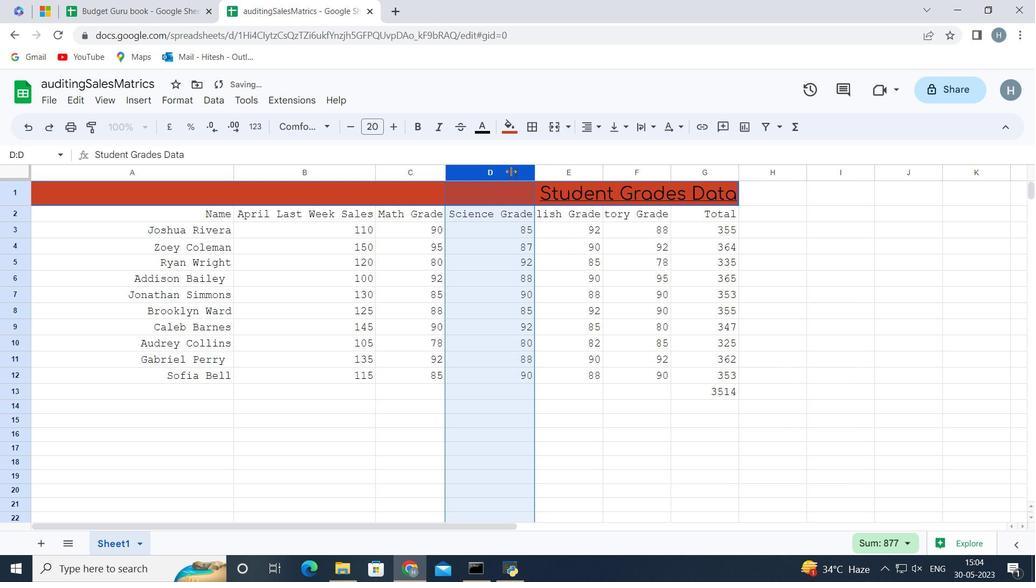 
Action: Mouse pressed left at (550, 176)
Screenshot: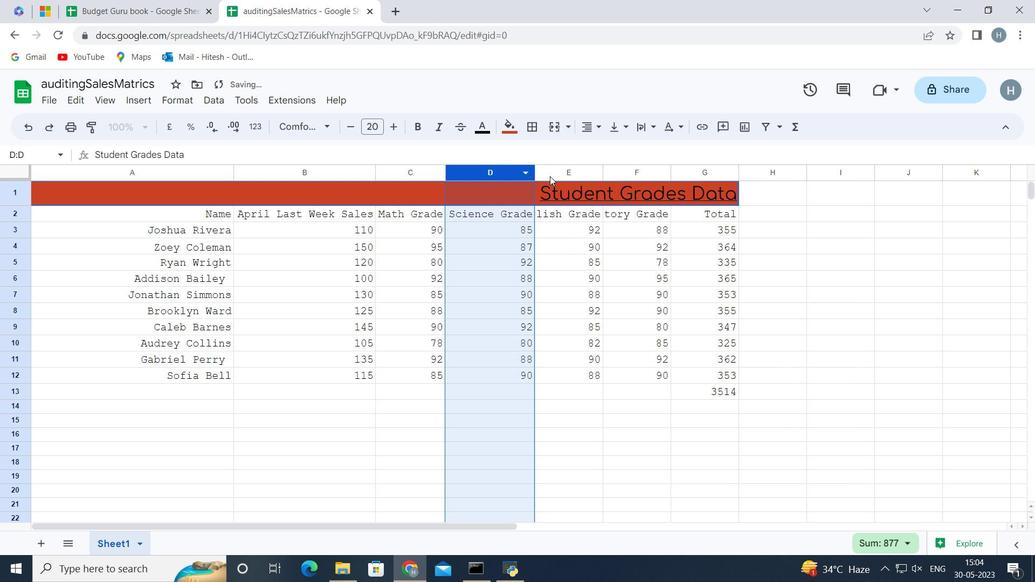
Action: Mouse moved to (606, 176)
Screenshot: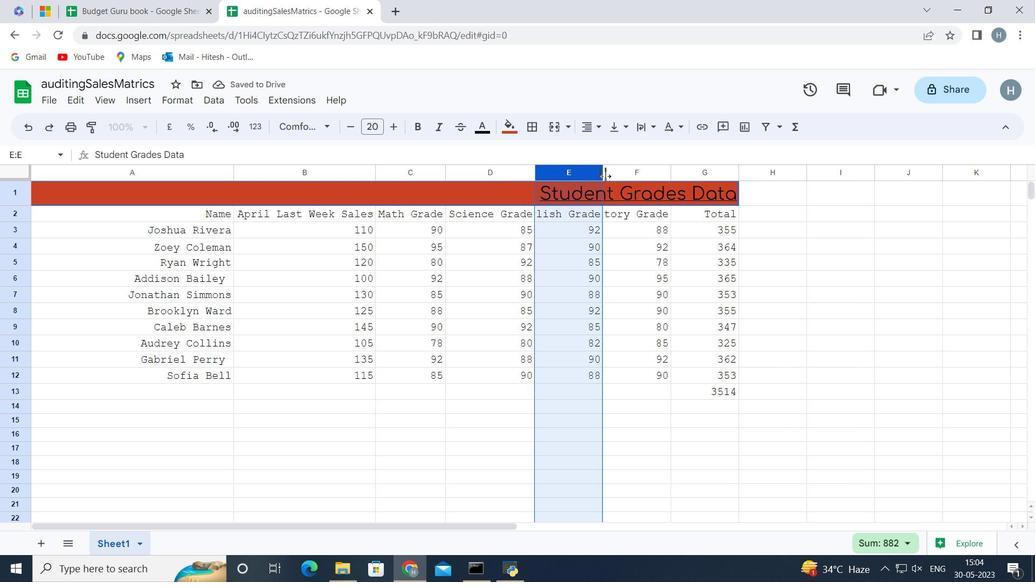 
Action: Mouse pressed left at (606, 176)
Screenshot: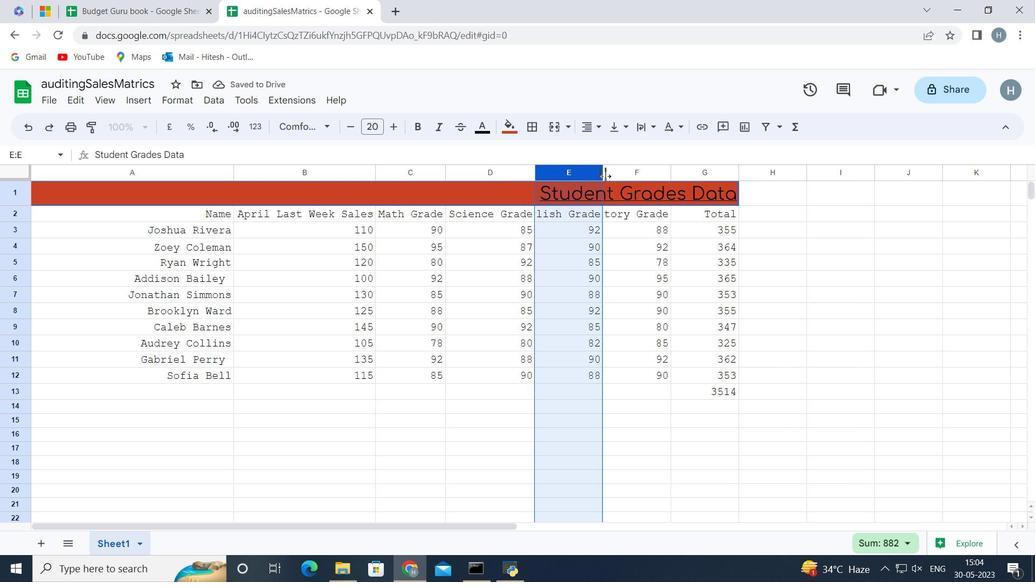 
Action: Mouse moved to (605, 176)
Screenshot: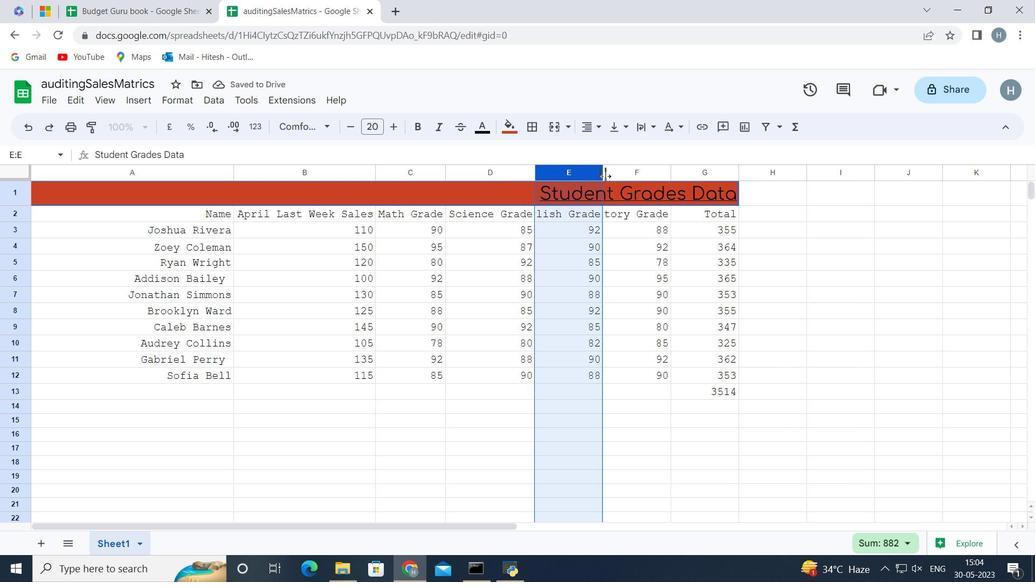 
Action: Mouse pressed left at (605, 176)
Screenshot: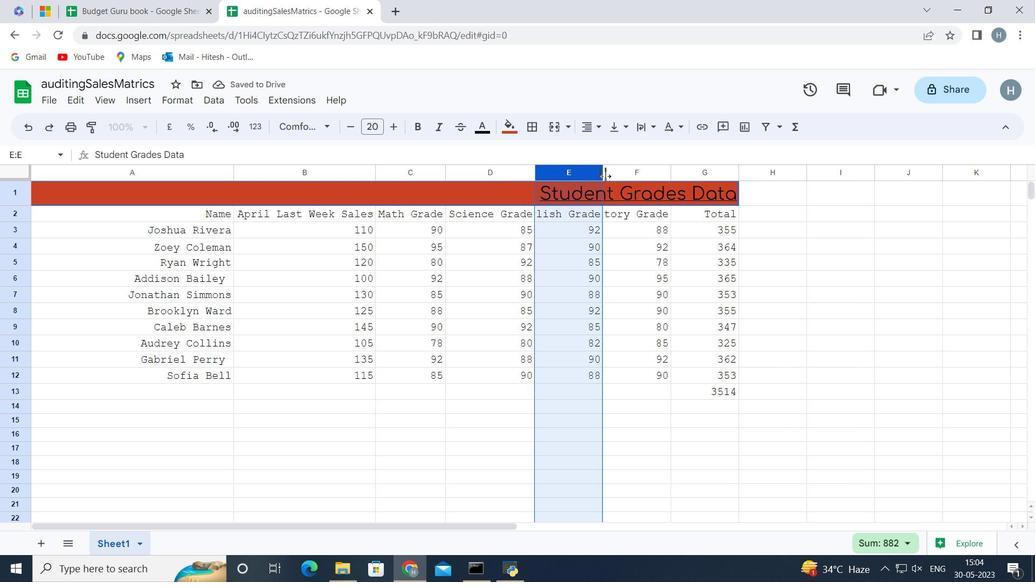 
Action: Mouse moved to (646, 174)
Screenshot: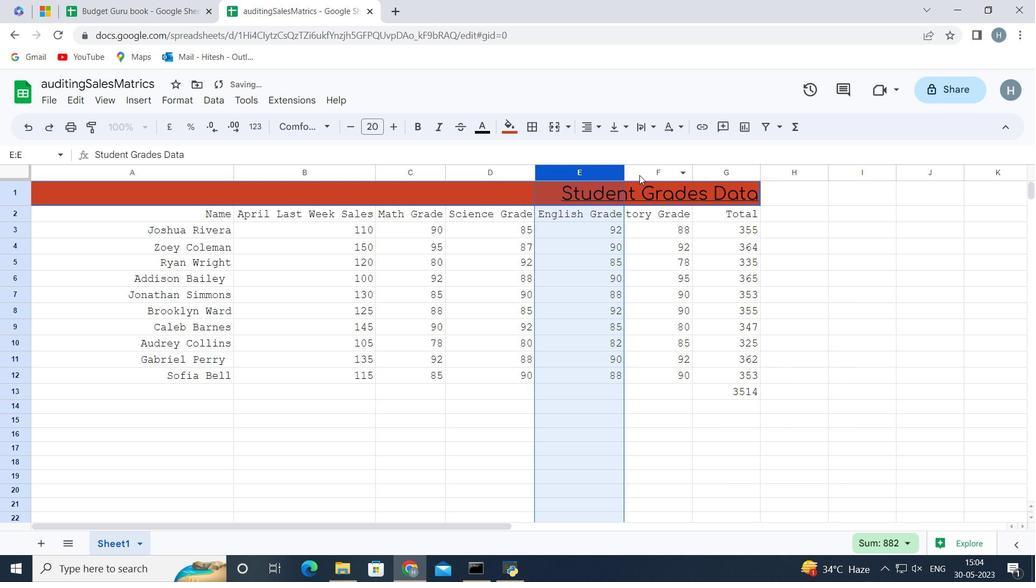 
Action: Mouse pressed left at (646, 174)
Screenshot: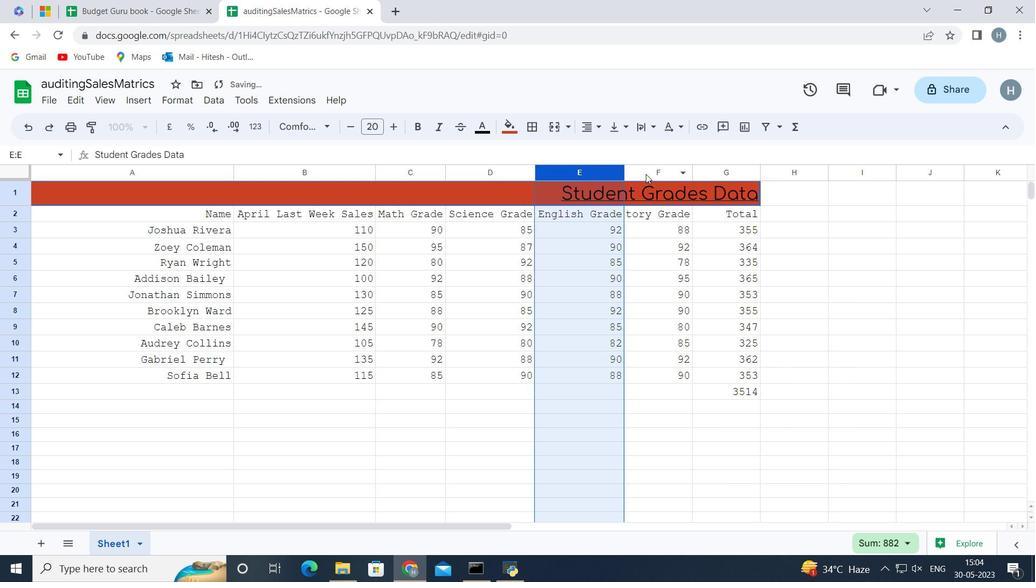 
Action: Mouse moved to (691, 168)
Screenshot: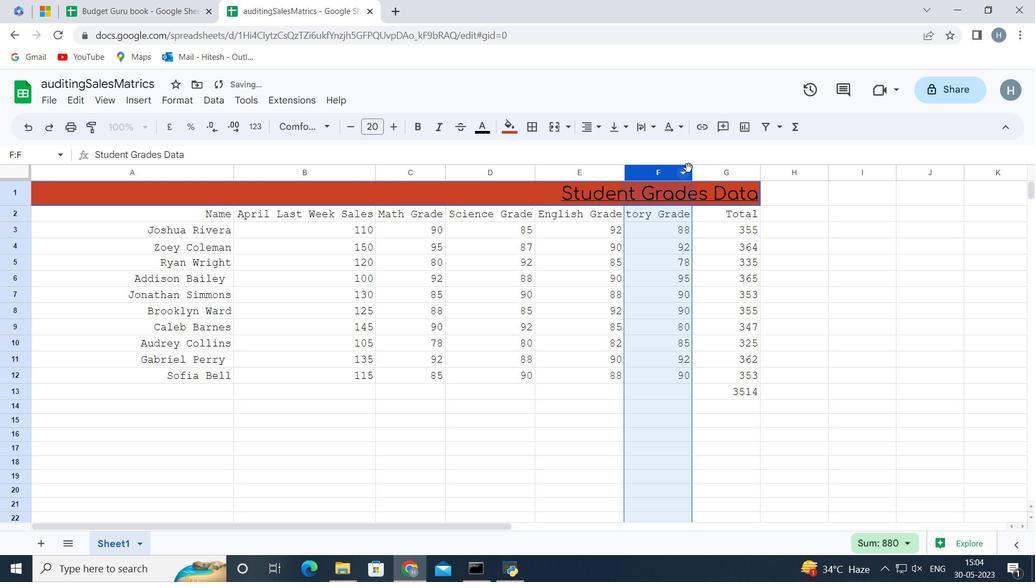 
Action: Mouse pressed left at (691, 168)
Screenshot: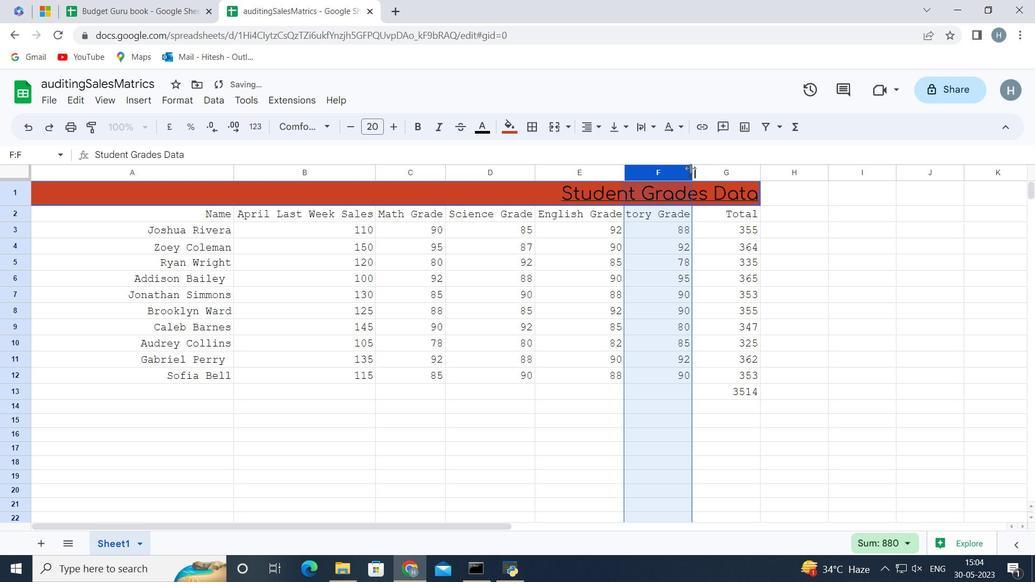 
Action: Mouse moved to (691, 168)
Screenshot: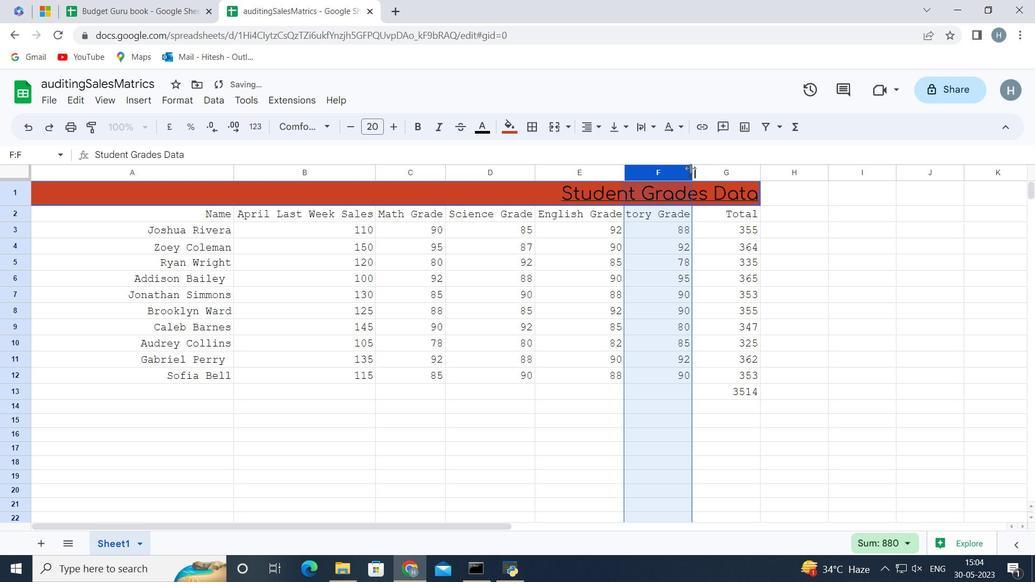 
Action: Mouse pressed left at (691, 168)
Screenshot: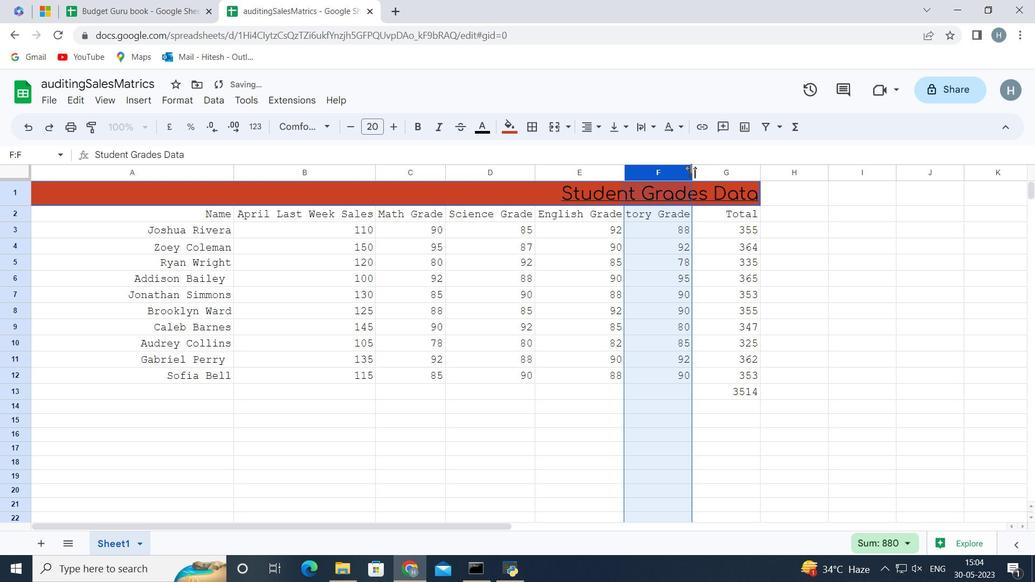 
Action: Mouse moved to (726, 167)
Screenshot: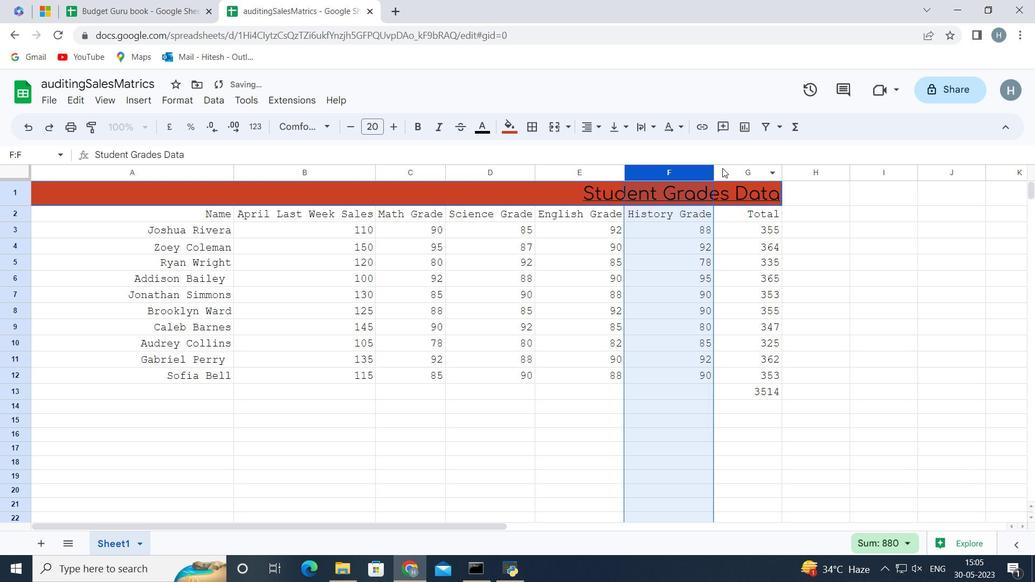 
Action: Mouse pressed left at (726, 167)
Screenshot: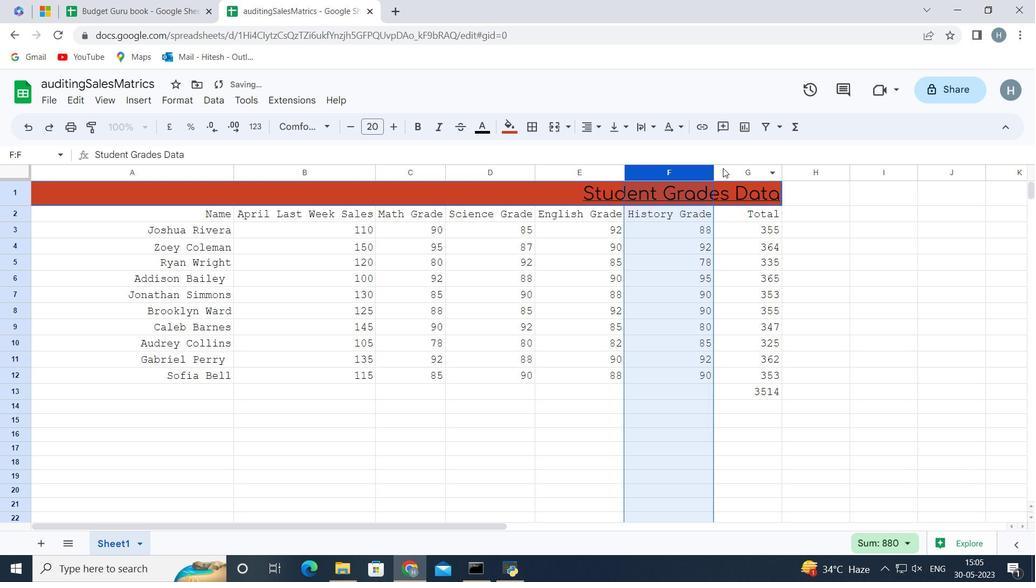 
Action: Mouse moved to (782, 167)
Screenshot: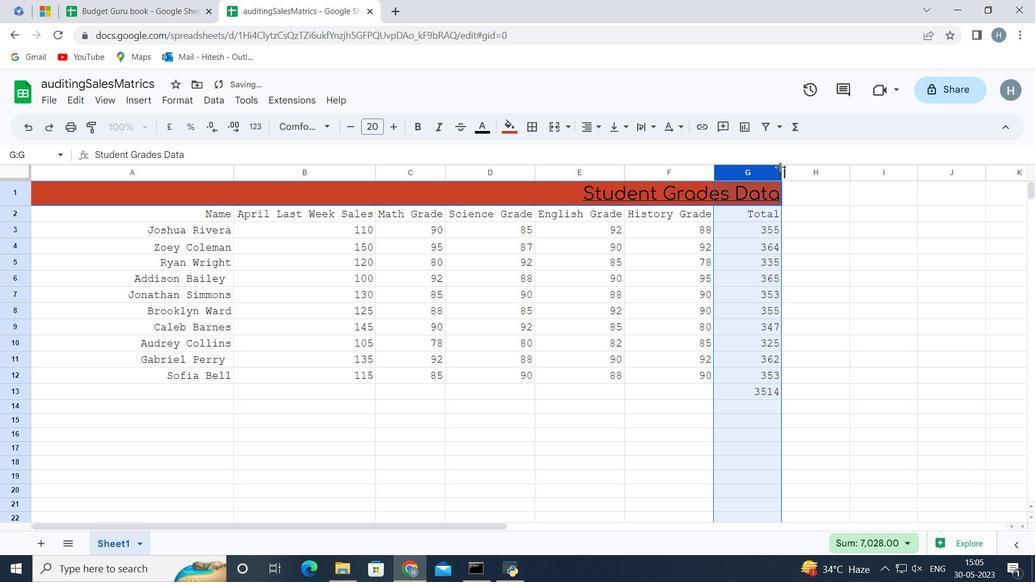 
Action: Mouse pressed left at (782, 167)
Screenshot: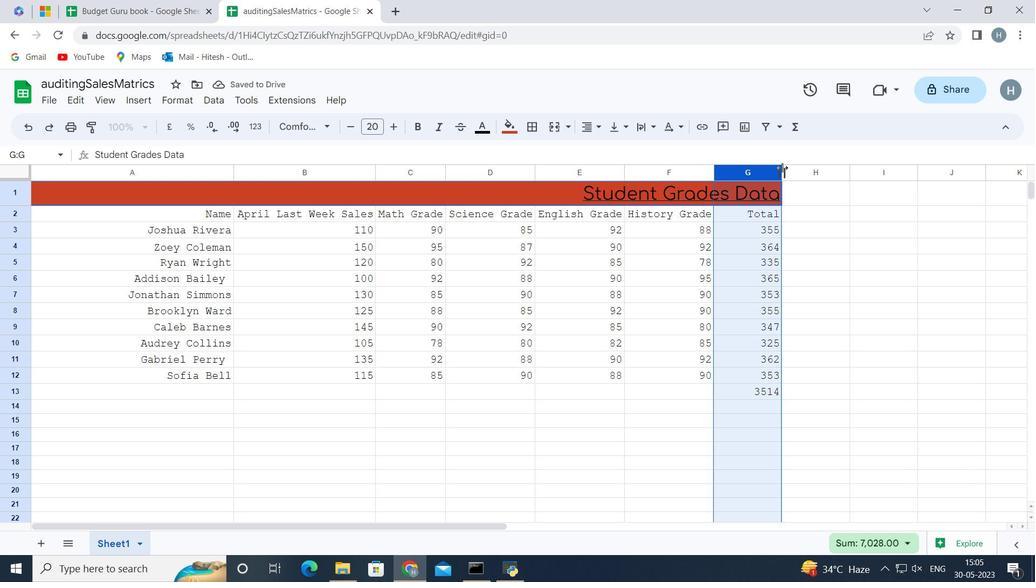 
Action: Mouse moved to (780, 173)
Screenshot: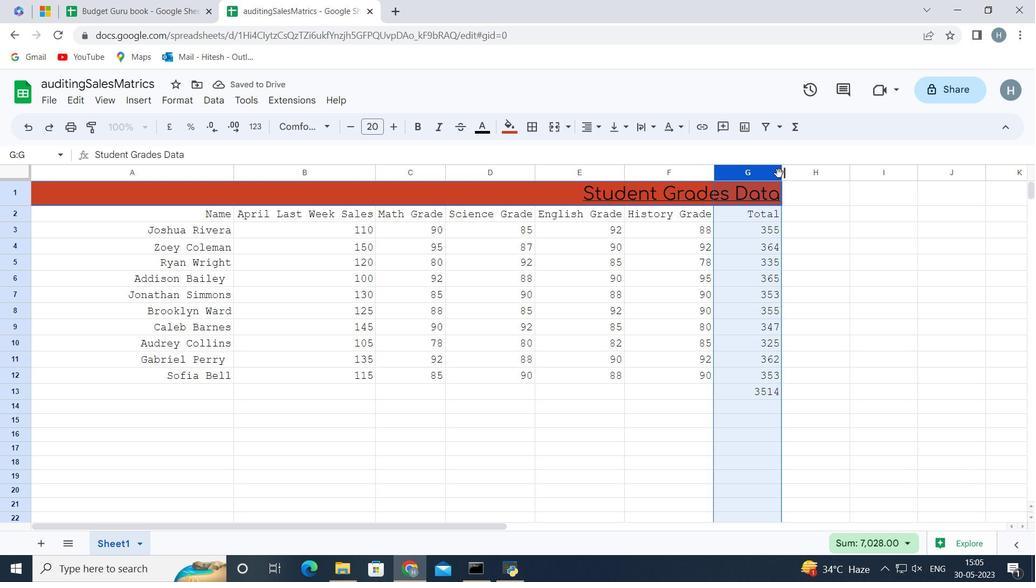 
Action: Mouse pressed left at (780, 173)
Screenshot: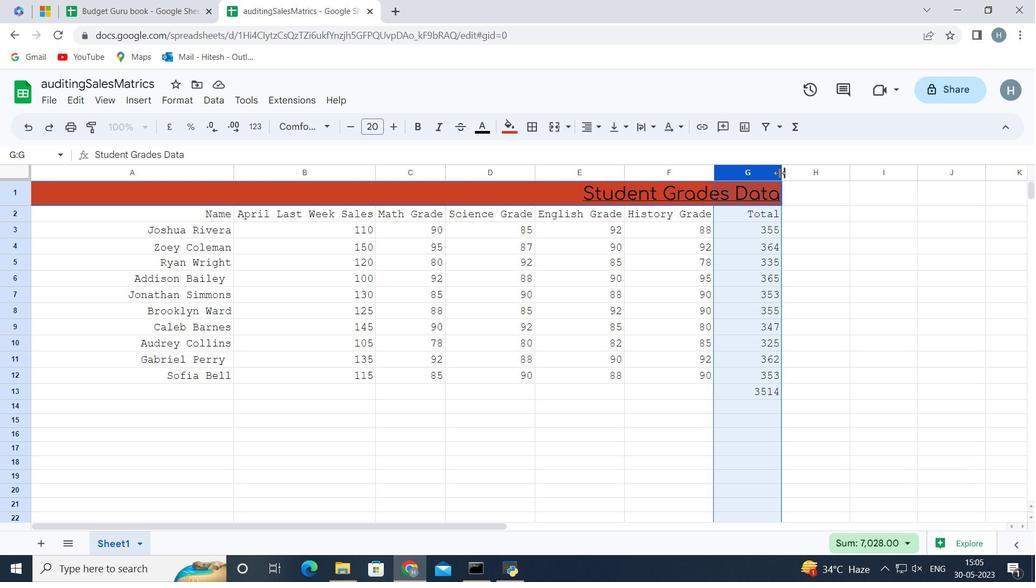 
Action: Mouse pressed left at (780, 173)
Screenshot: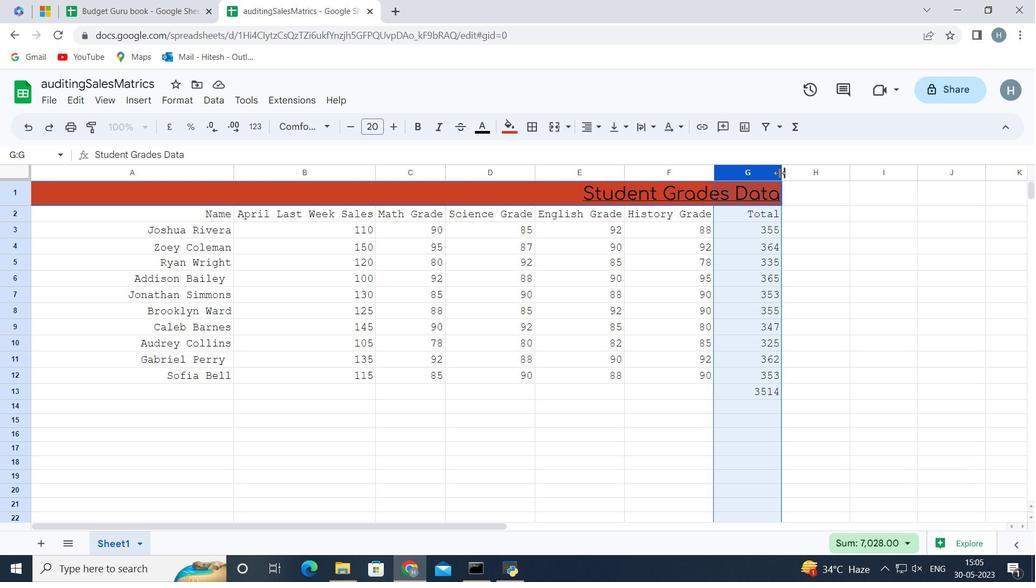 
Action: Mouse moved to (322, 409)
Screenshot: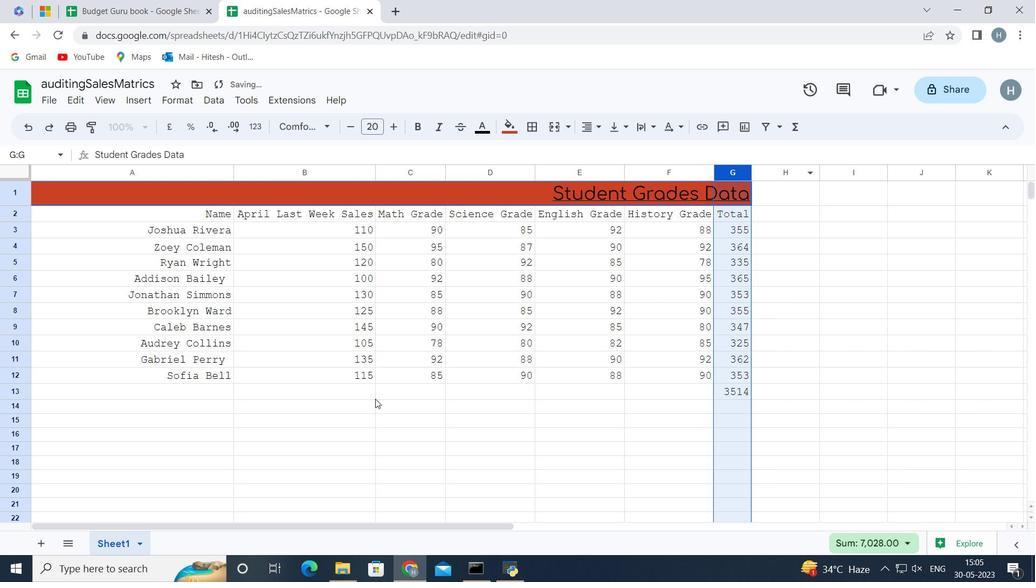 
Action: Mouse pressed left at (322, 409)
Screenshot: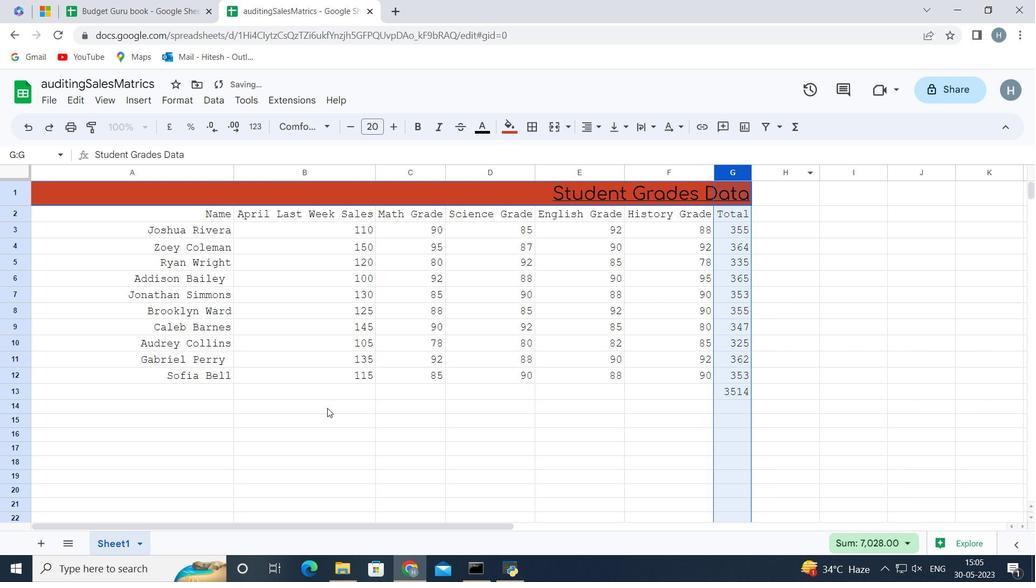 
Action: Mouse moved to (185, 193)
Screenshot: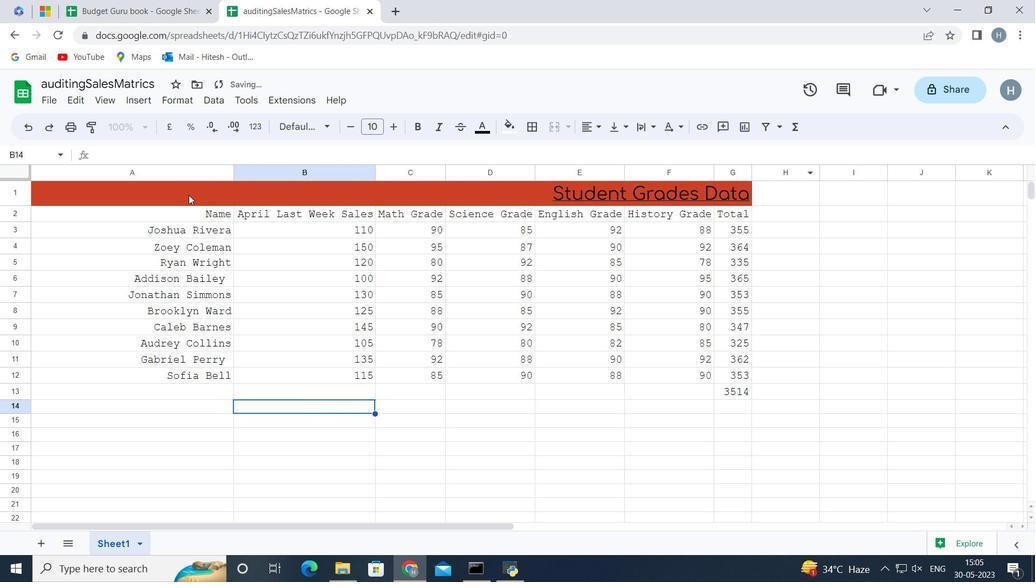 
Action: Mouse pressed left at (185, 193)
Screenshot: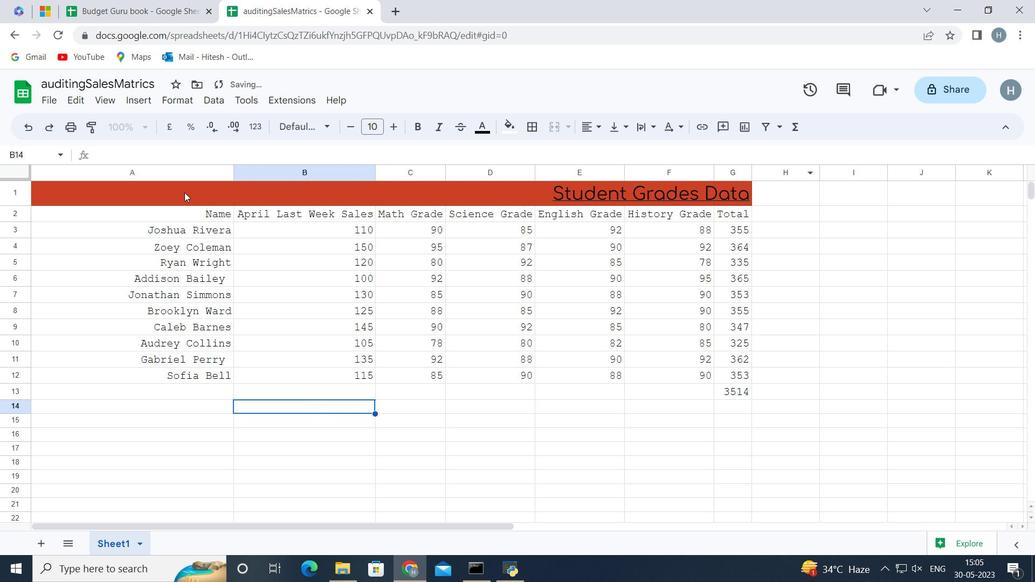 
Action: Mouse moved to (199, 172)
Screenshot: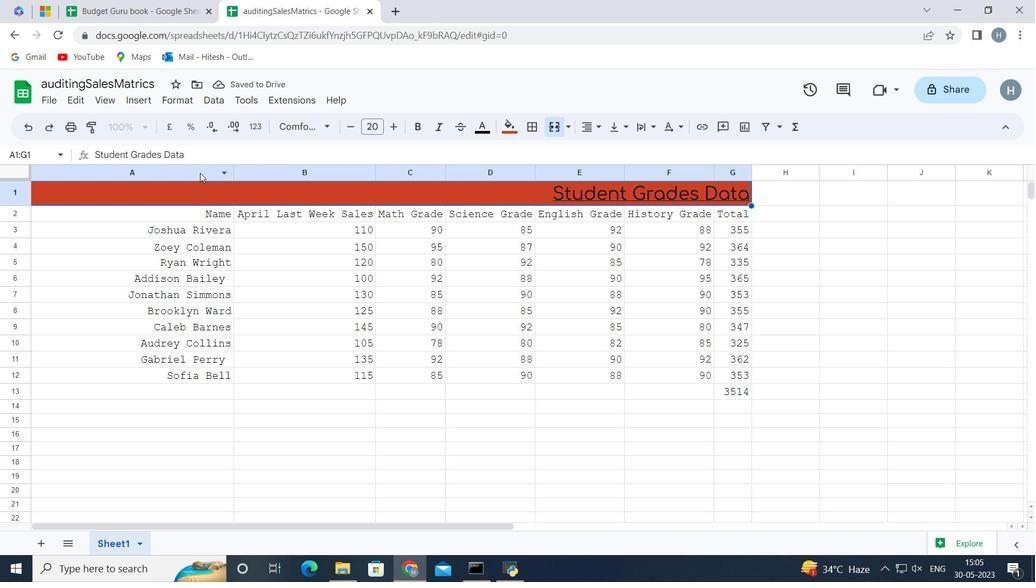 
Action: Mouse pressed left at (199, 172)
Screenshot: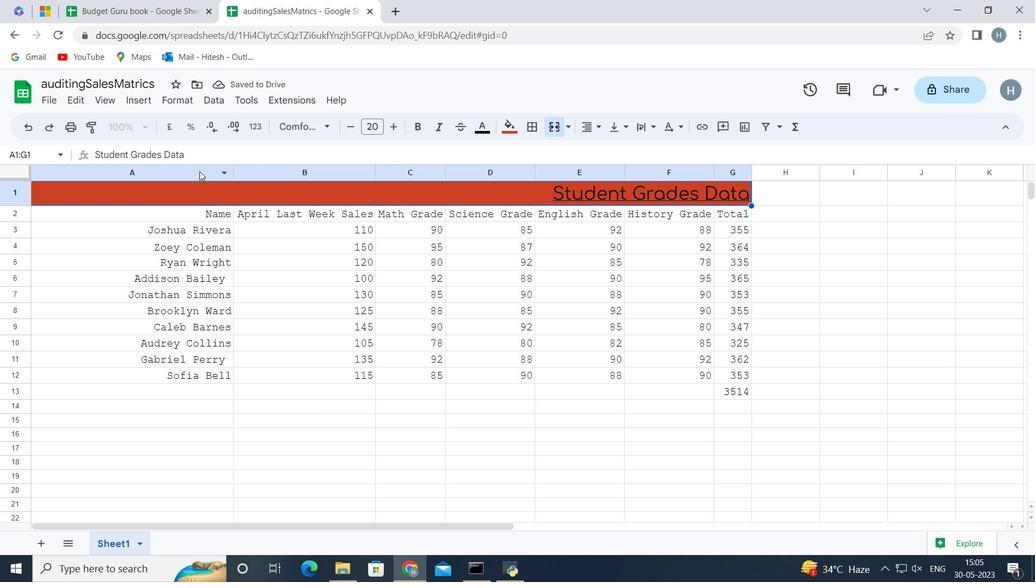 
Action: Mouse moved to (233, 170)
Screenshot: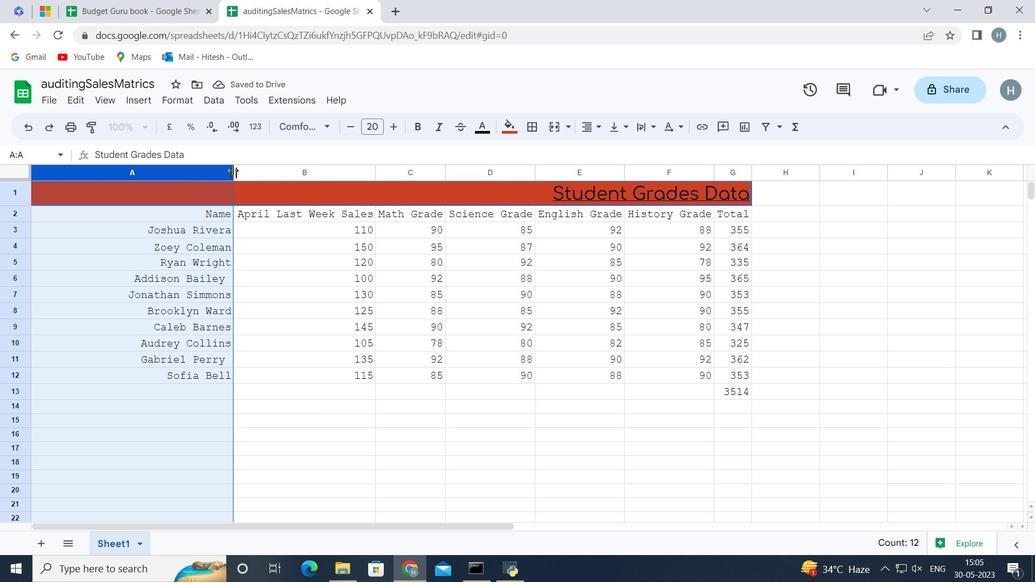 
Action: Mouse pressed left at (233, 170)
Screenshot: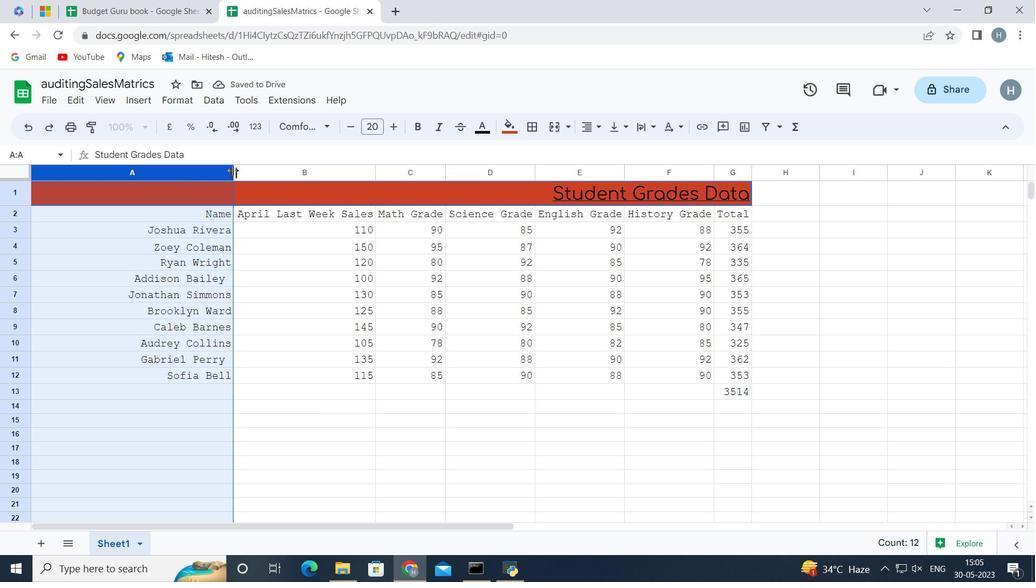 
Action: Mouse moved to (352, 421)
Screenshot: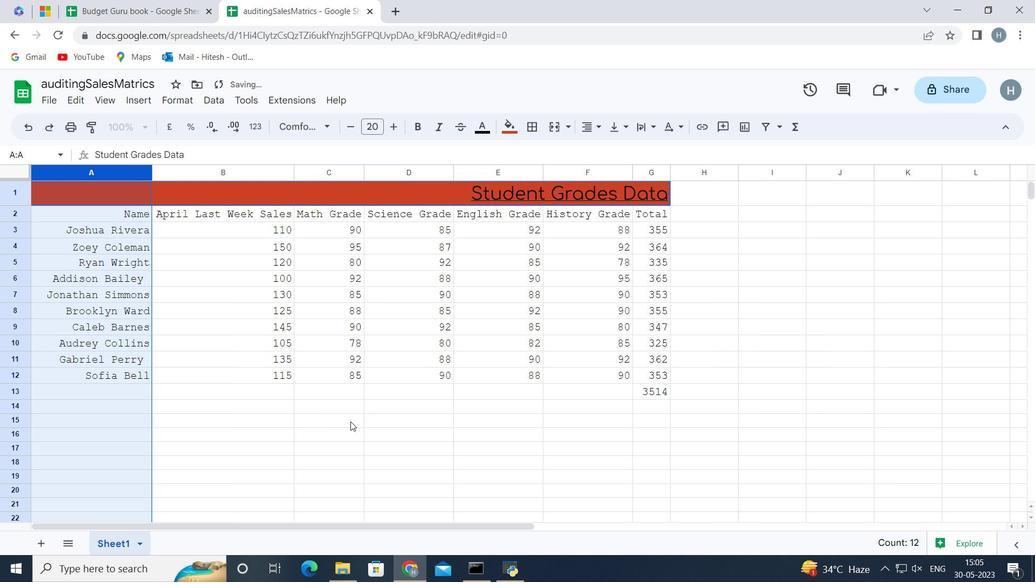 
Action: Mouse pressed left at (352, 421)
Screenshot: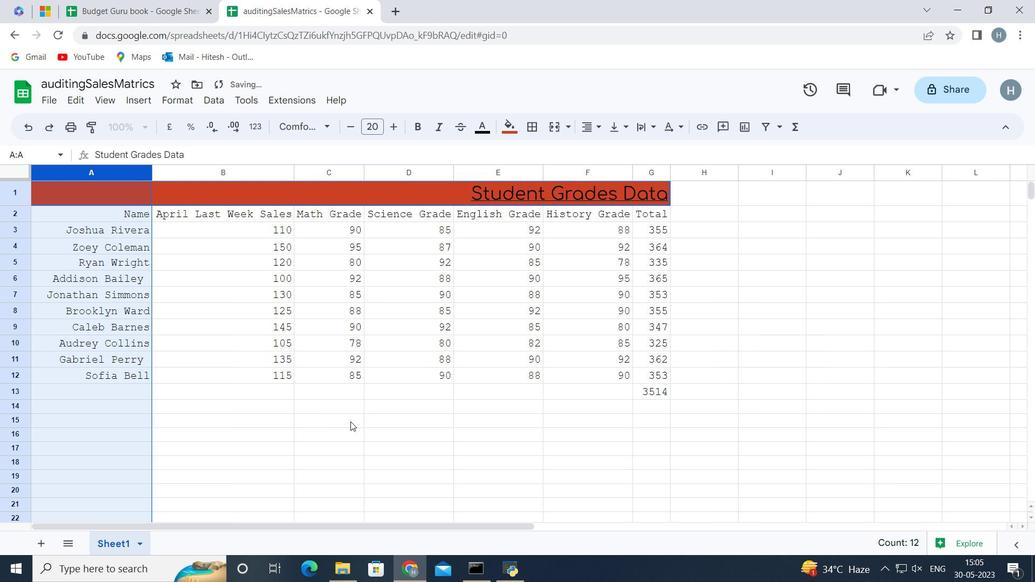 
Action: Mouse moved to (583, 419)
Screenshot: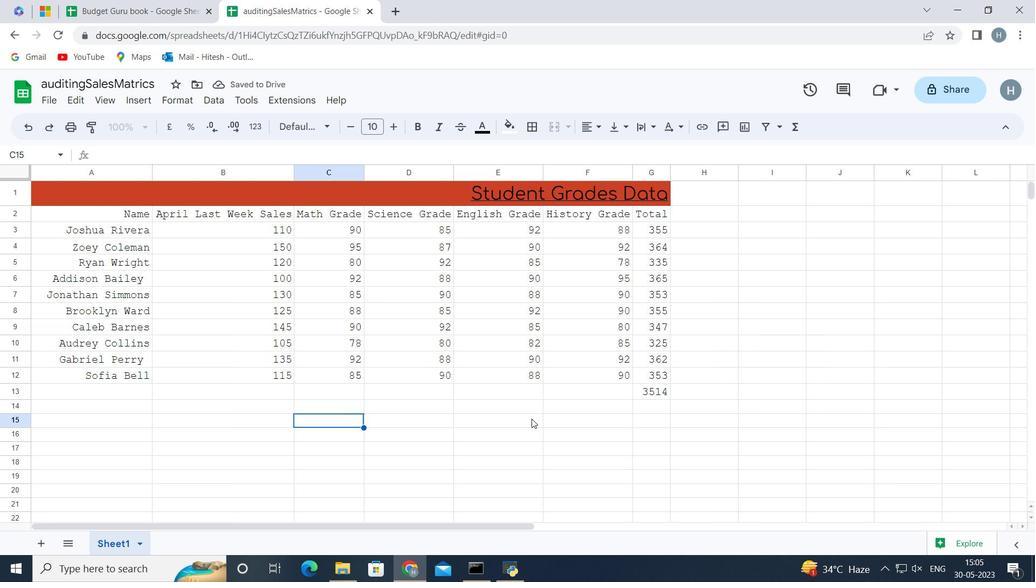 
Action: Mouse pressed left at (583, 419)
Screenshot: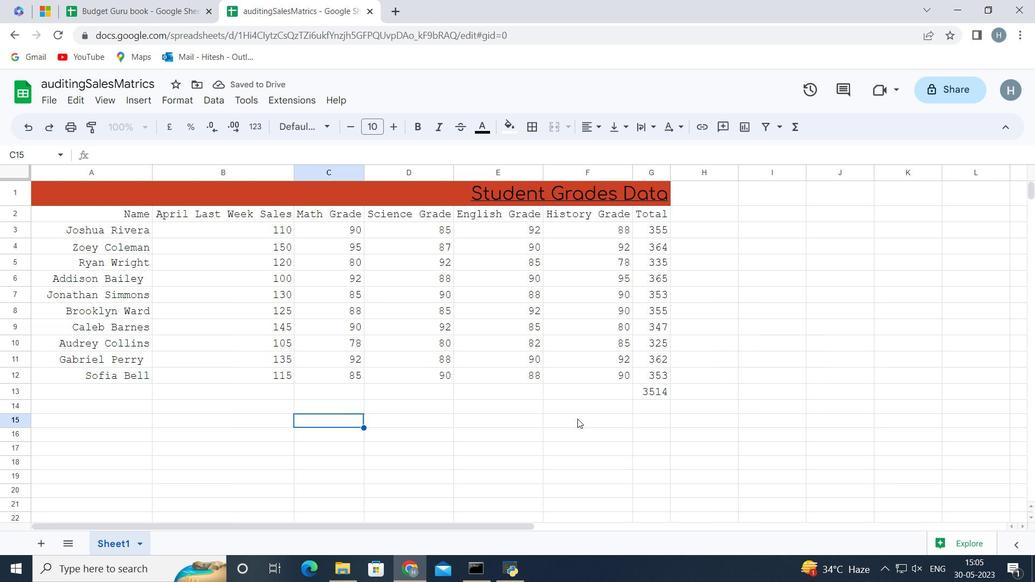 
Action: Mouse moved to (502, 423)
Screenshot: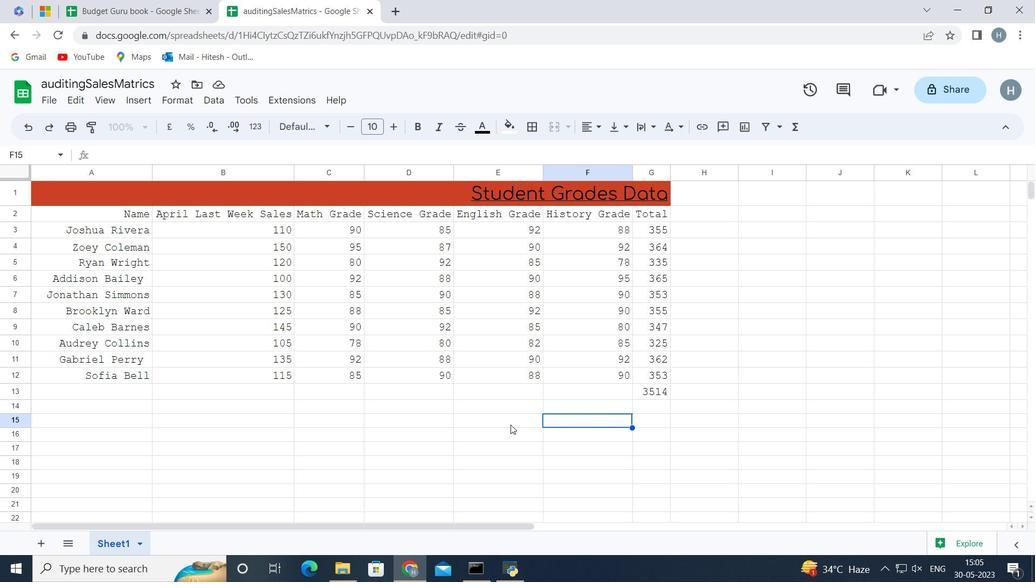 
